 Task: Find connections with filter location Adamantina with filter topic #coachingwith filter profile language Potuguese with filter current company EPAM Anywhere with filter school Teacher Training Institute with filter industry Trusts and Estates with filter service category AssistanceAdvertising with filter keywords title Public Relations
Action: Mouse moved to (606, 102)
Screenshot: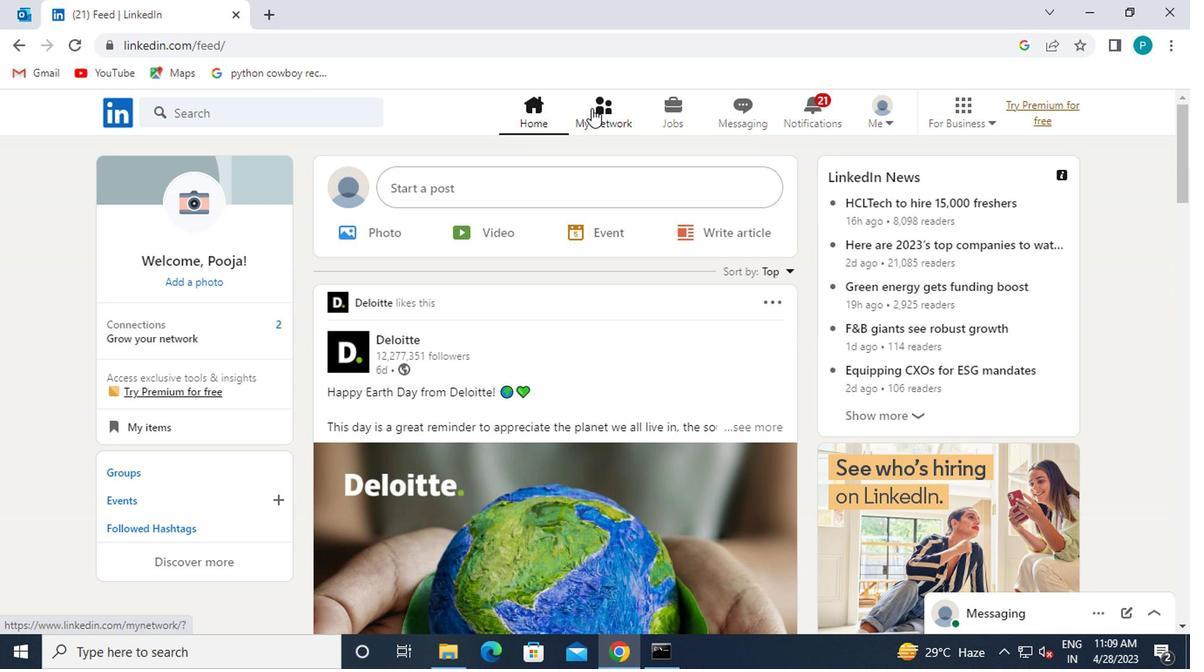 
Action: Mouse pressed left at (606, 102)
Screenshot: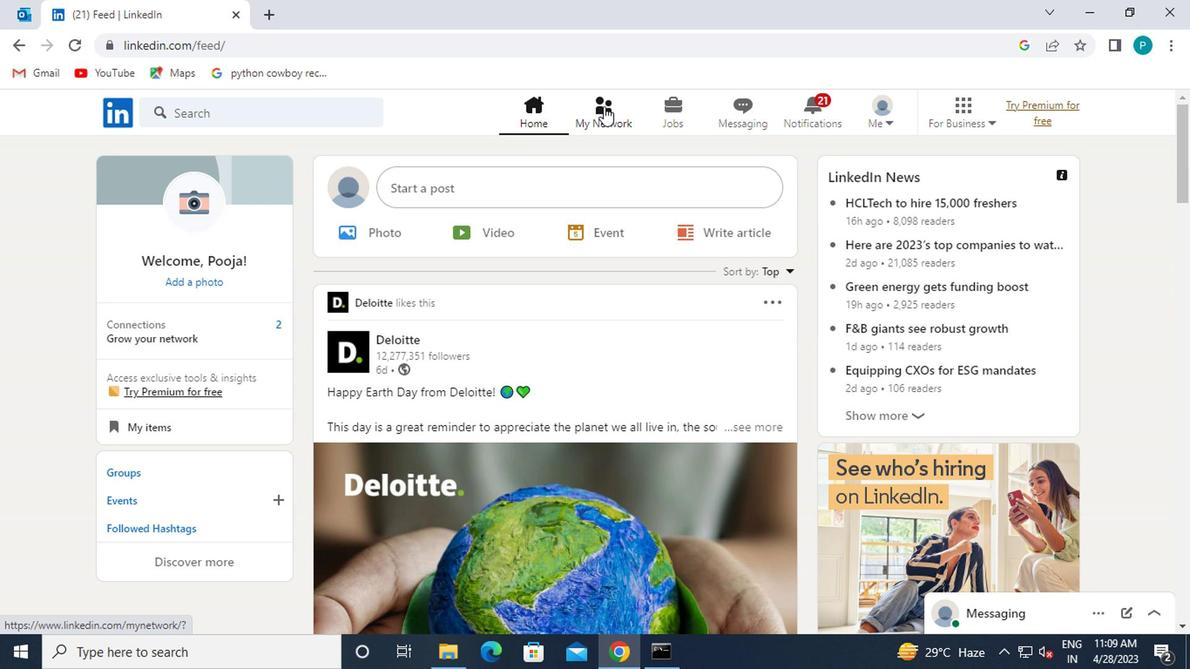 
Action: Mouse moved to (275, 210)
Screenshot: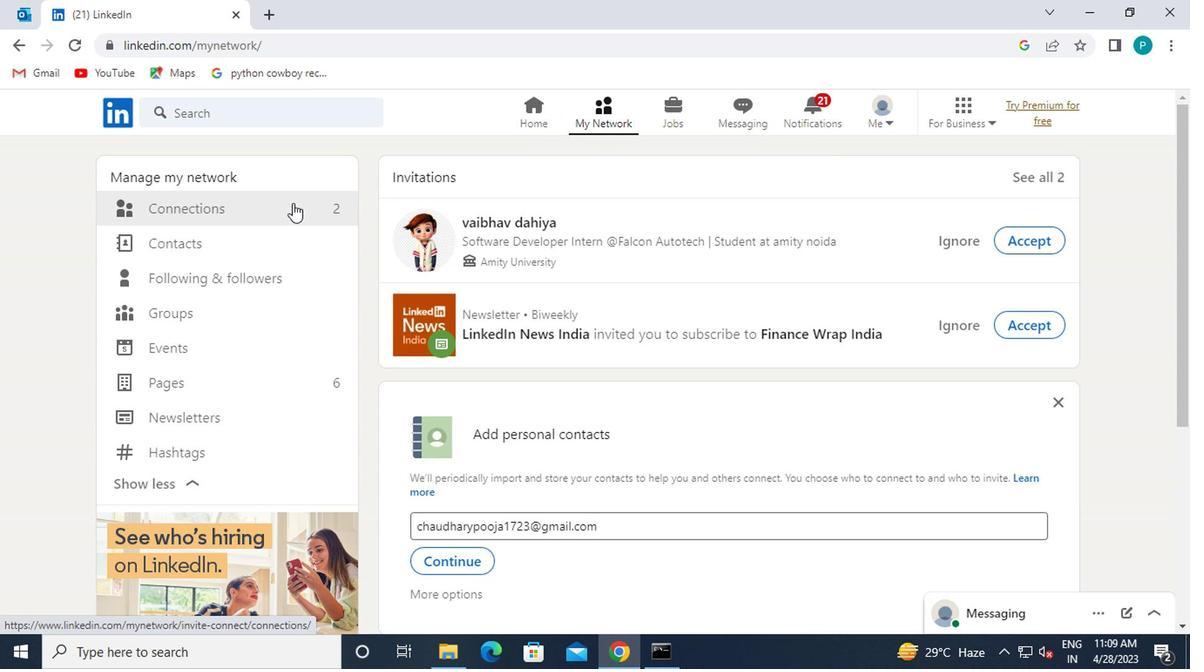 
Action: Mouse pressed left at (275, 210)
Screenshot: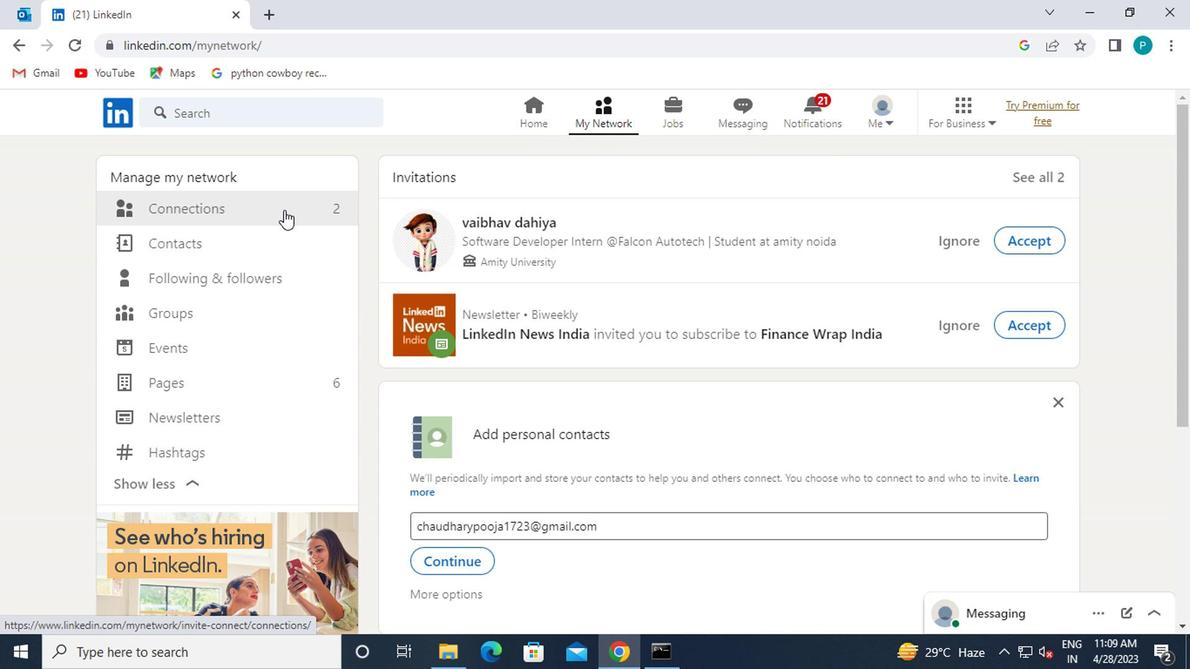 
Action: Mouse moved to (727, 212)
Screenshot: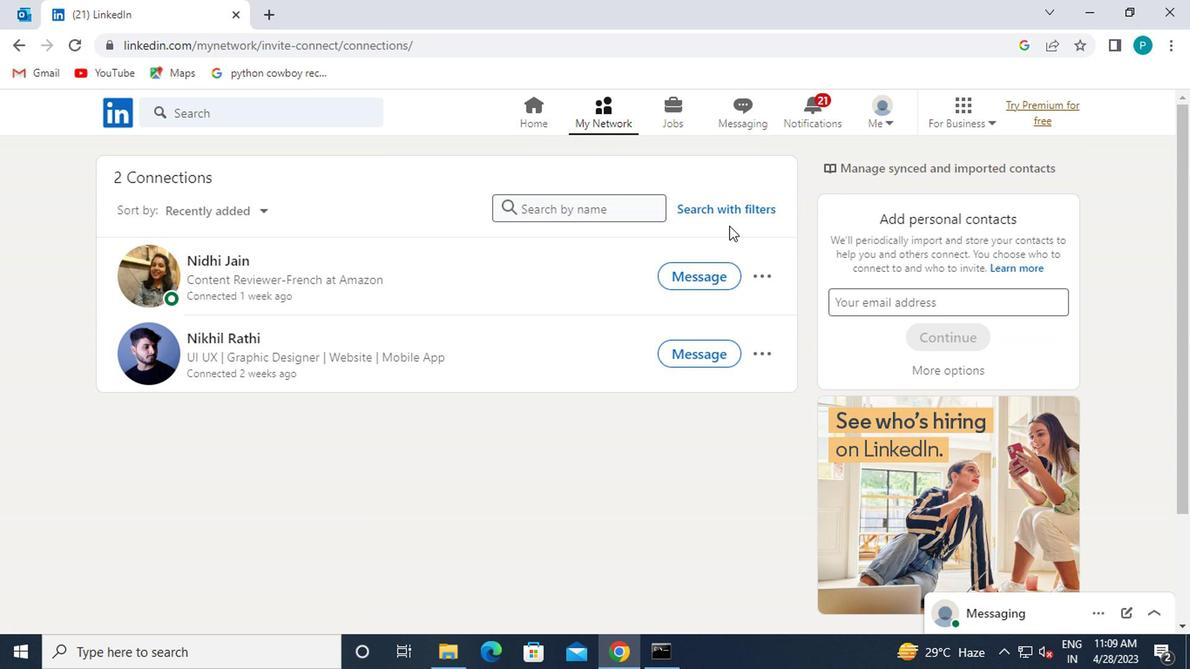 
Action: Mouse pressed left at (727, 212)
Screenshot: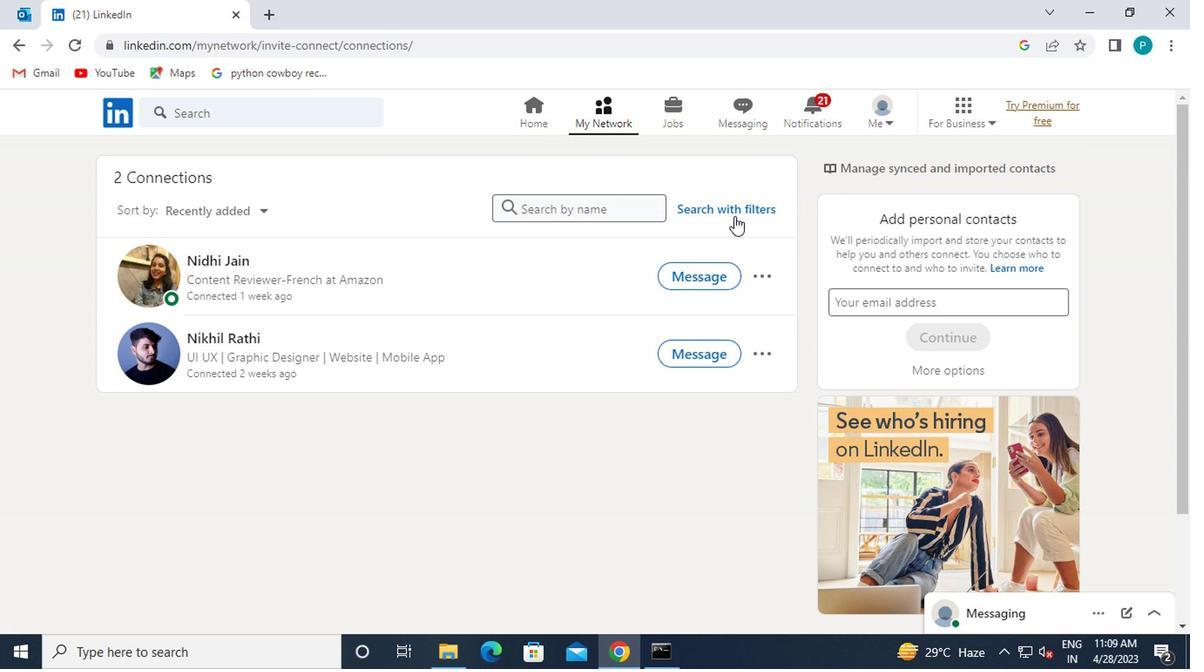 
Action: Mouse moved to (661, 158)
Screenshot: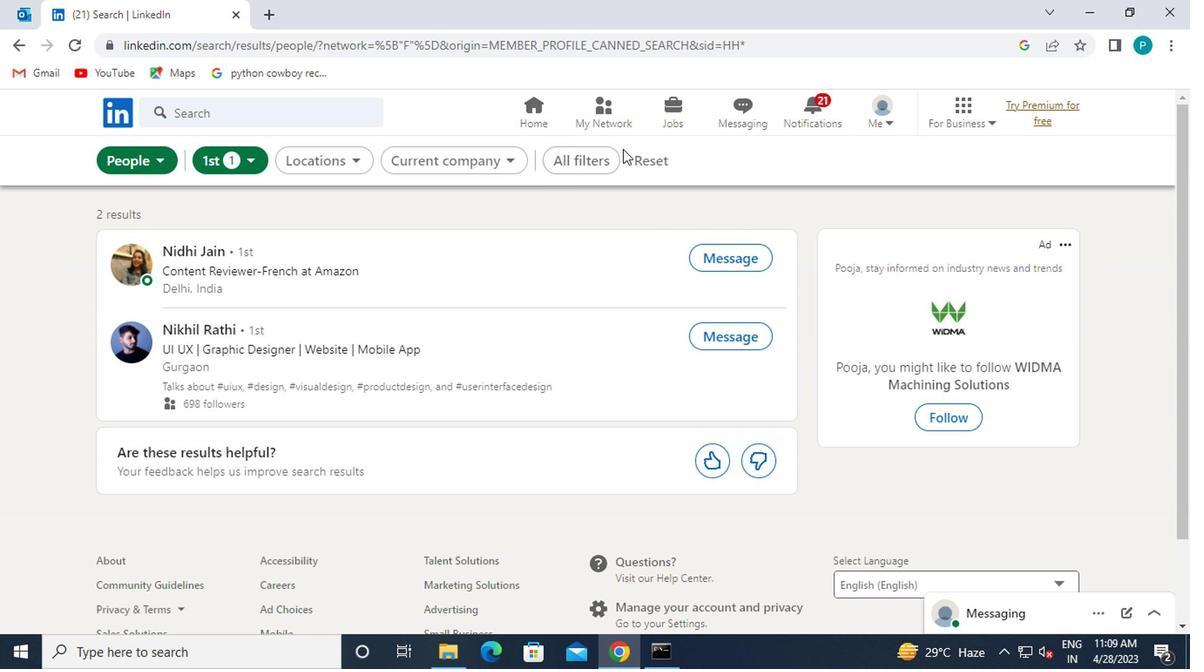 
Action: Mouse pressed left at (661, 158)
Screenshot: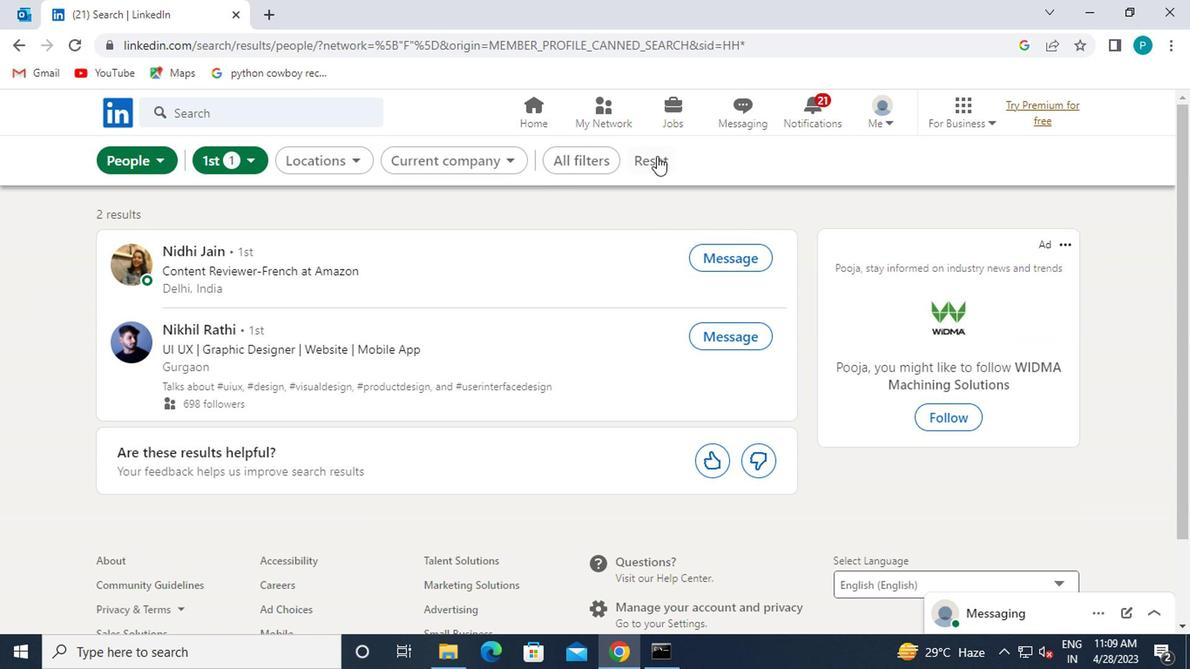 
Action: Mouse moved to (594, 158)
Screenshot: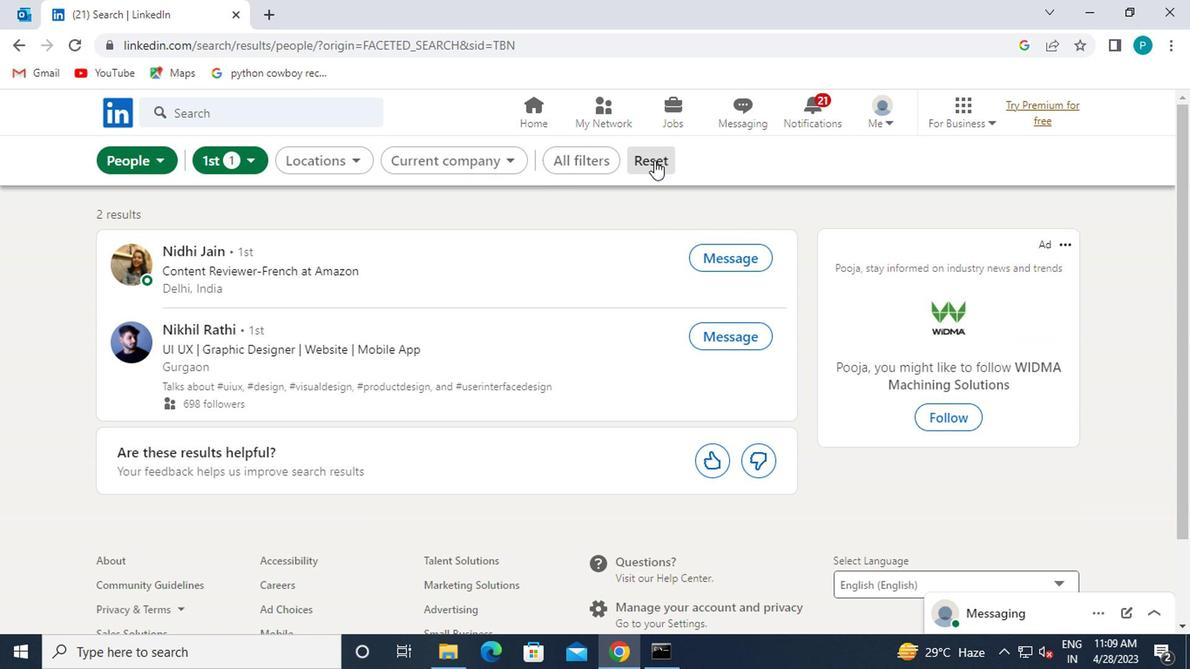 
Action: Mouse pressed left at (594, 158)
Screenshot: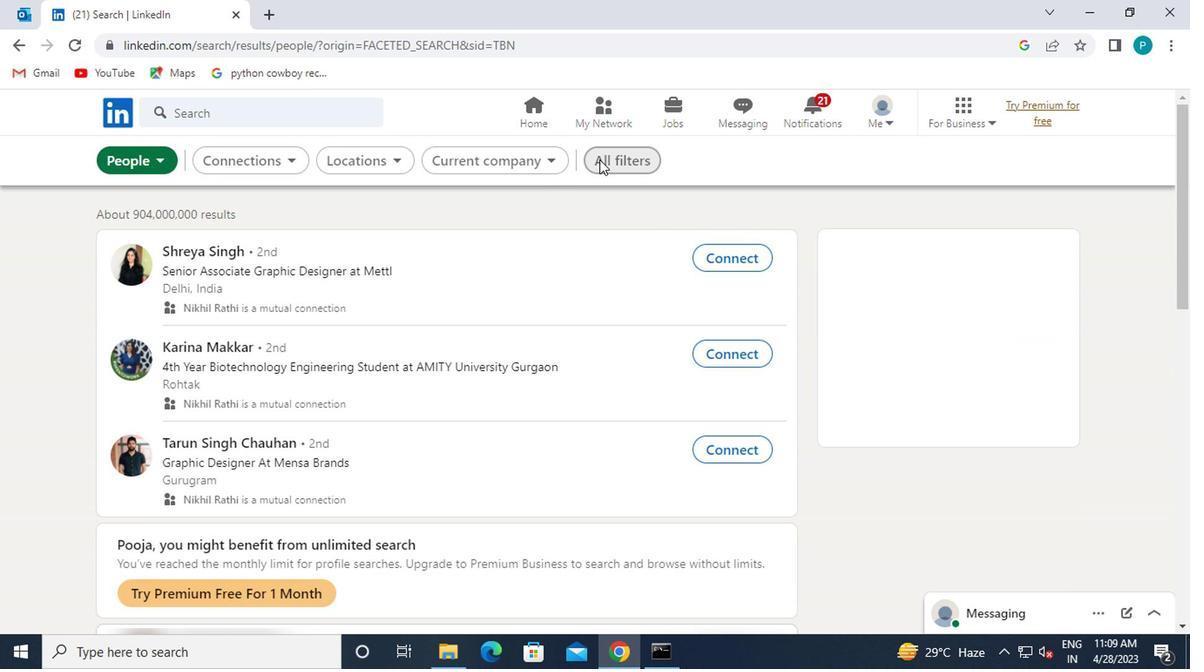
Action: Mouse moved to (836, 337)
Screenshot: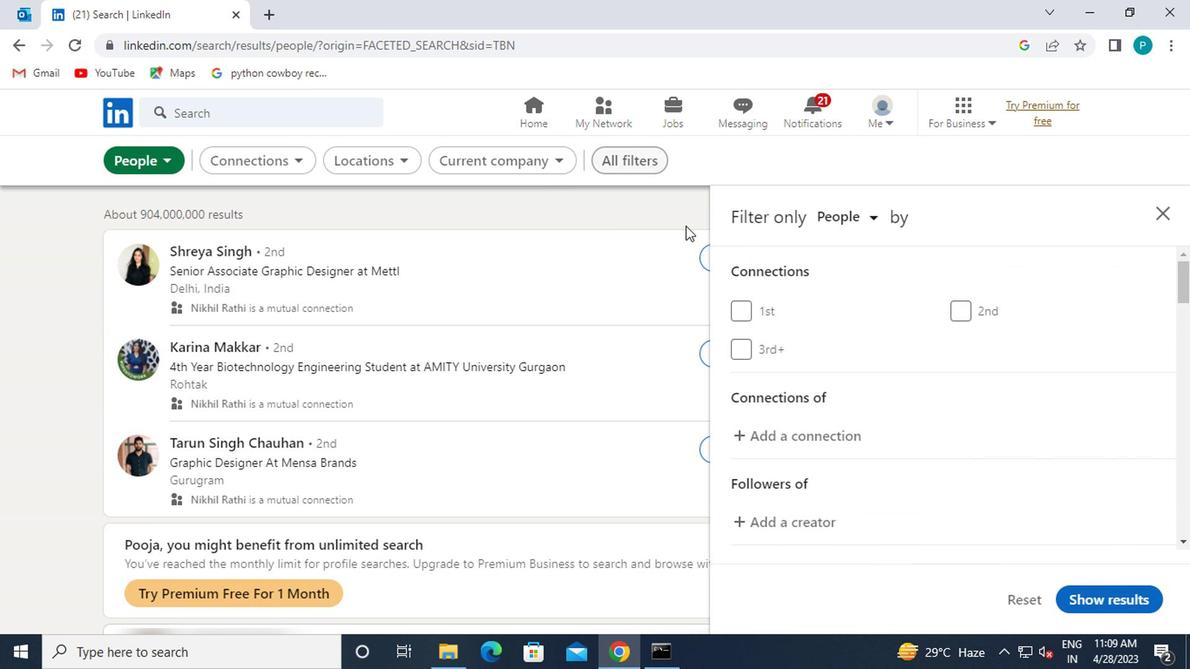 
Action: Mouse scrolled (836, 336) with delta (0, -1)
Screenshot: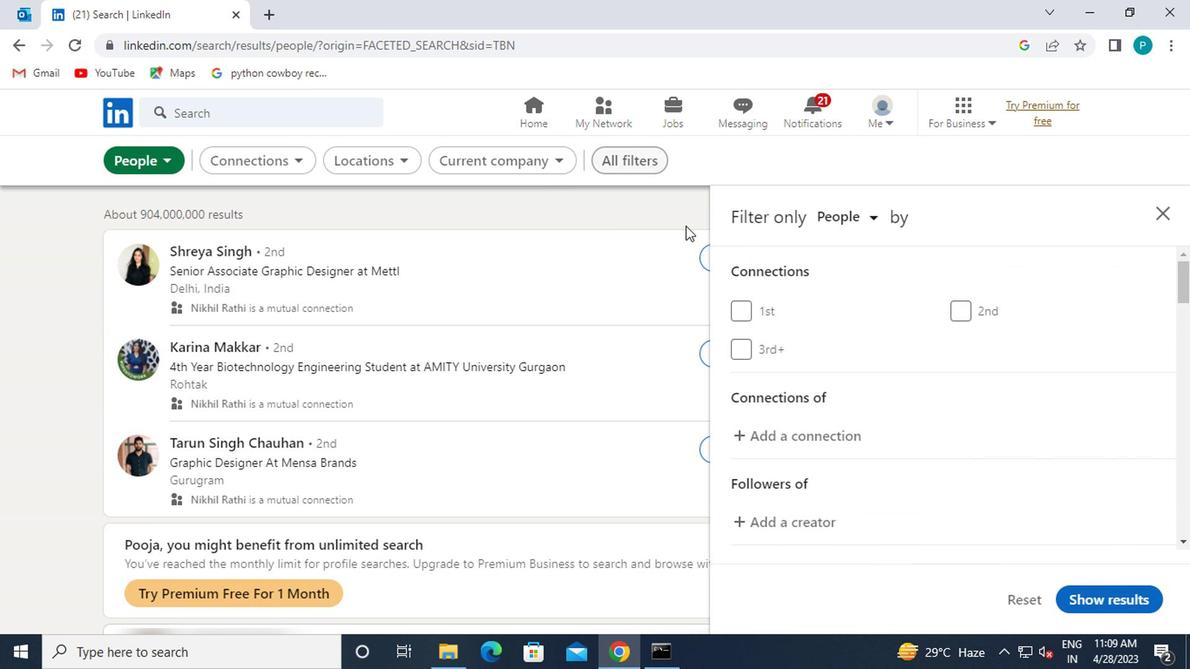
Action: Mouse moved to (841, 345)
Screenshot: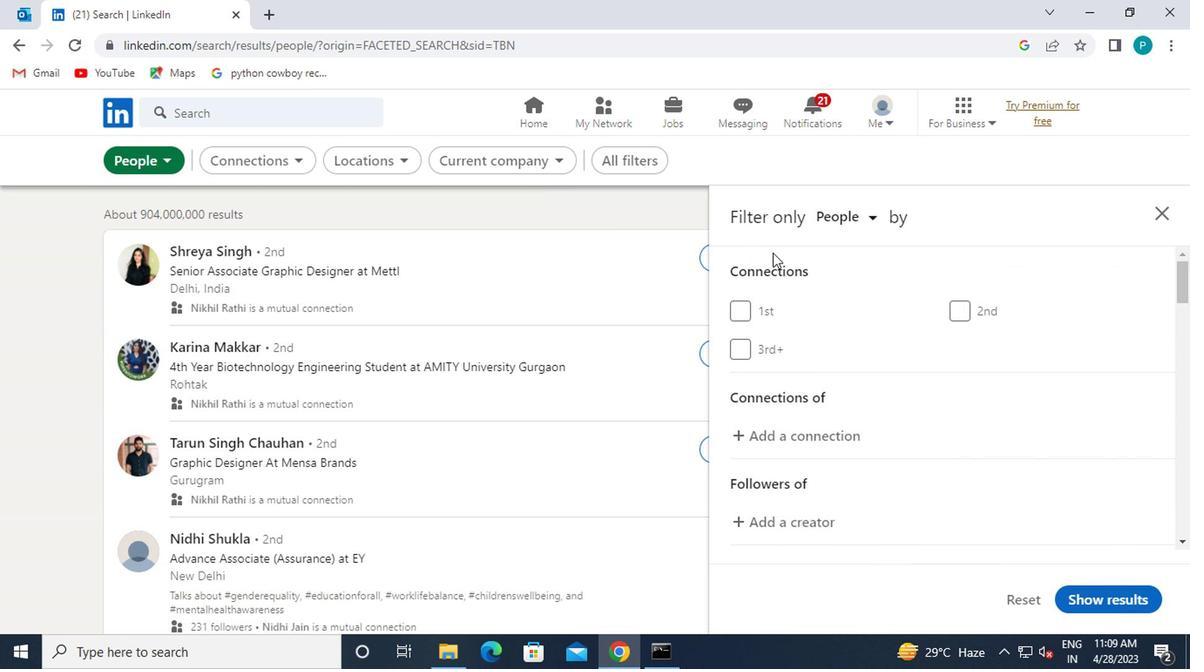 
Action: Mouse scrolled (841, 344) with delta (0, 0)
Screenshot: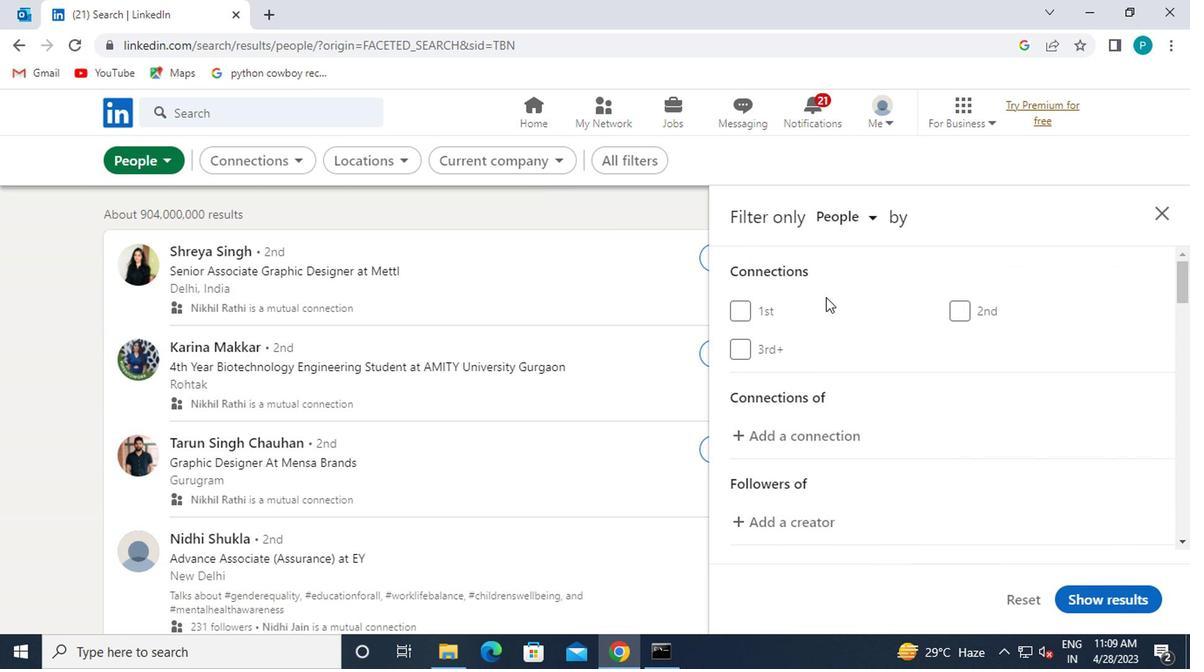 
Action: Mouse moved to (843, 346)
Screenshot: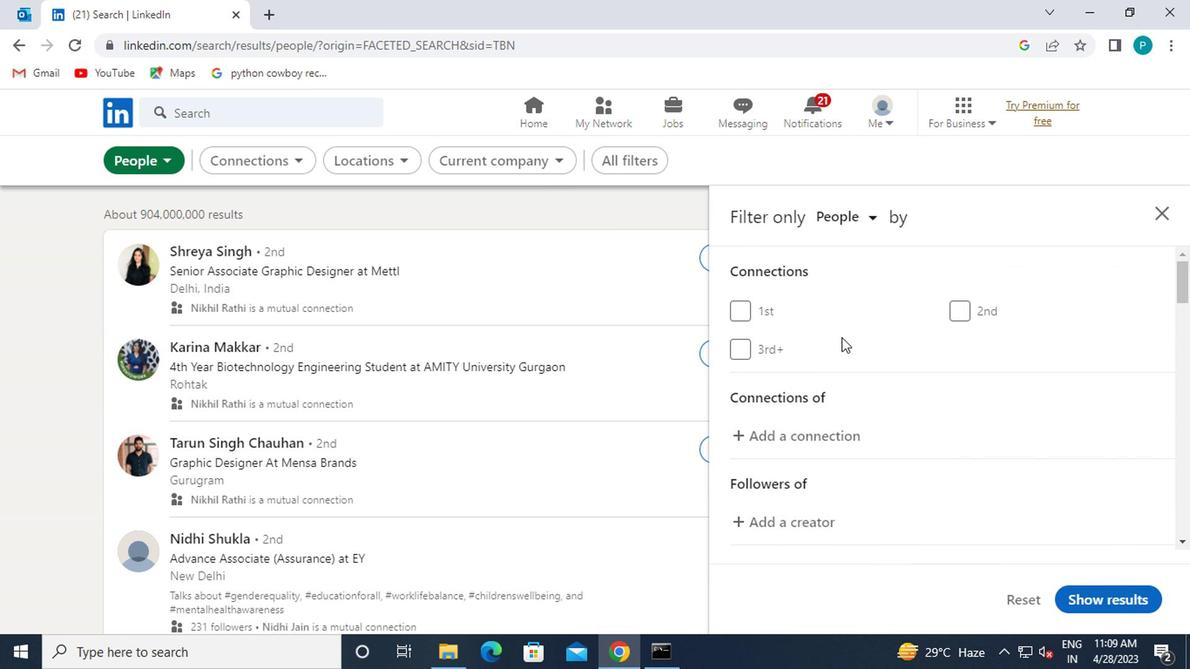 
Action: Mouse scrolled (843, 345) with delta (0, -1)
Screenshot: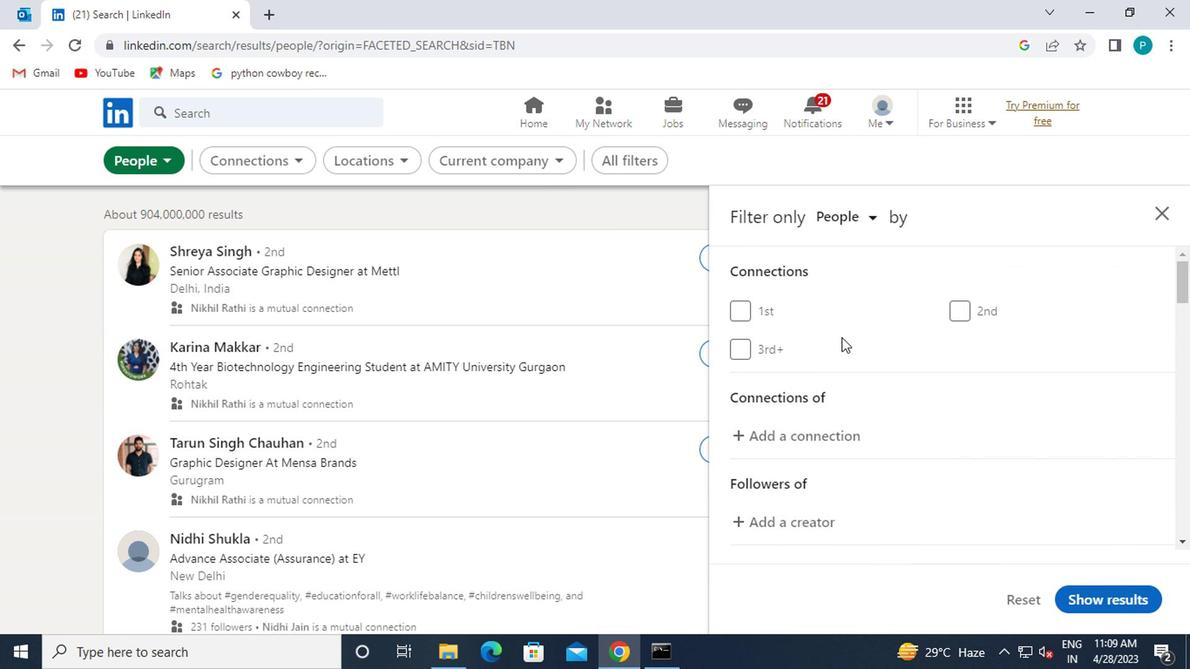 
Action: Mouse moved to (977, 431)
Screenshot: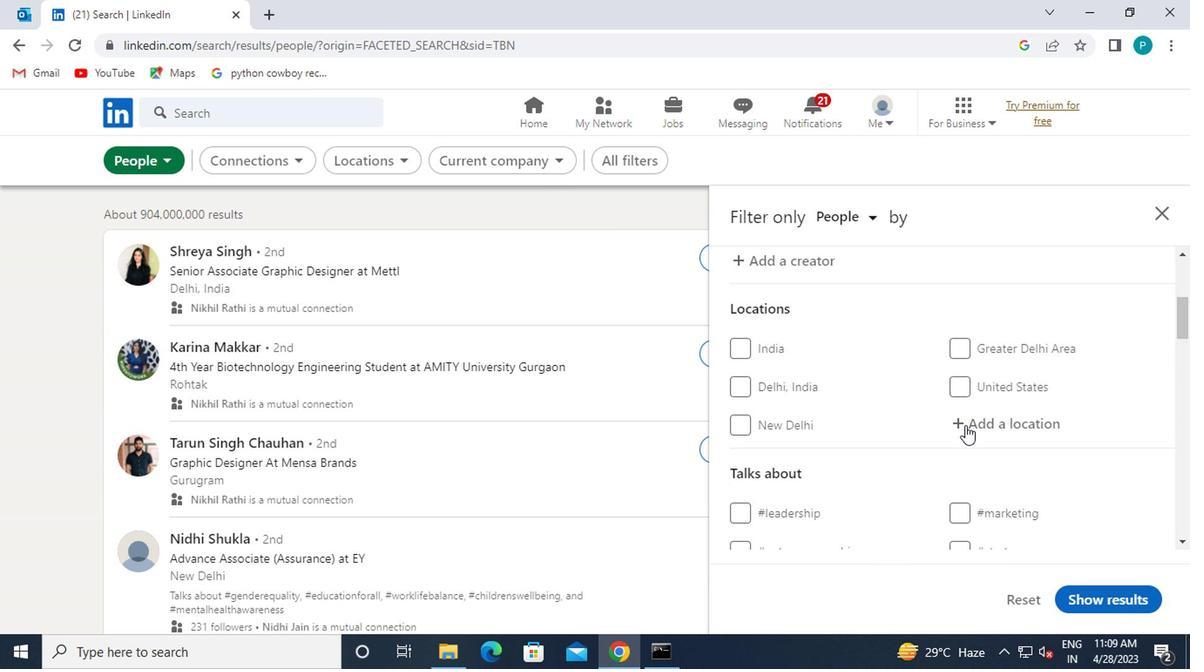 
Action: Mouse pressed left at (977, 431)
Screenshot: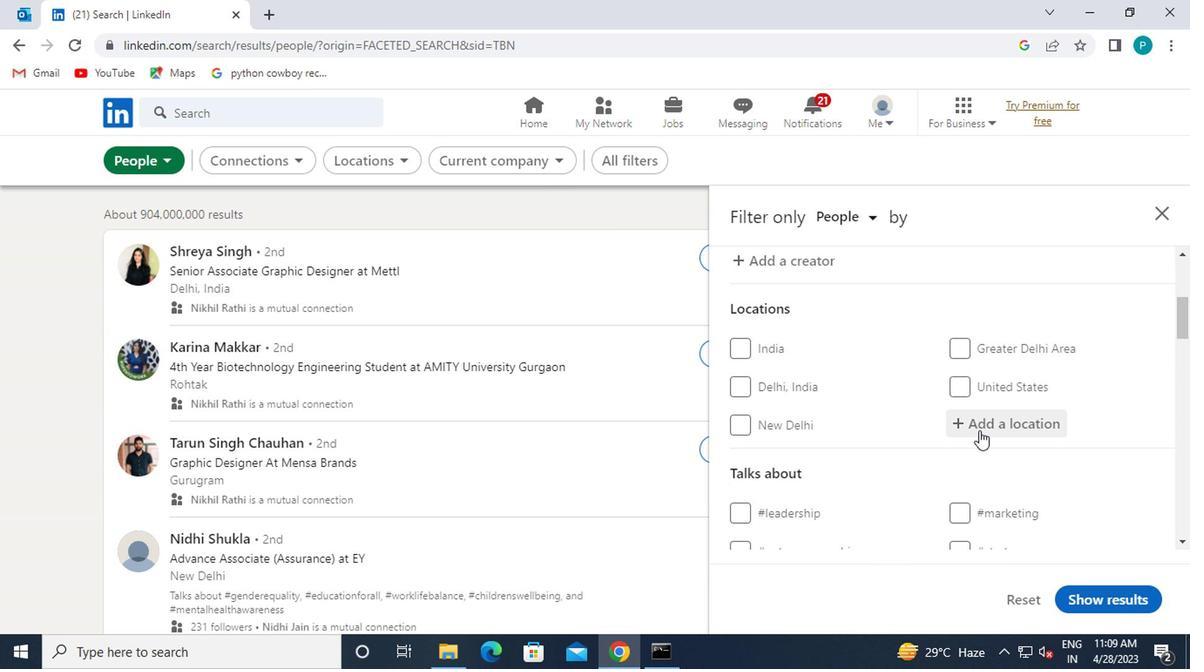 
Action: Mouse moved to (966, 425)
Screenshot: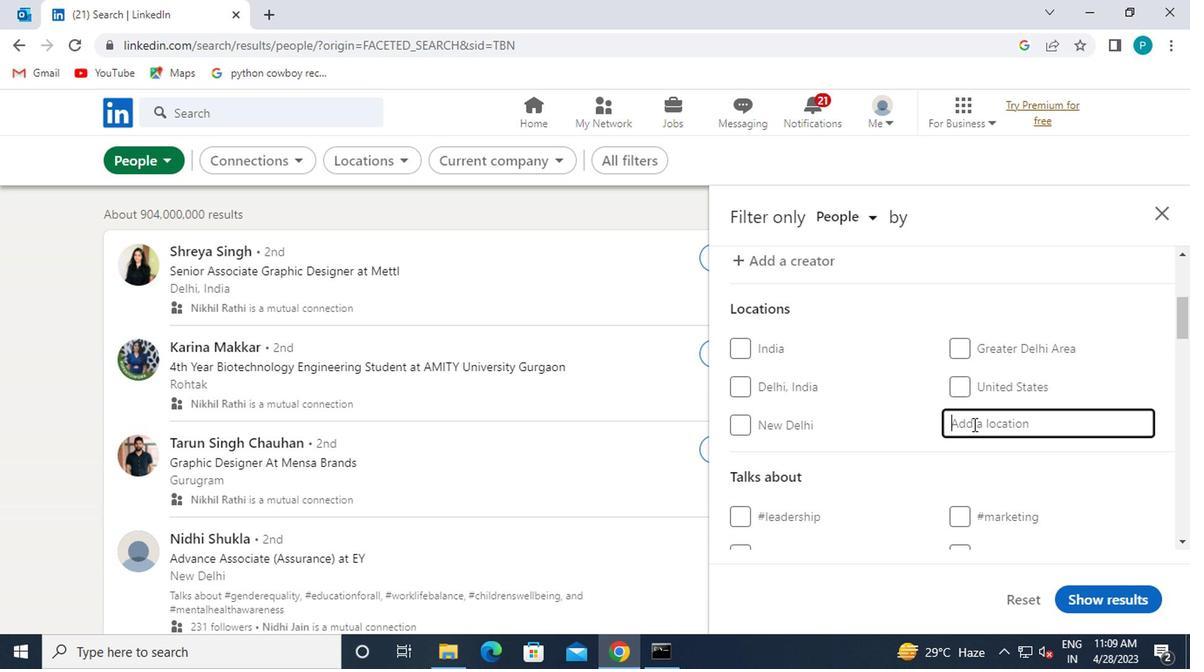 
Action: Key pressed a<Key.backspace>
Screenshot: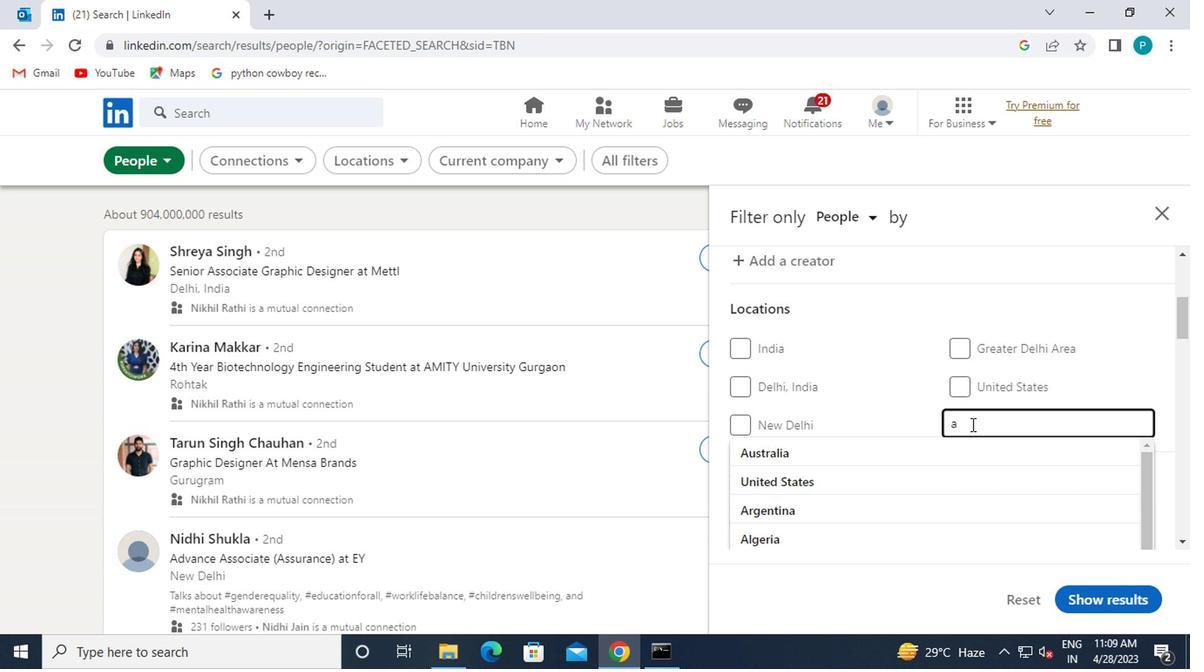 
Action: Mouse moved to (940, 429)
Screenshot: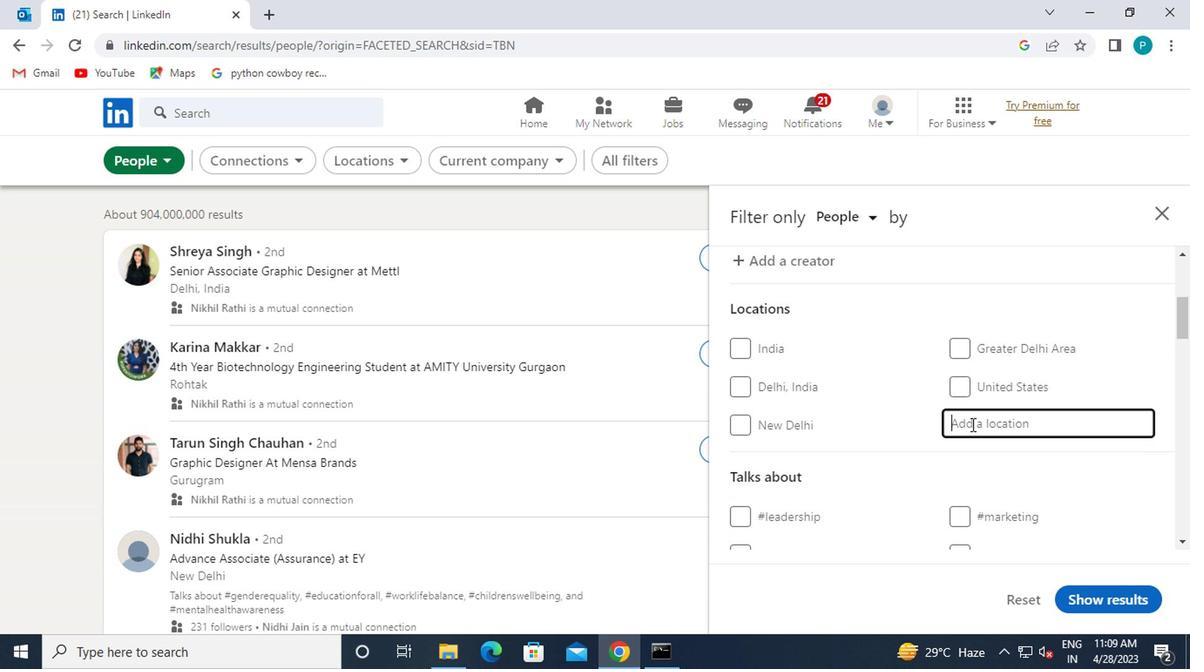 
Action: Key pressed <Key.caps_lock>
Screenshot: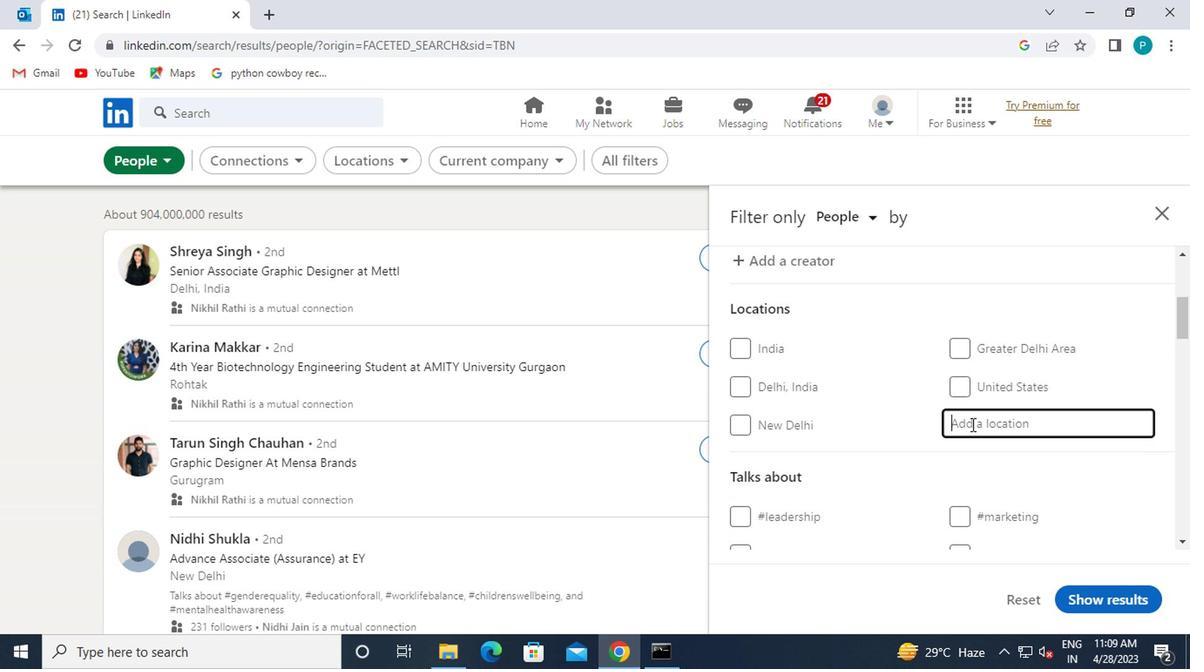 
Action: Mouse moved to (926, 439)
Screenshot: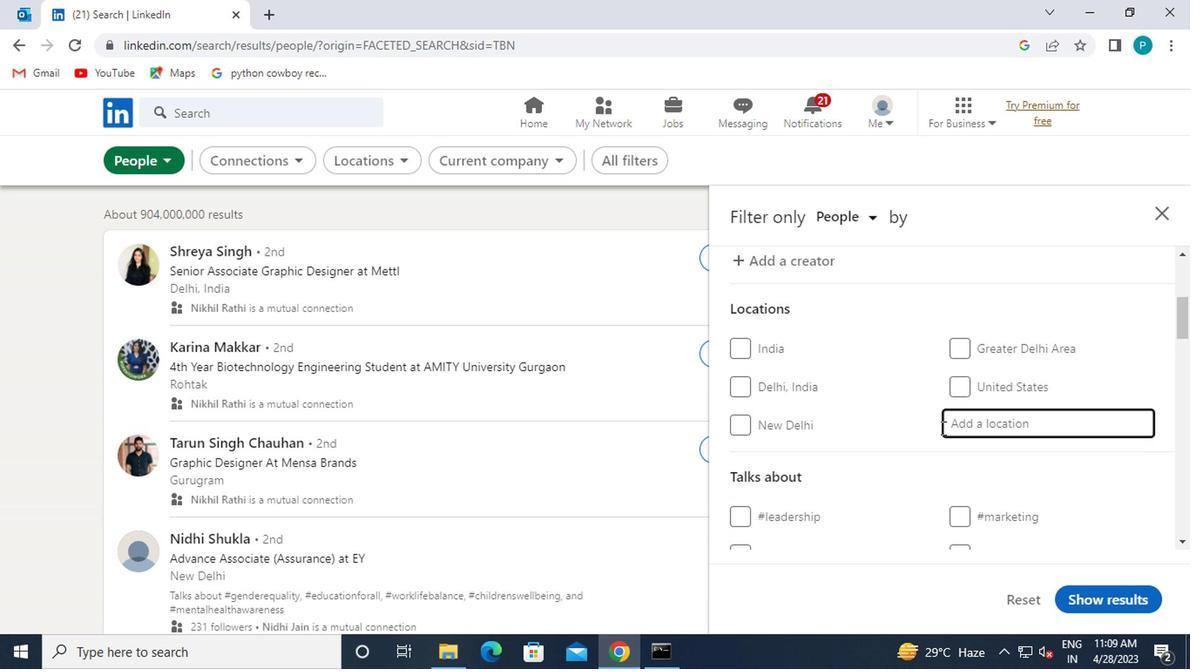 
Action: Key pressed a
Screenshot: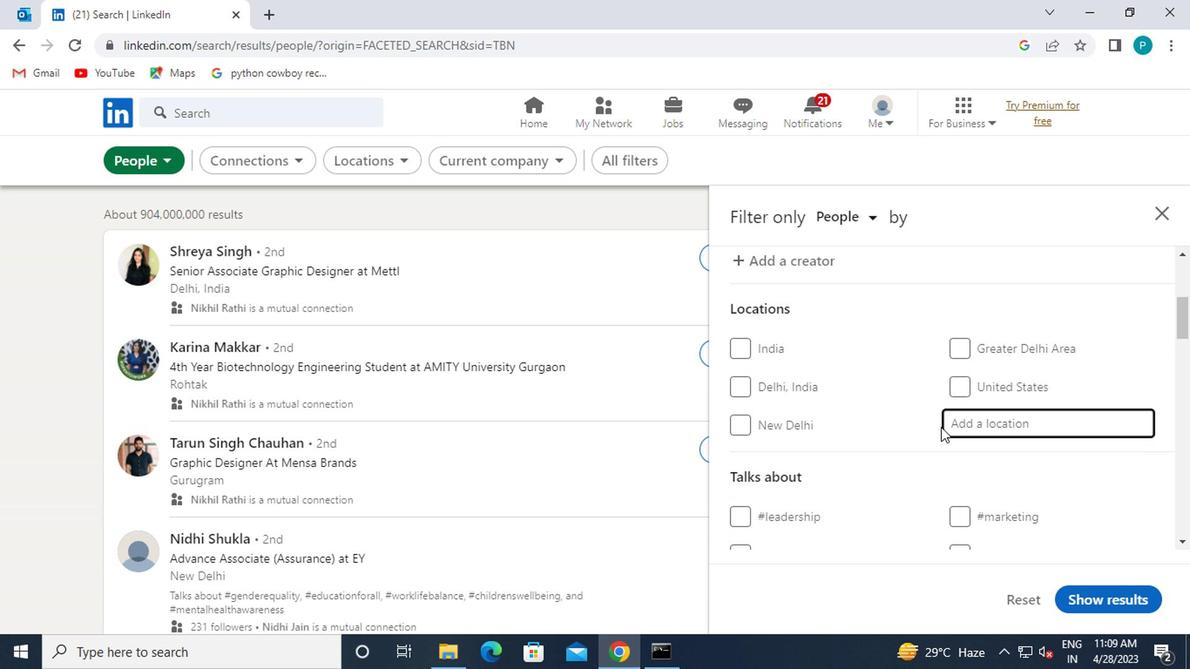 
Action: Mouse moved to (925, 440)
Screenshot: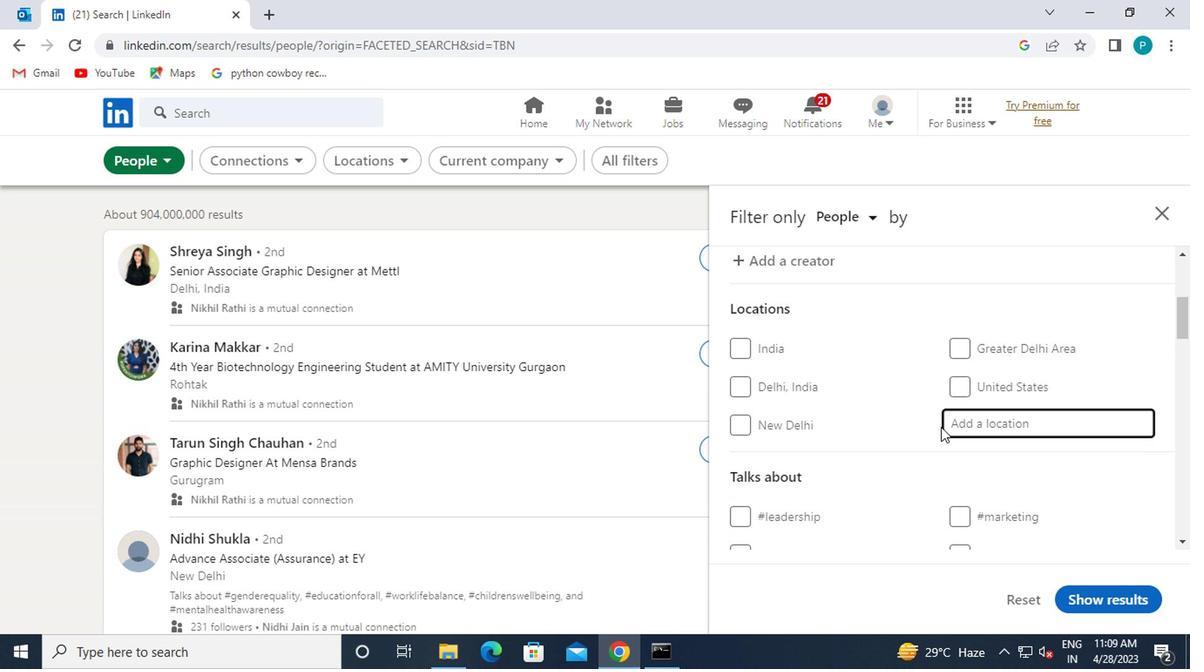 
Action: Key pressed <Key.caps_lock>damantins<Key.backspace>a
Screenshot: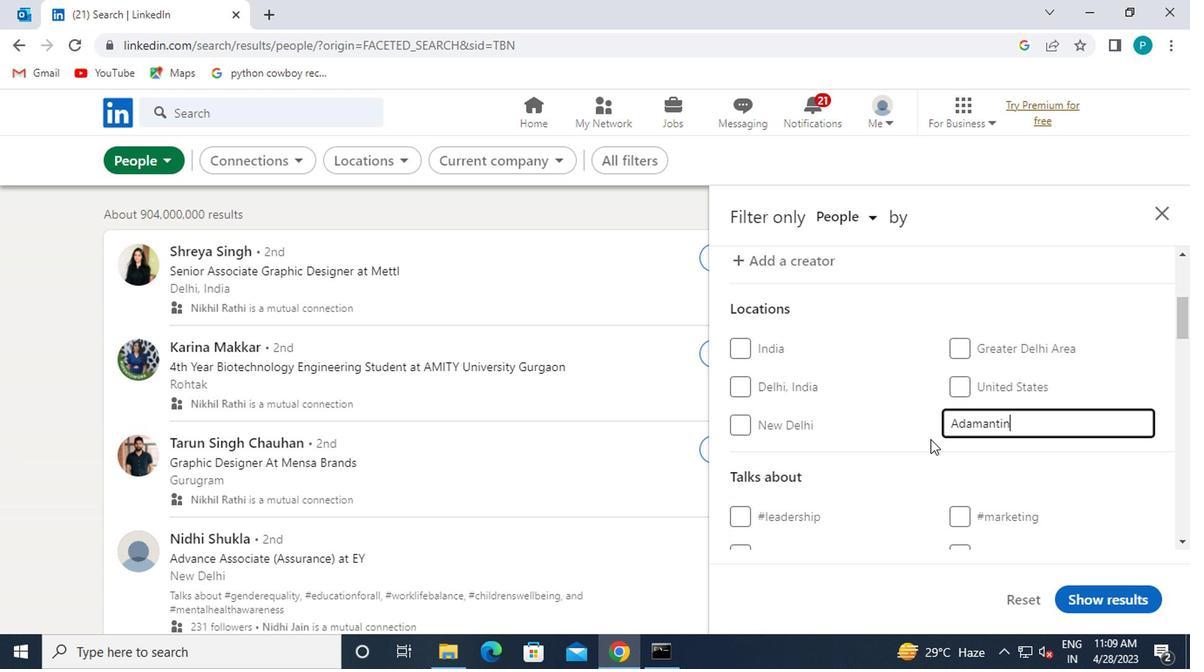 
Action: Mouse moved to (905, 458)
Screenshot: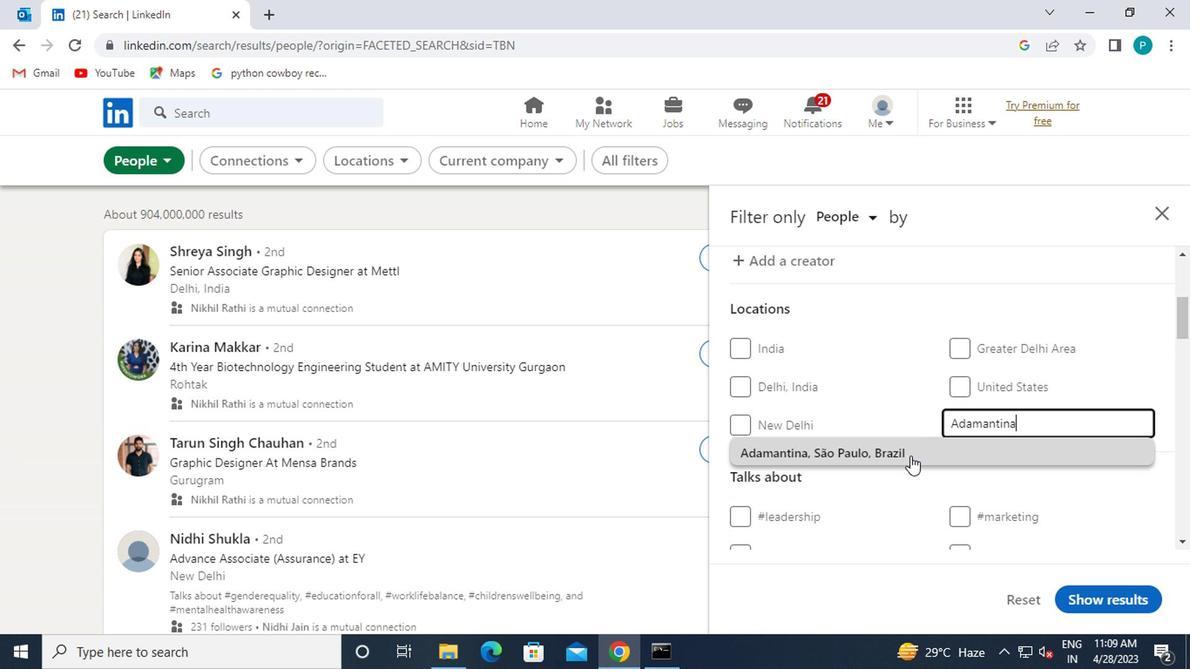 
Action: Mouse pressed left at (905, 458)
Screenshot: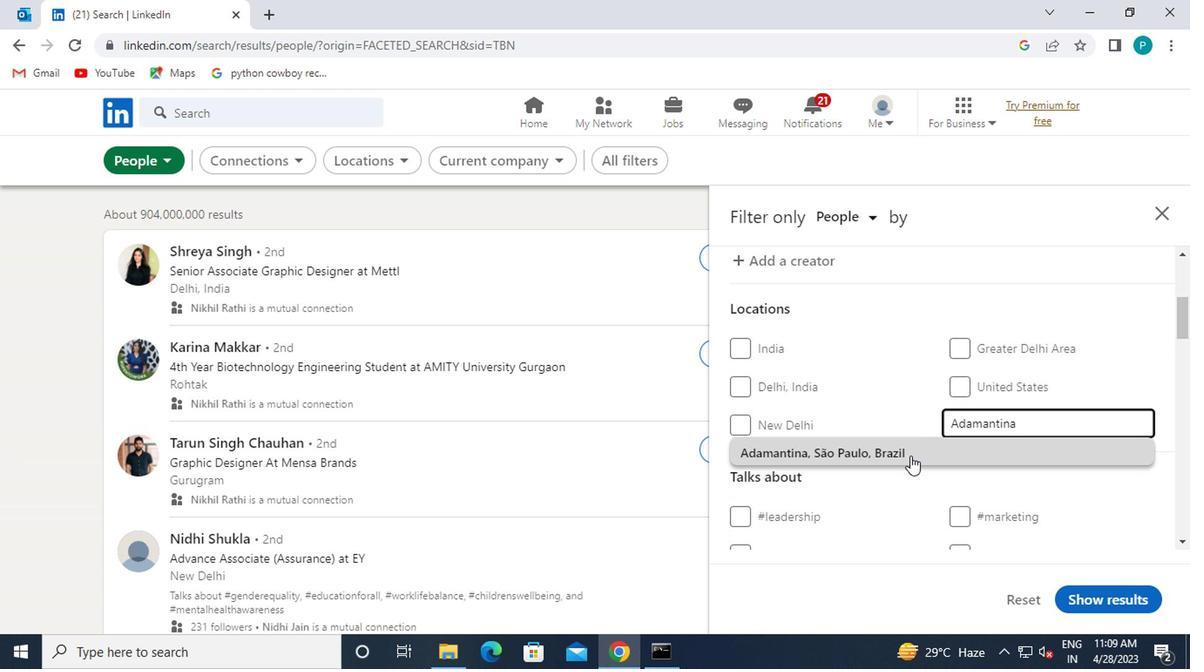 
Action: Mouse scrolled (905, 456) with delta (0, -1)
Screenshot: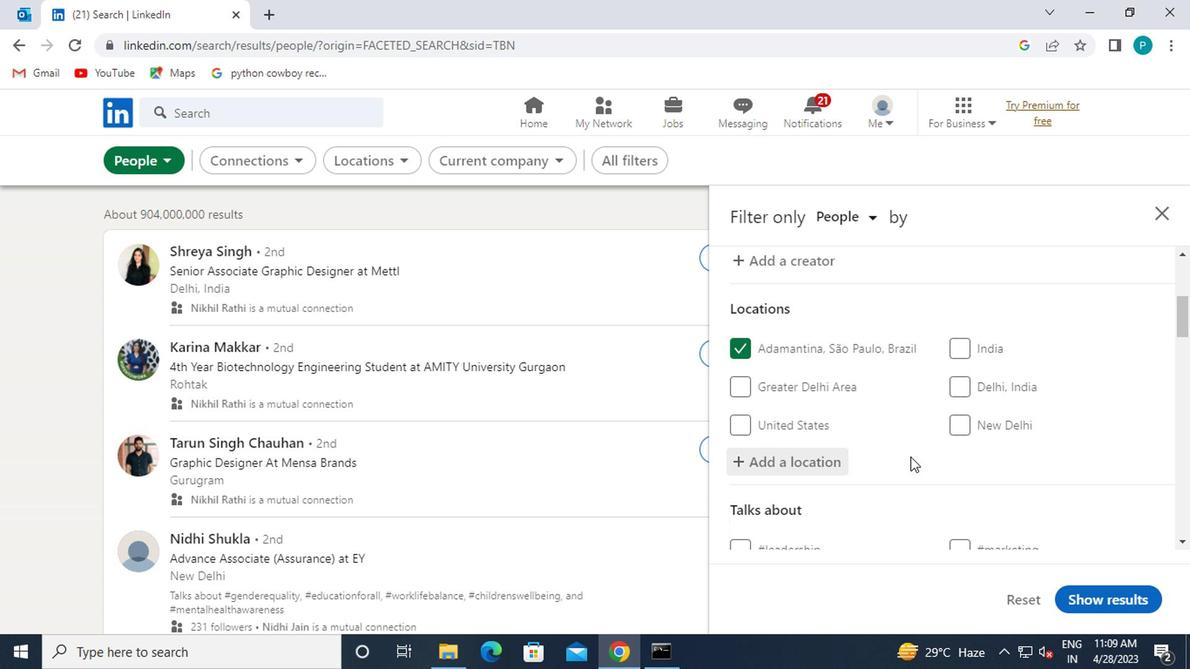 
Action: Mouse moved to (916, 462)
Screenshot: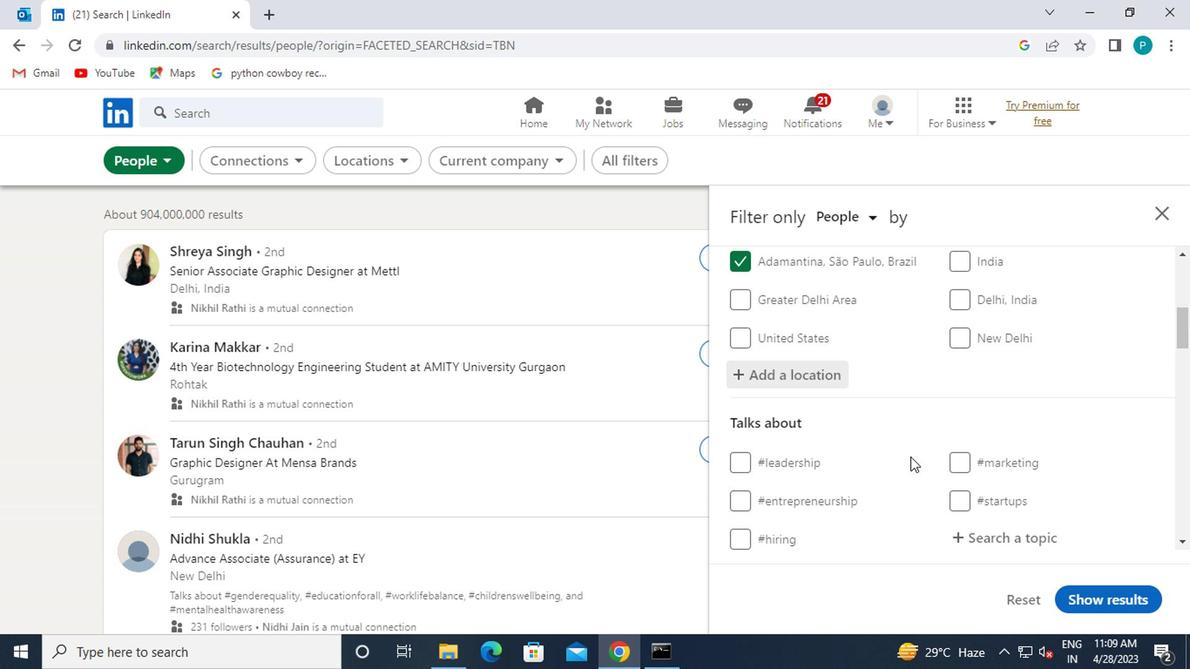 
Action: Mouse scrolled (916, 461) with delta (0, -1)
Screenshot: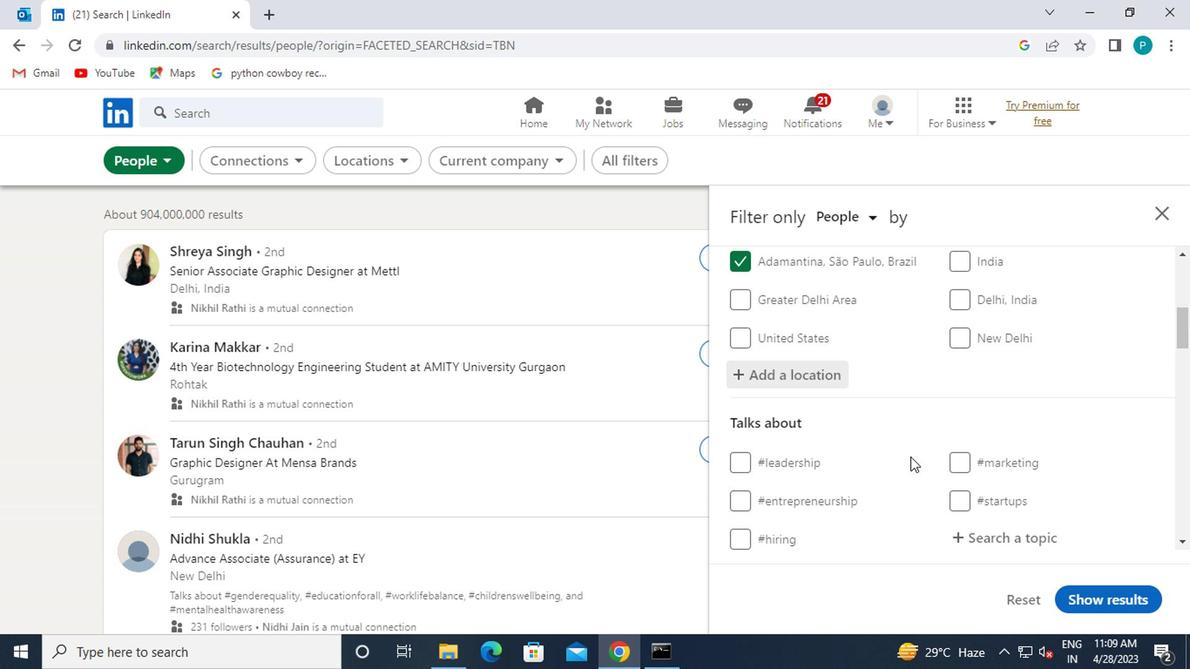 
Action: Mouse moved to (957, 448)
Screenshot: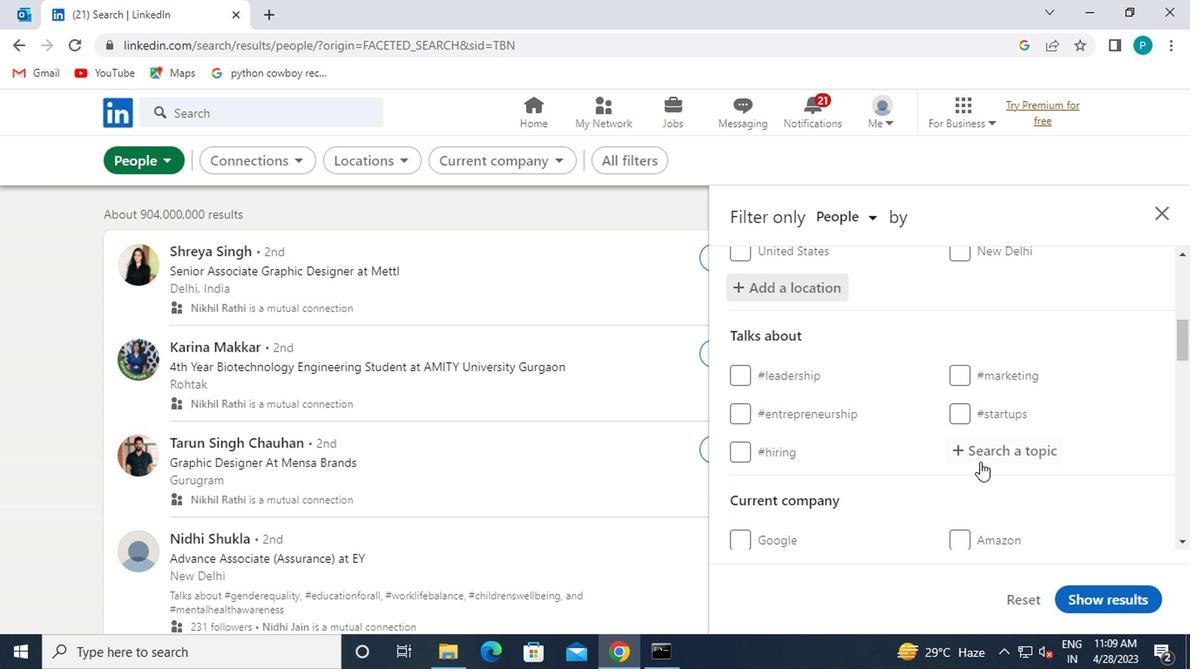 
Action: Mouse pressed left at (957, 448)
Screenshot: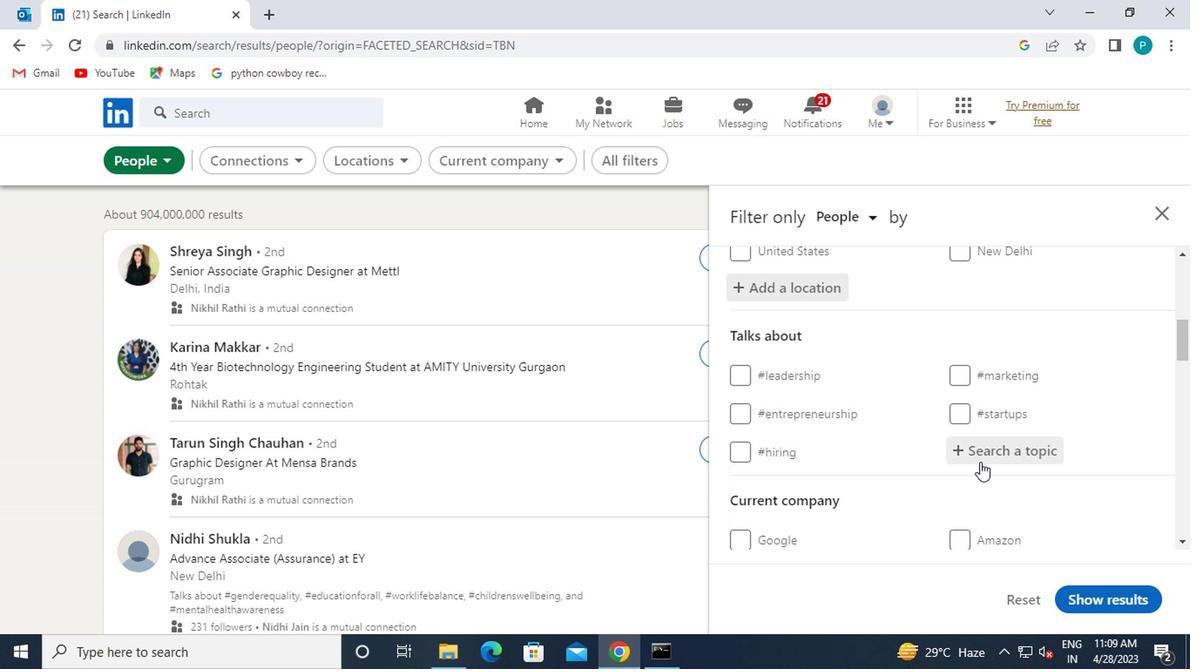 
Action: Key pressed <Key.shift>#COACHING
Screenshot: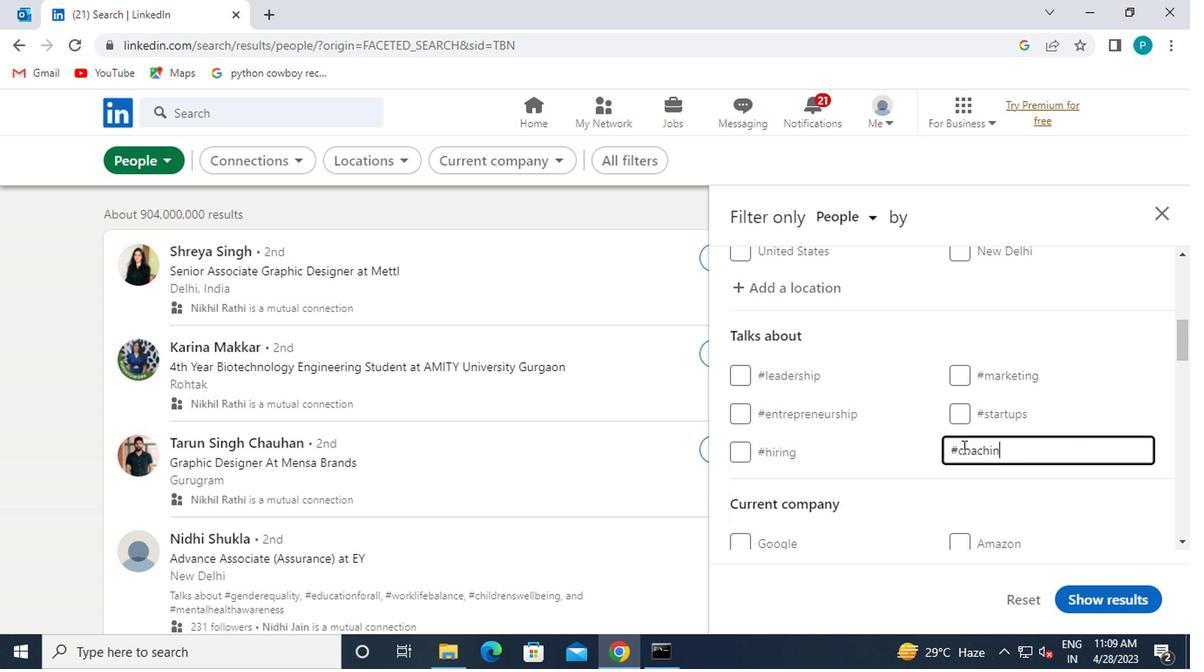 
Action: Mouse moved to (846, 458)
Screenshot: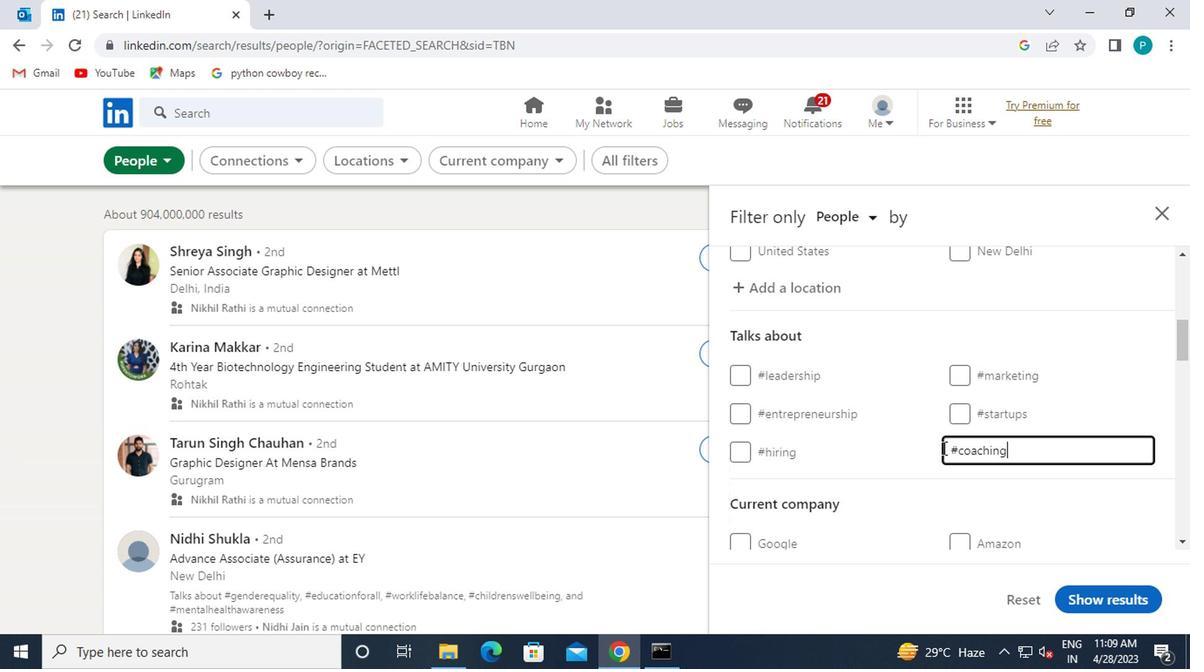
Action: Mouse scrolled (846, 458) with delta (0, 0)
Screenshot: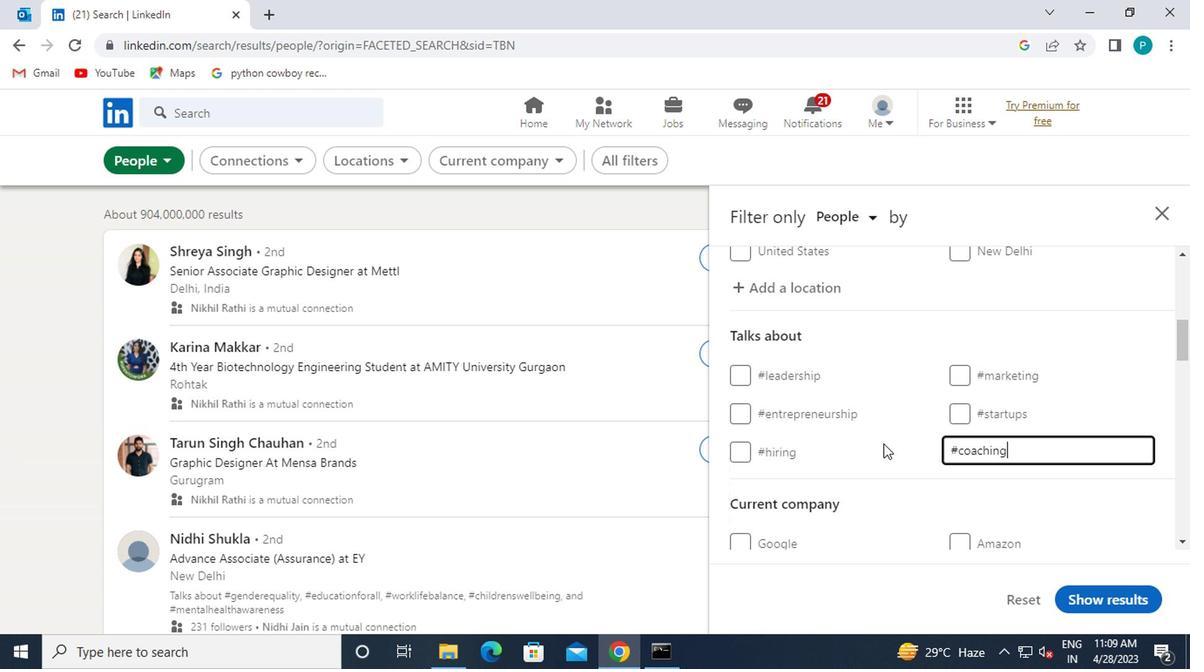 
Action: Mouse moved to (859, 469)
Screenshot: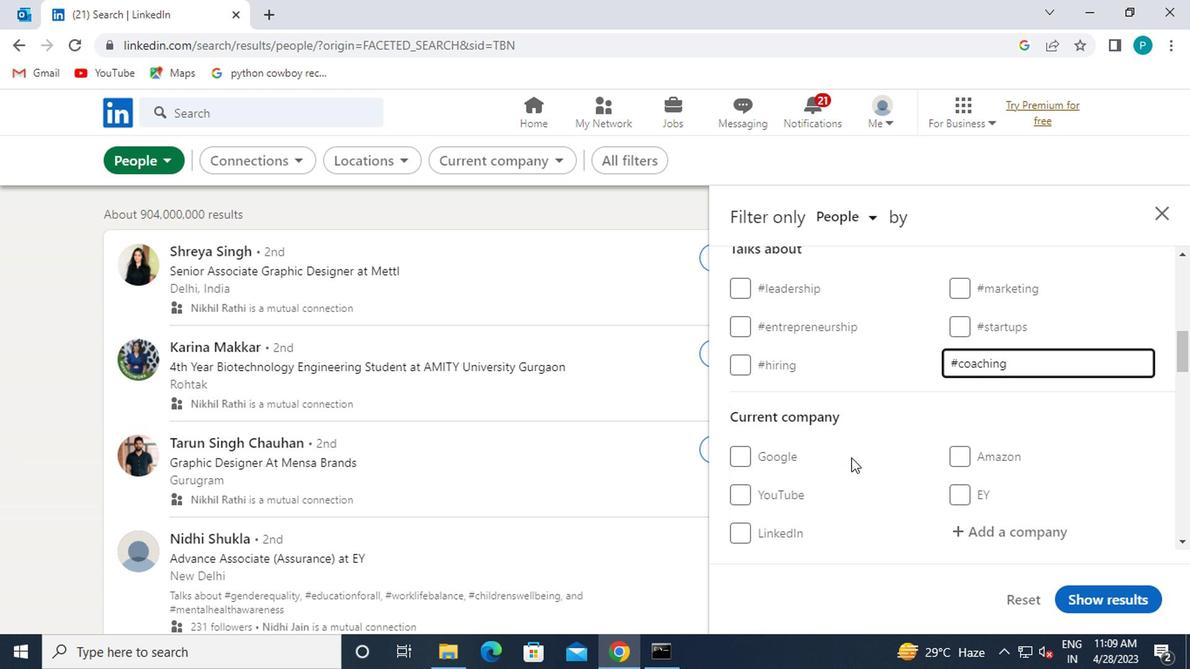 
Action: Mouse scrolled (859, 469) with delta (0, 0)
Screenshot: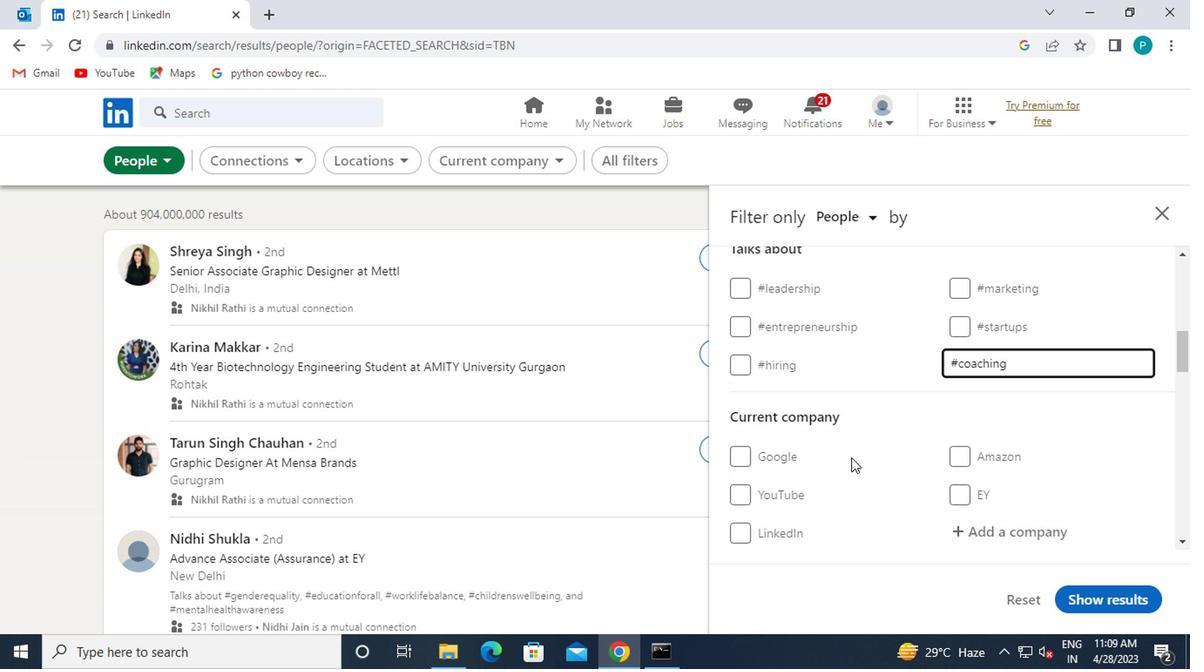 
Action: Mouse moved to (864, 473)
Screenshot: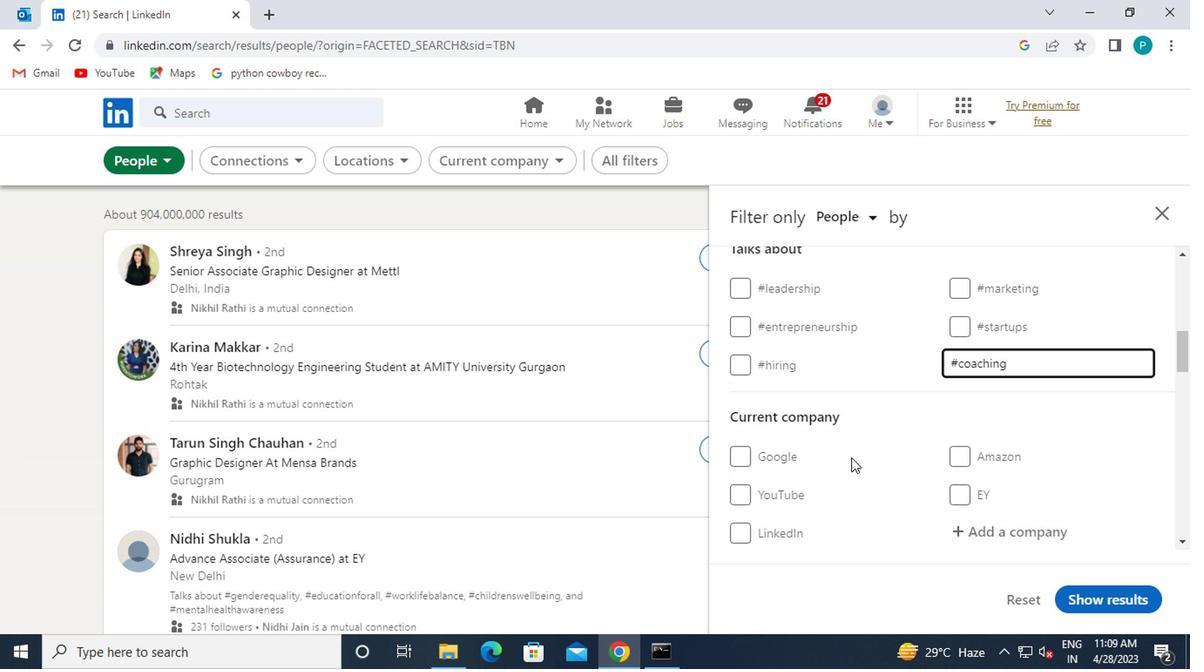 
Action: Mouse scrolled (864, 473) with delta (0, 0)
Screenshot: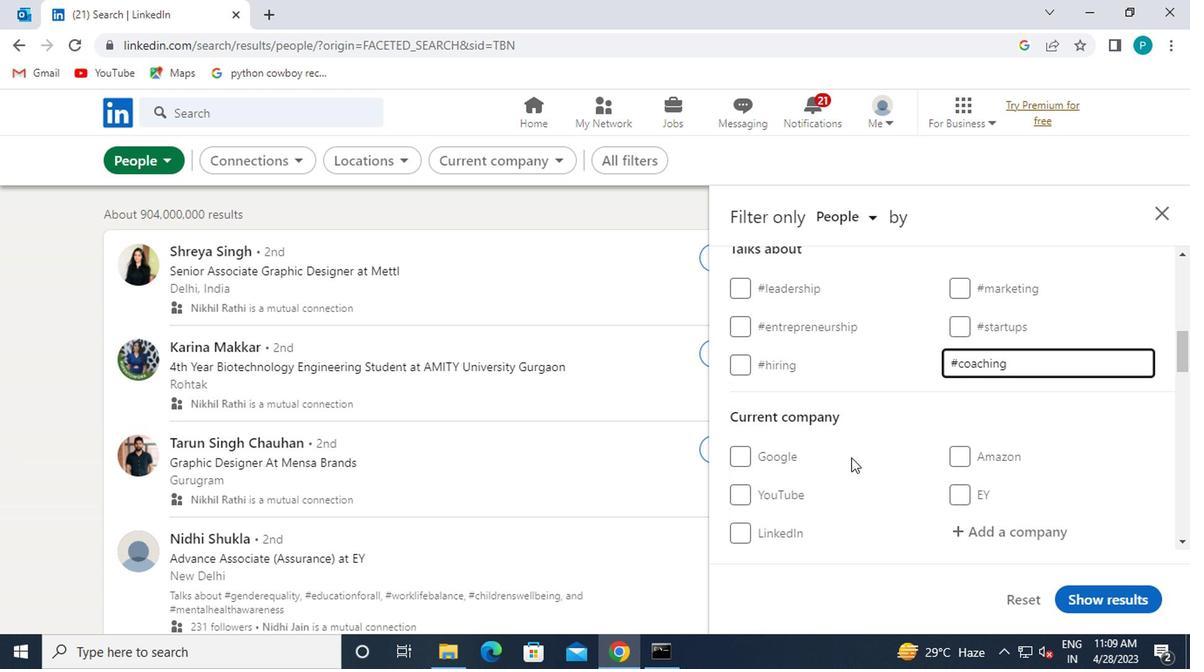 
Action: Mouse moved to (875, 483)
Screenshot: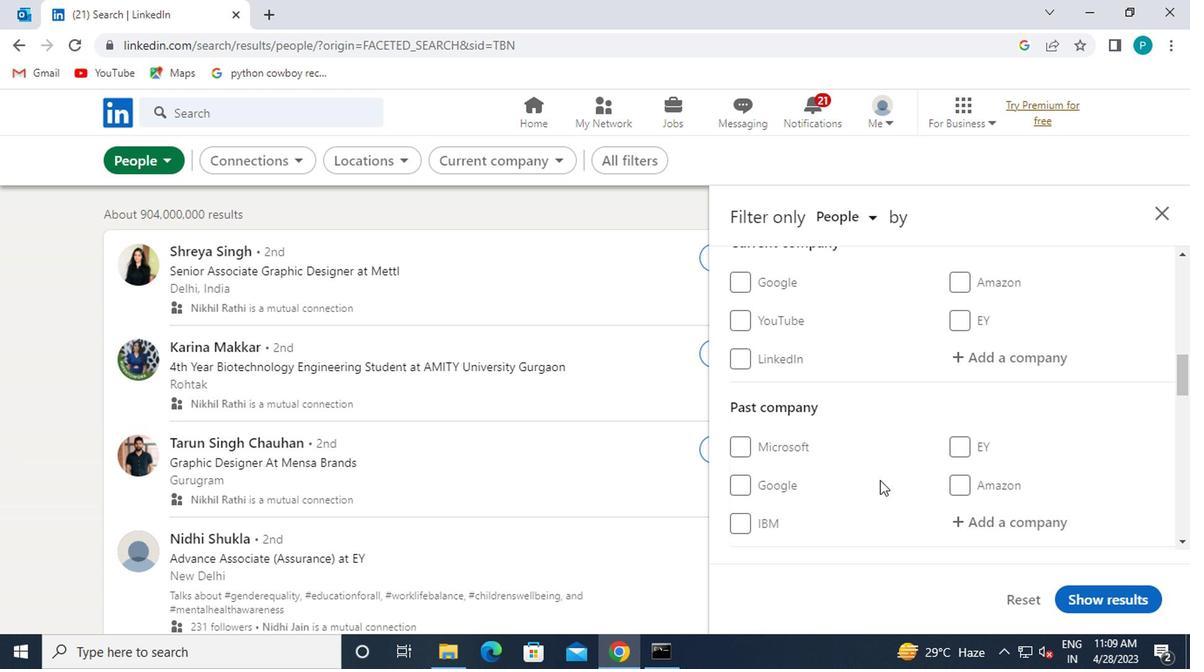 
Action: Mouse scrolled (875, 482) with delta (0, -1)
Screenshot: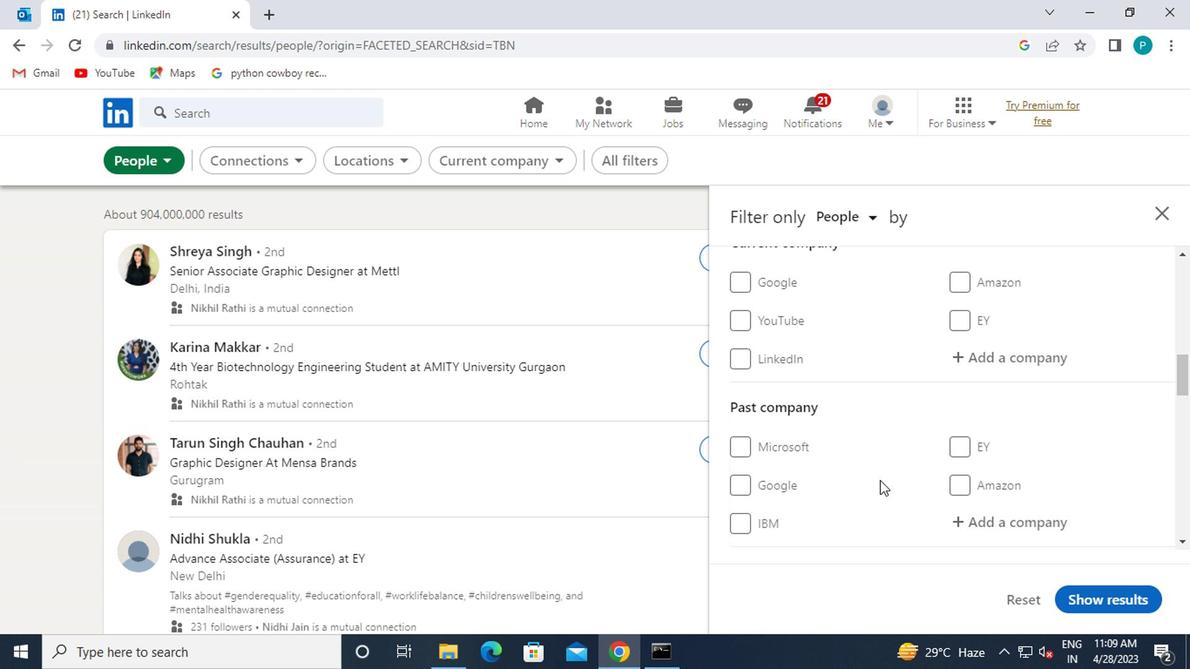 
Action: Mouse scrolled (875, 482) with delta (0, -1)
Screenshot: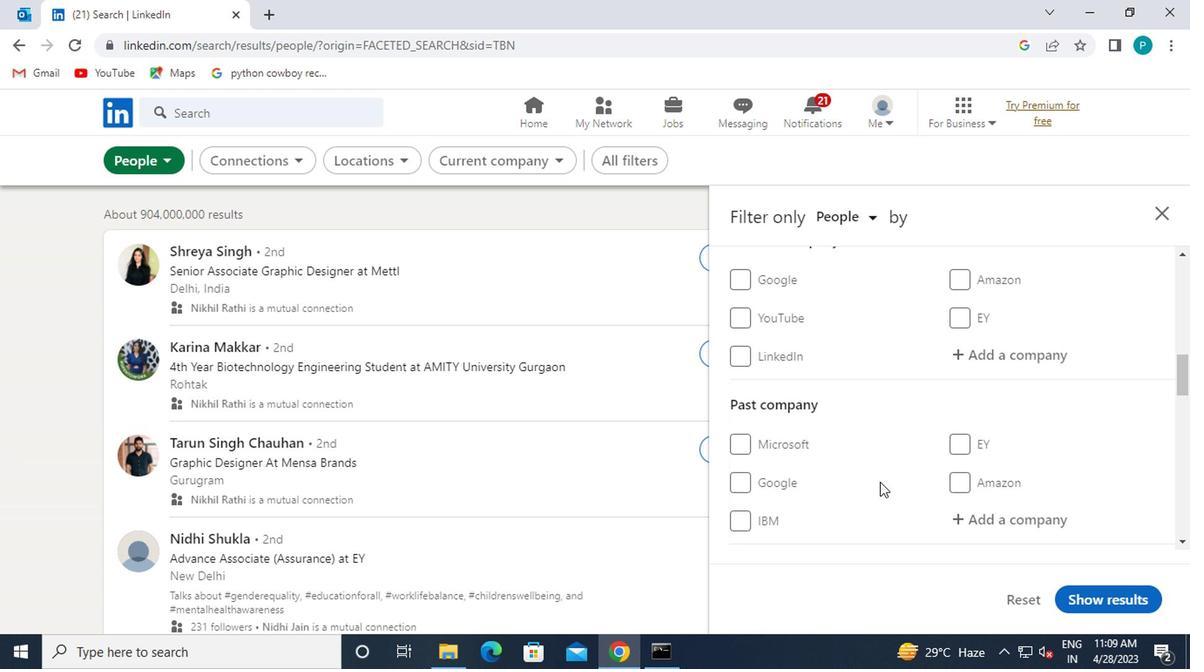 
Action: Mouse moved to (808, 499)
Screenshot: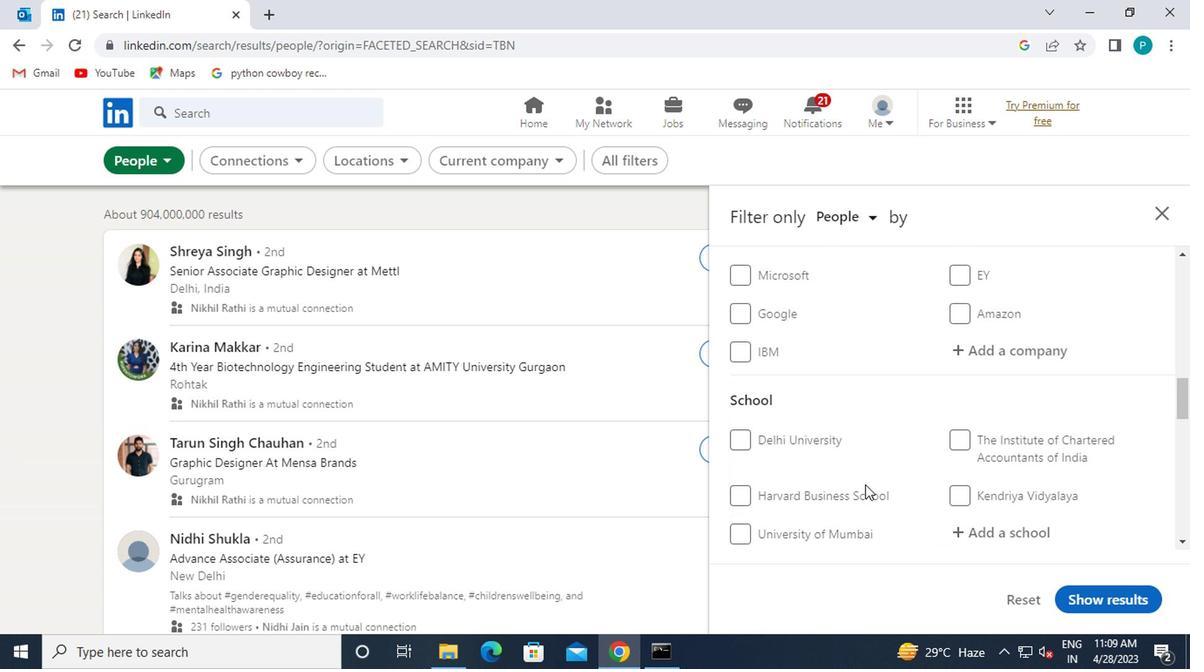 
Action: Mouse scrolled (808, 498) with delta (0, 0)
Screenshot: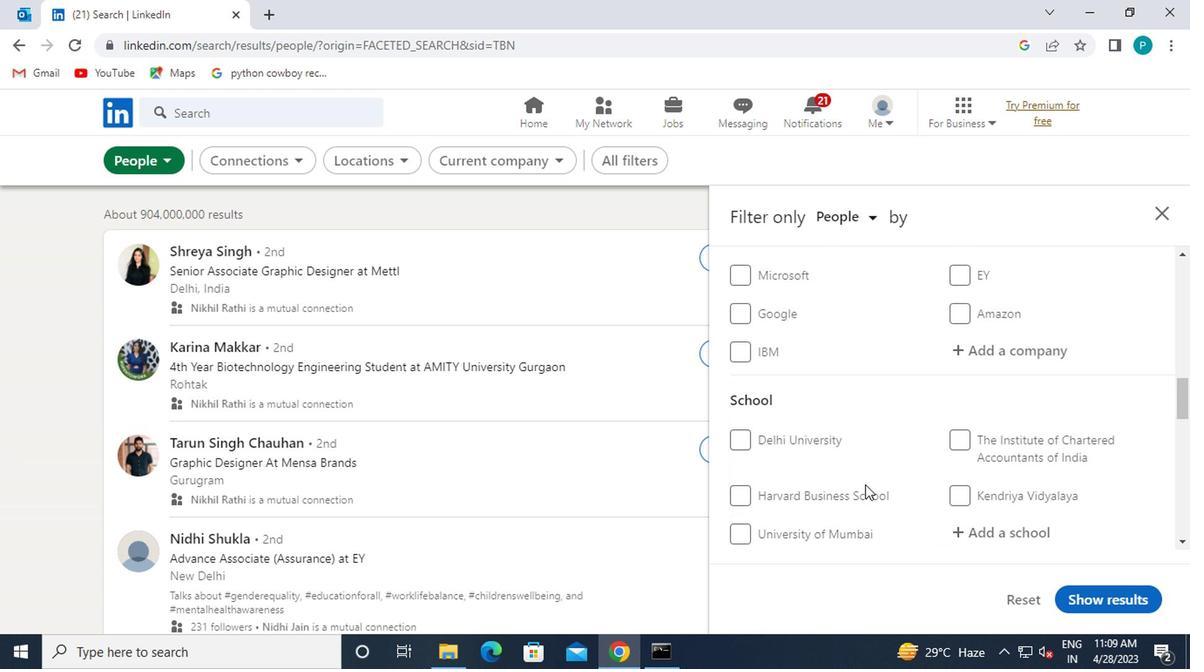 
Action: Mouse moved to (800, 505)
Screenshot: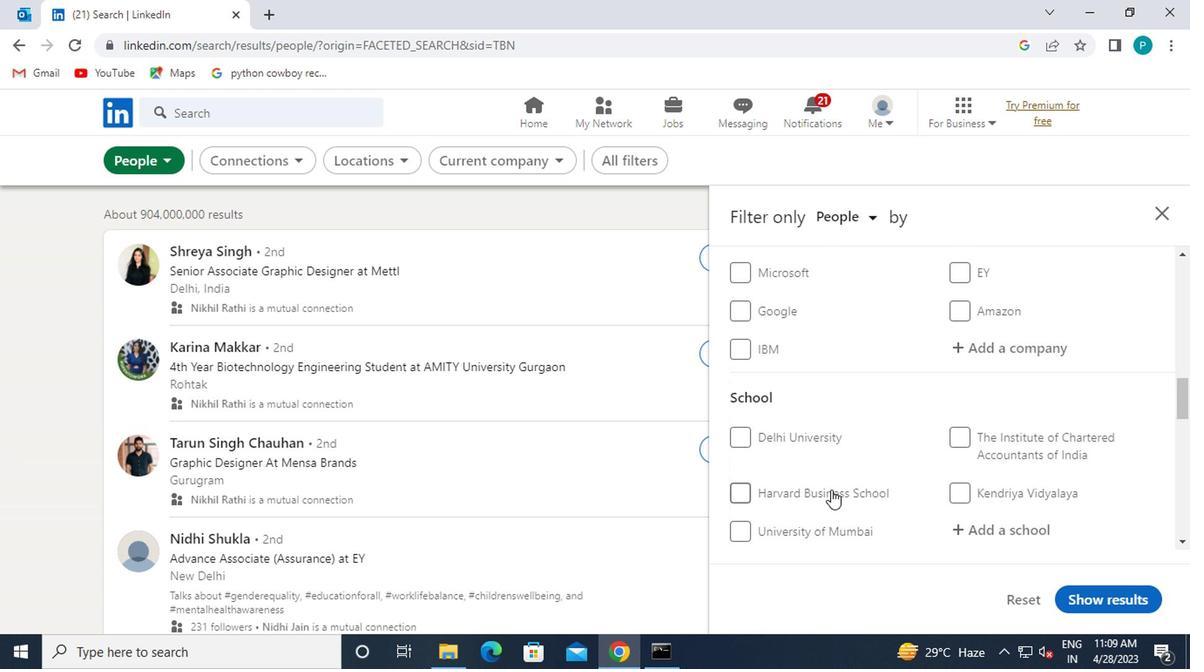 
Action: Mouse scrolled (800, 505) with delta (0, 0)
Screenshot: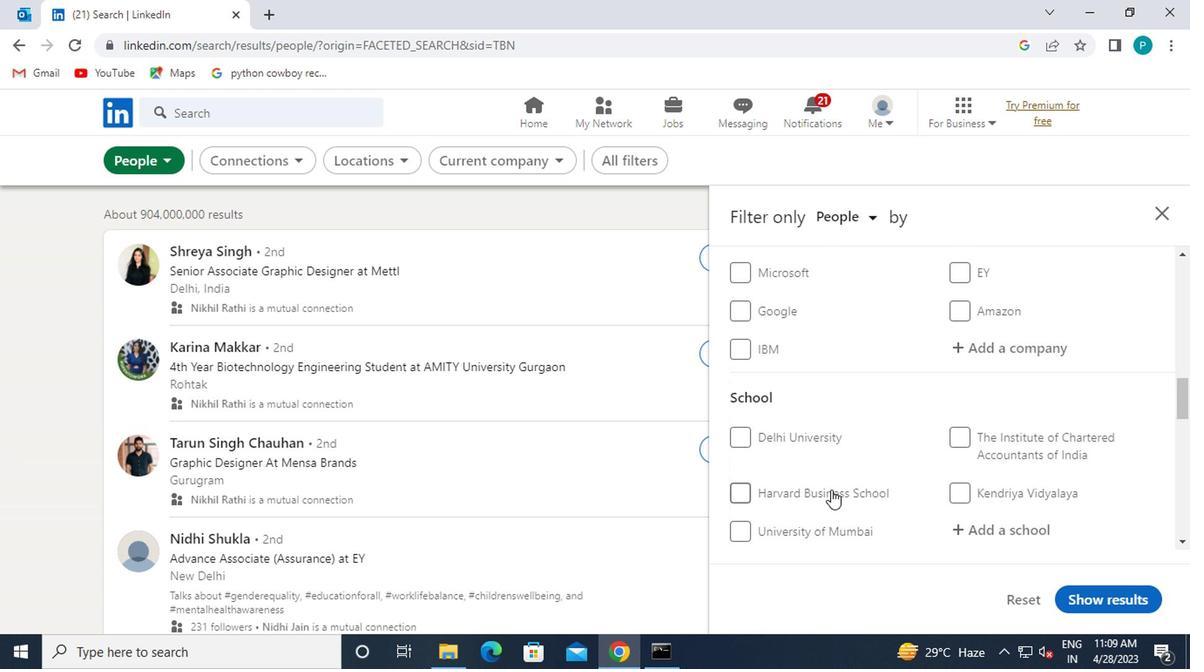 
Action: Mouse moved to (798, 507)
Screenshot: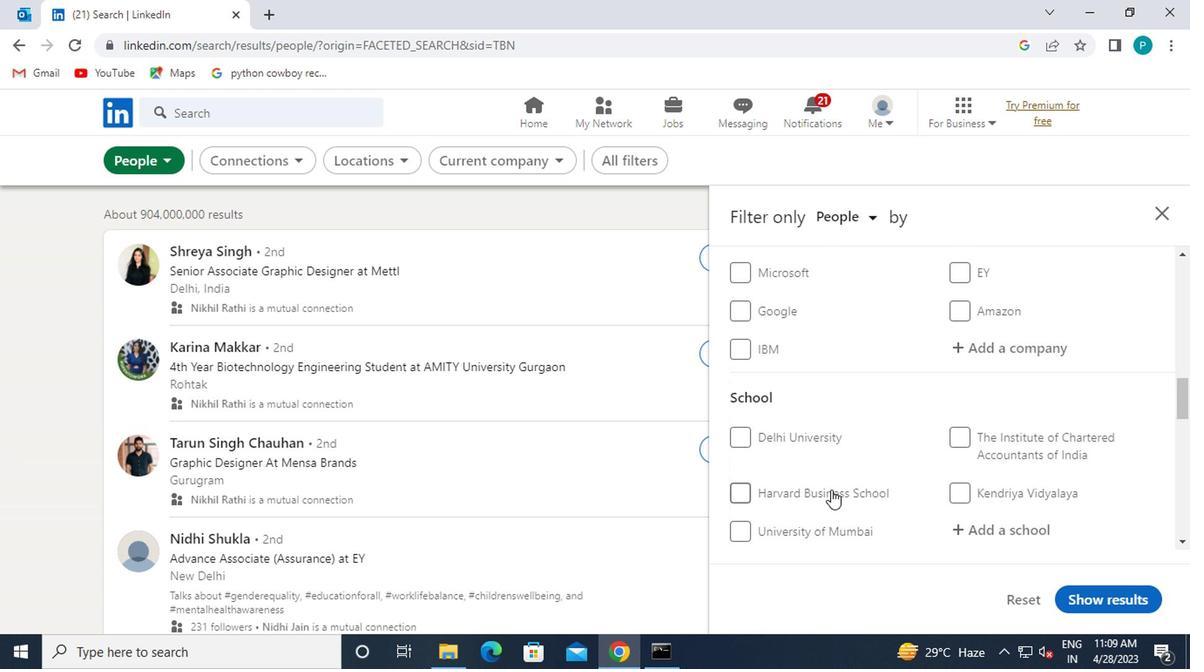 
Action: Mouse scrolled (798, 507) with delta (0, 0)
Screenshot: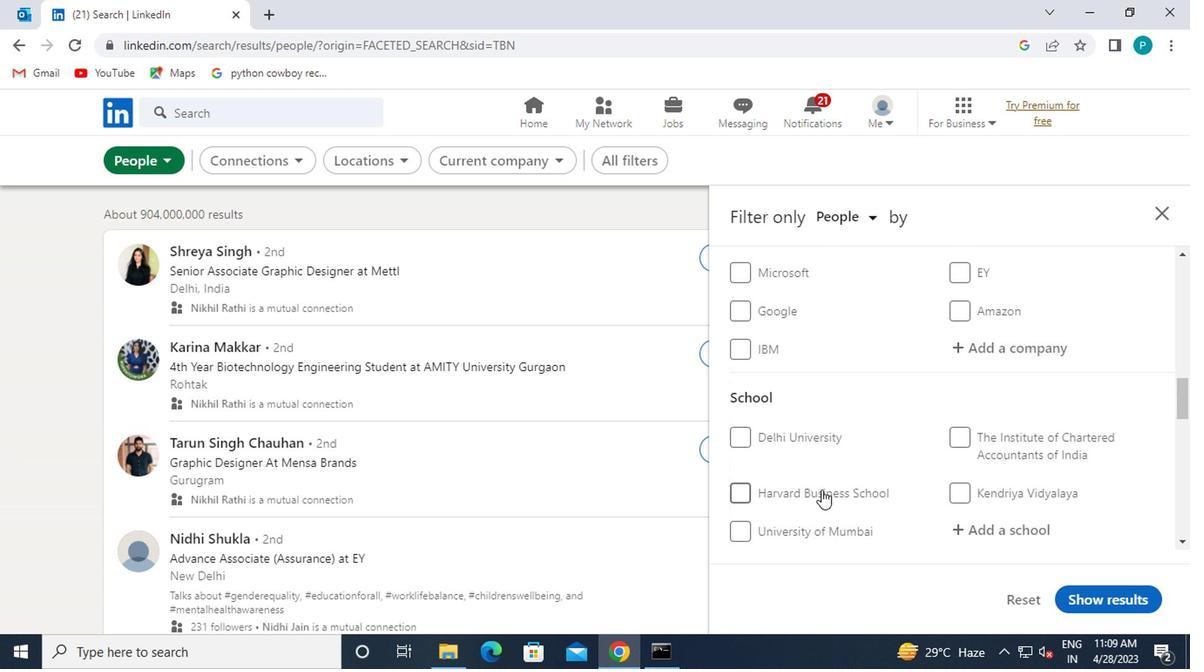 
Action: Mouse moved to (790, 515)
Screenshot: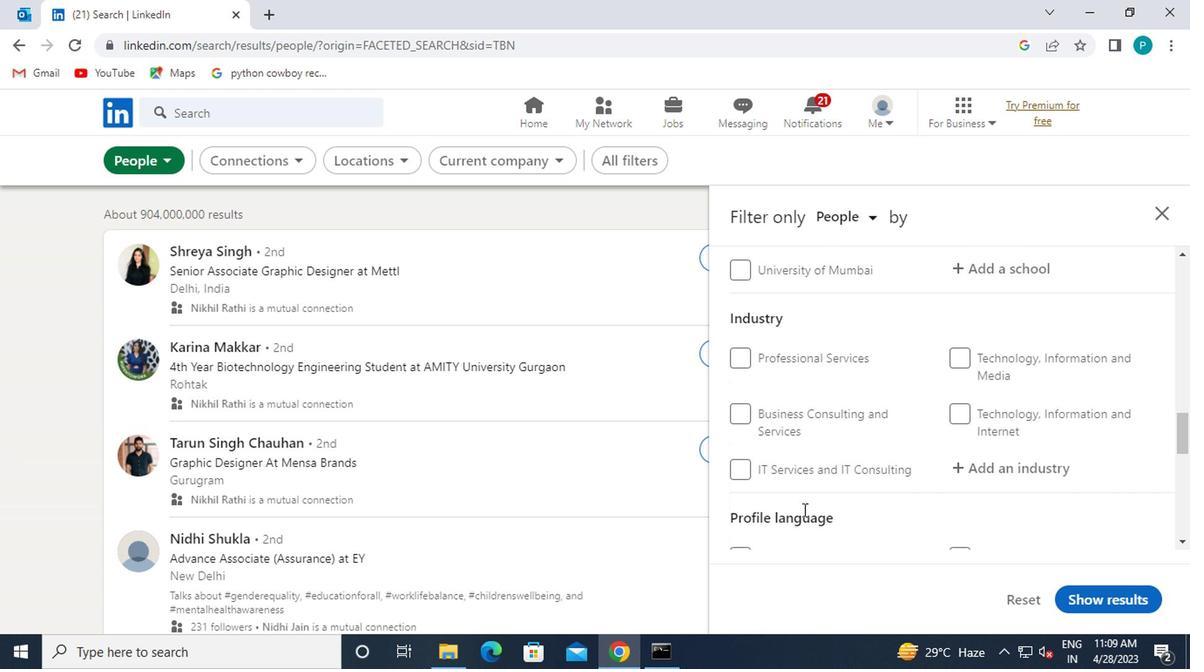 
Action: Mouse scrolled (790, 514) with delta (0, -1)
Screenshot: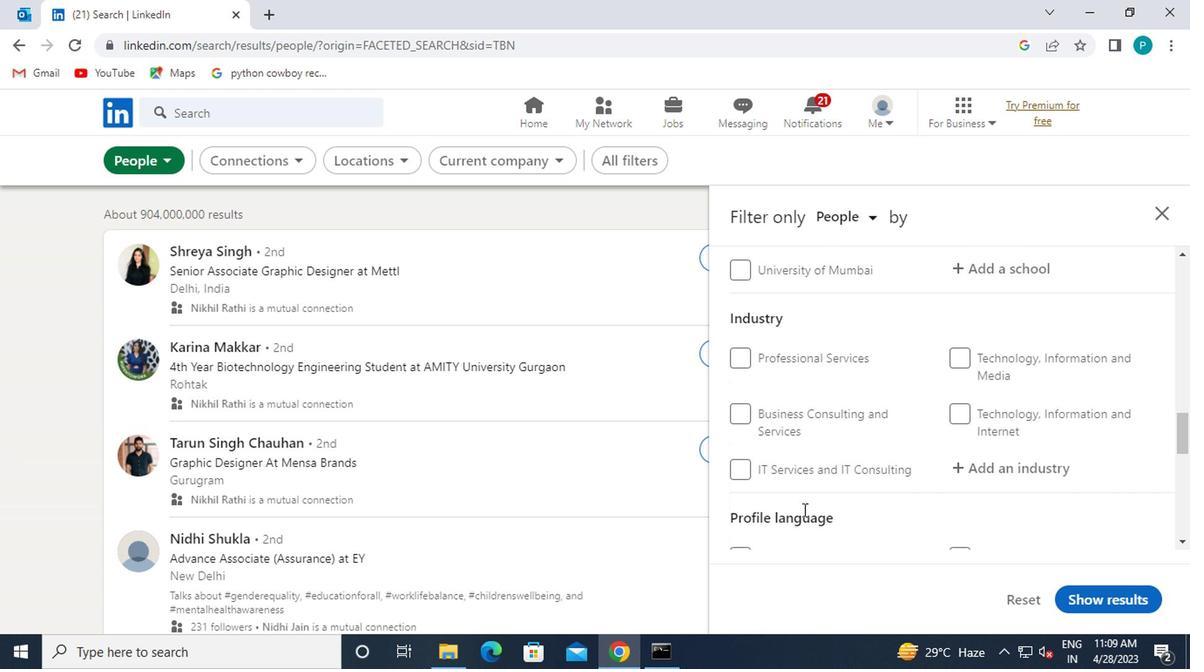 
Action: Mouse moved to (786, 517)
Screenshot: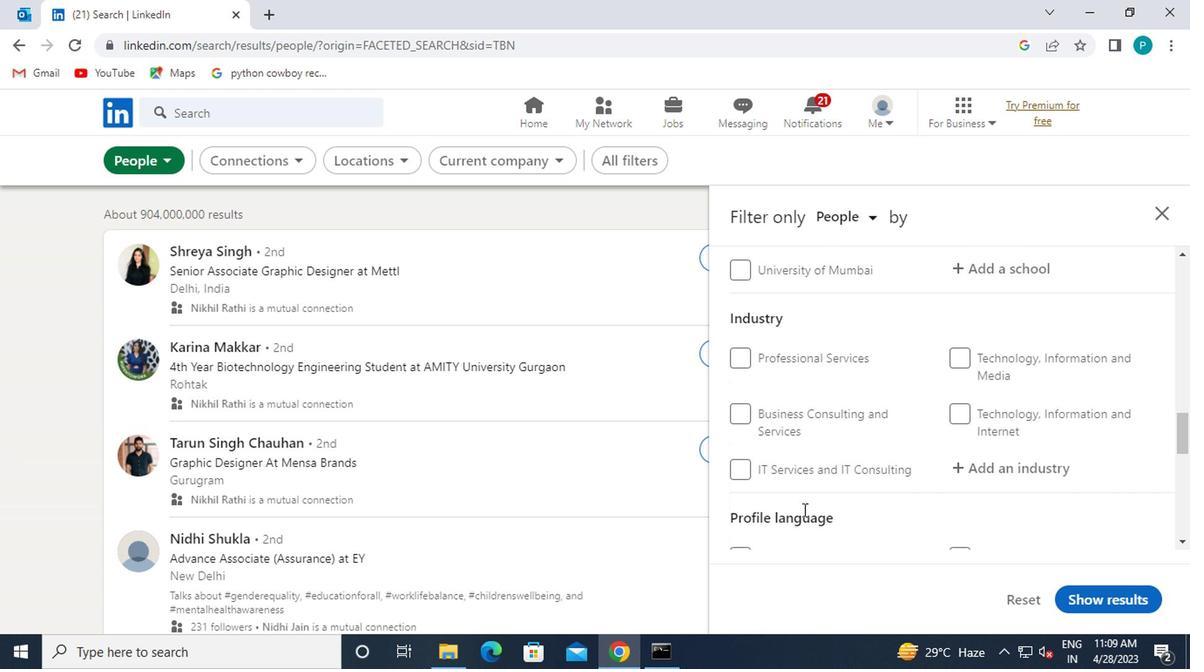 
Action: Mouse scrolled (786, 516) with delta (0, -1)
Screenshot: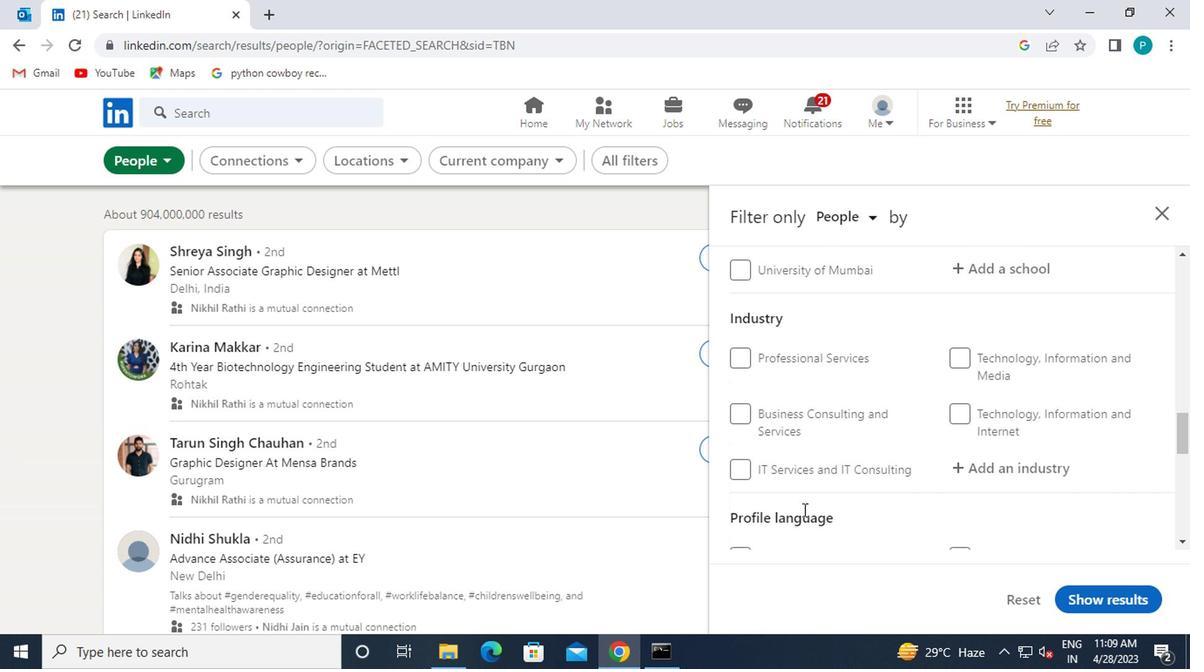 
Action: Mouse scrolled (786, 516) with delta (0, -1)
Screenshot: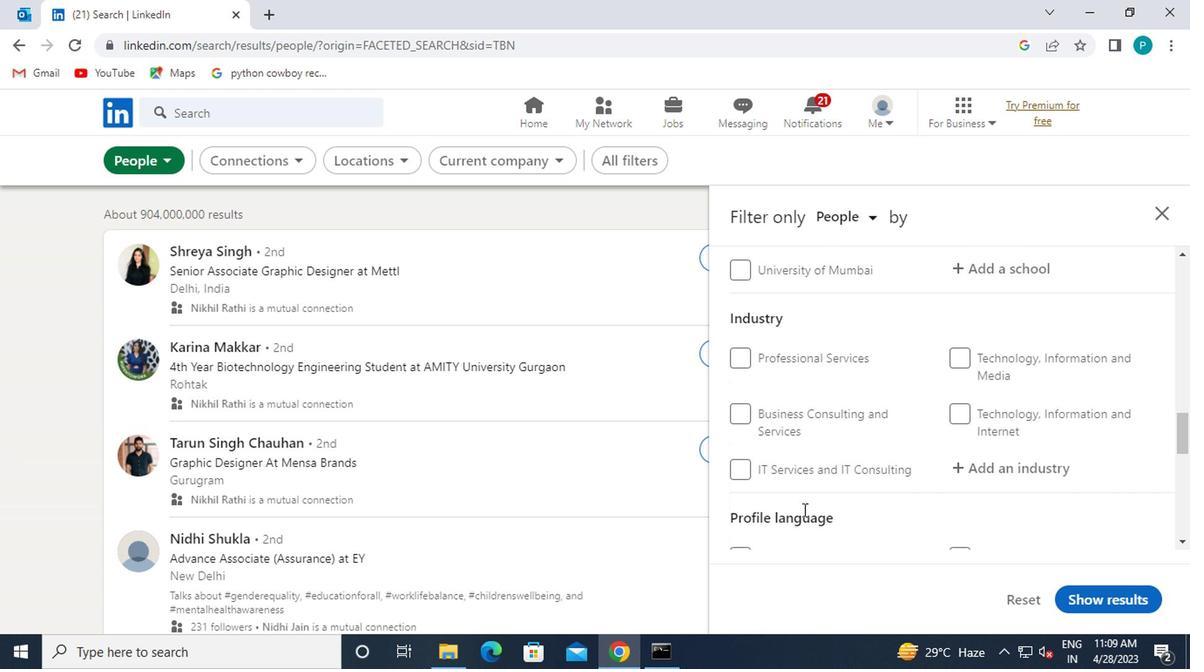 
Action: Mouse moved to (966, 338)
Screenshot: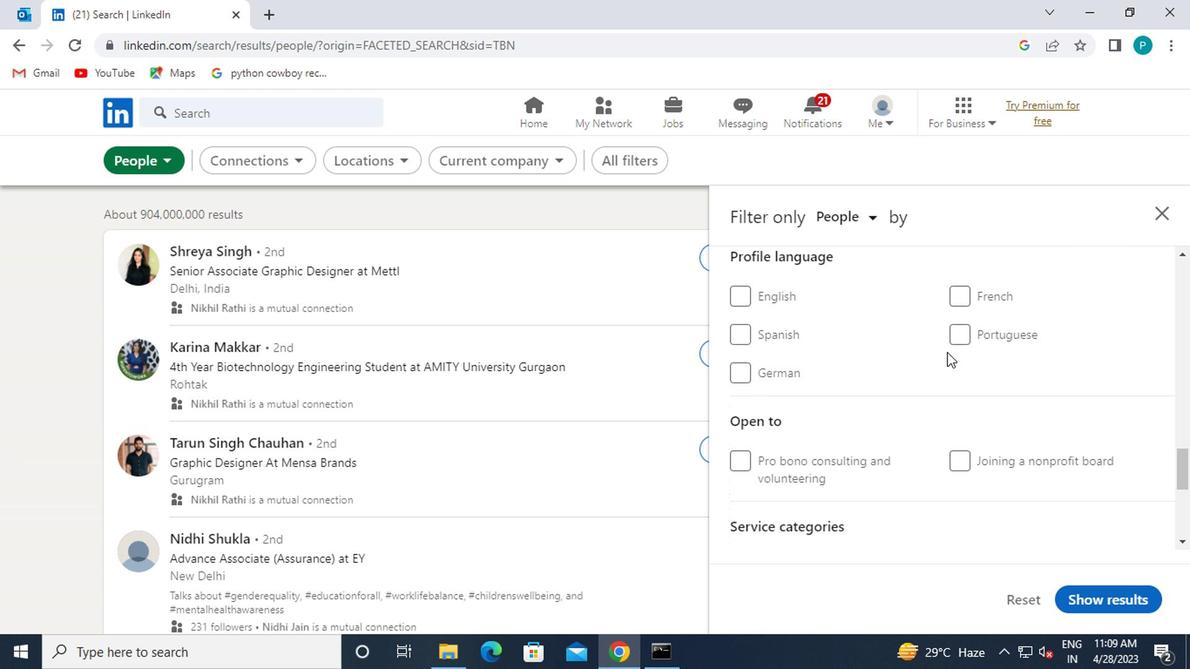 
Action: Mouse pressed left at (966, 338)
Screenshot: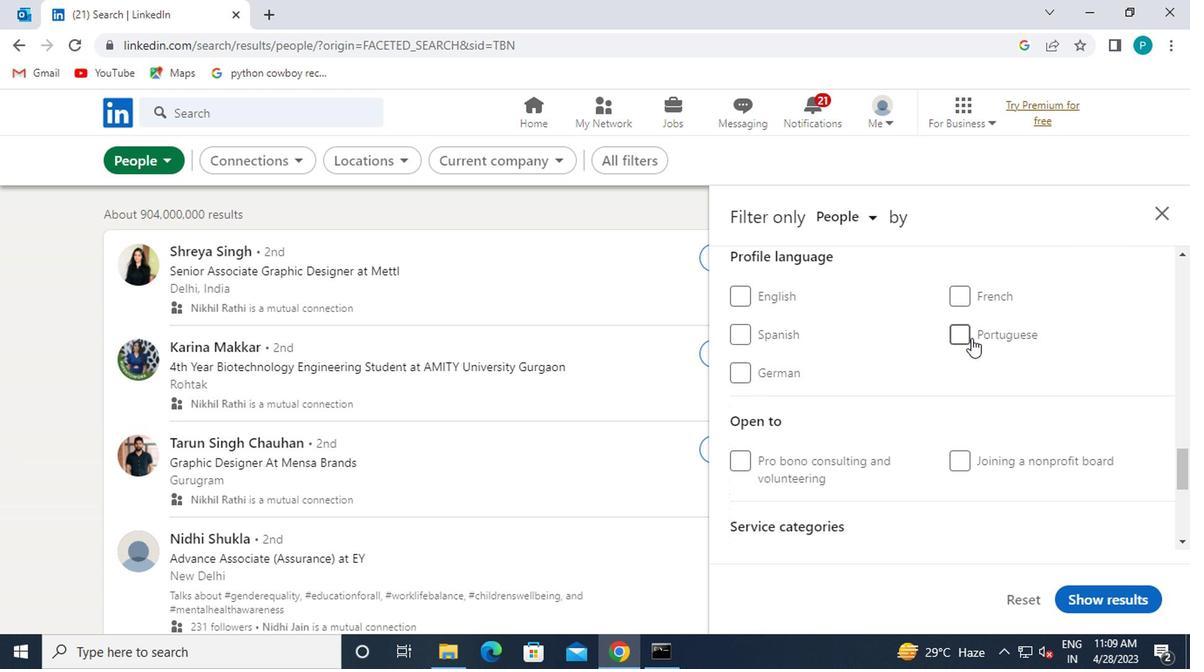 
Action: Mouse moved to (907, 373)
Screenshot: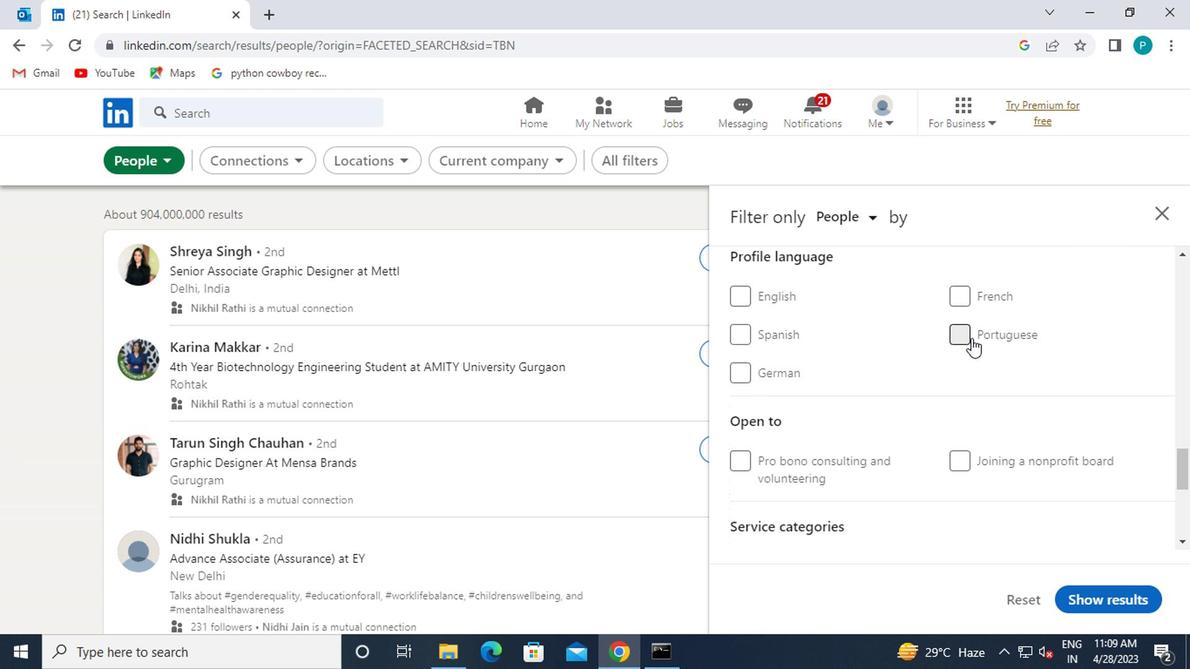 
Action: Mouse scrolled (907, 374) with delta (0, 0)
Screenshot: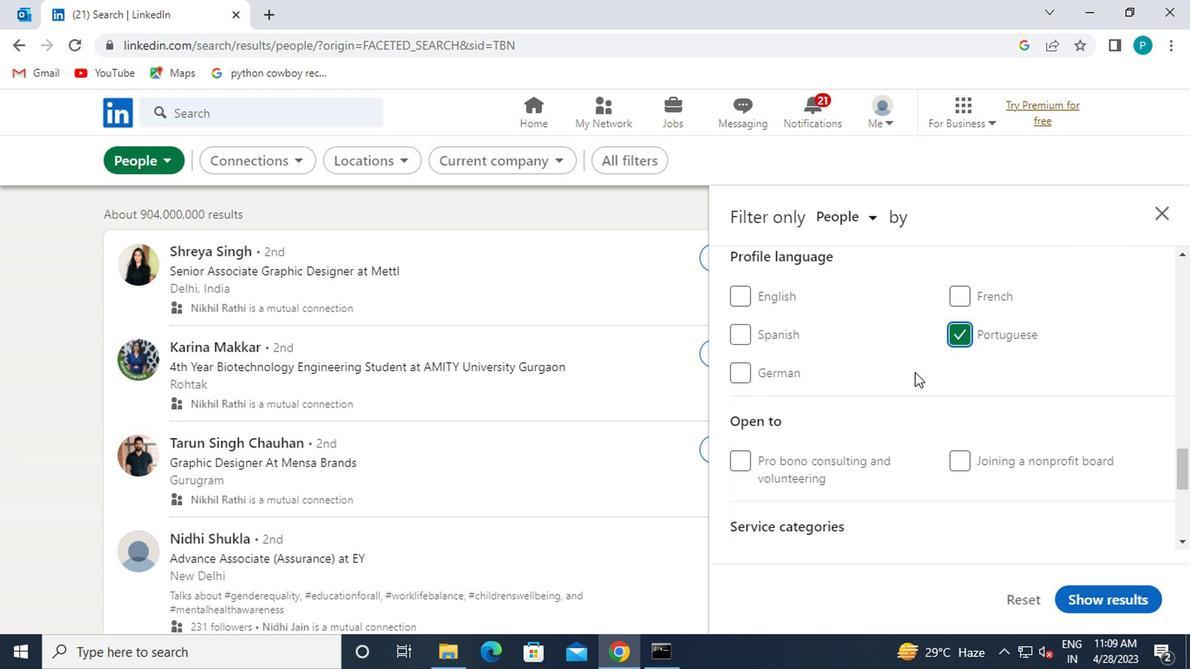 
Action: Mouse scrolled (907, 374) with delta (0, 0)
Screenshot: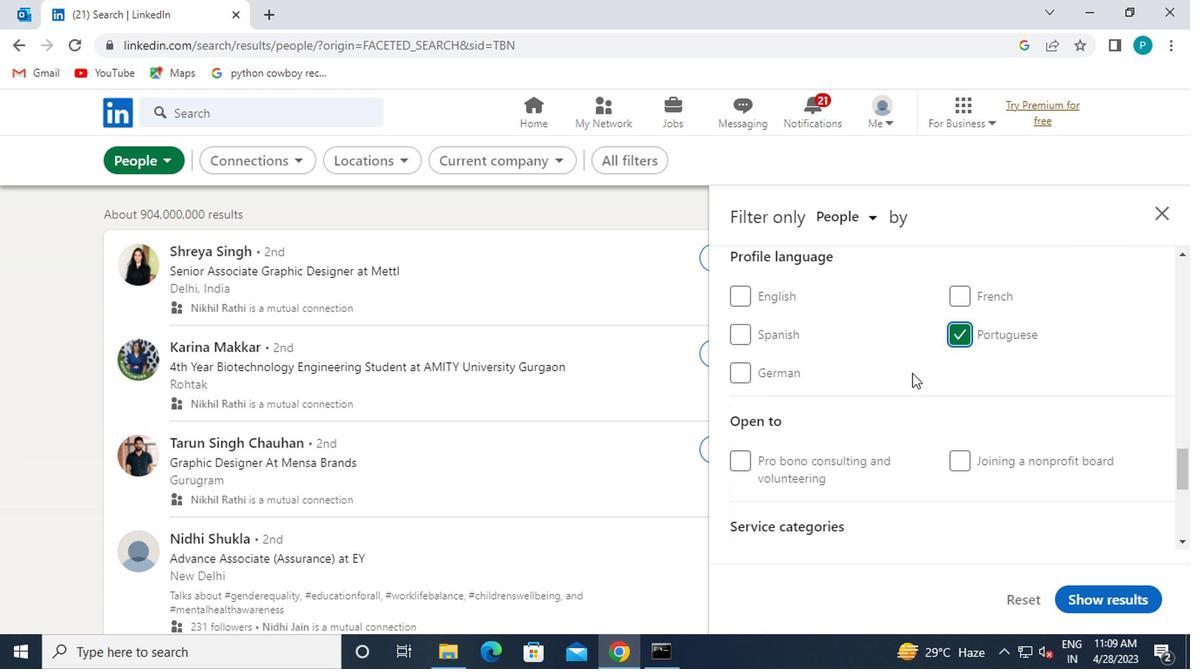 
Action: Mouse scrolled (907, 374) with delta (0, 0)
Screenshot: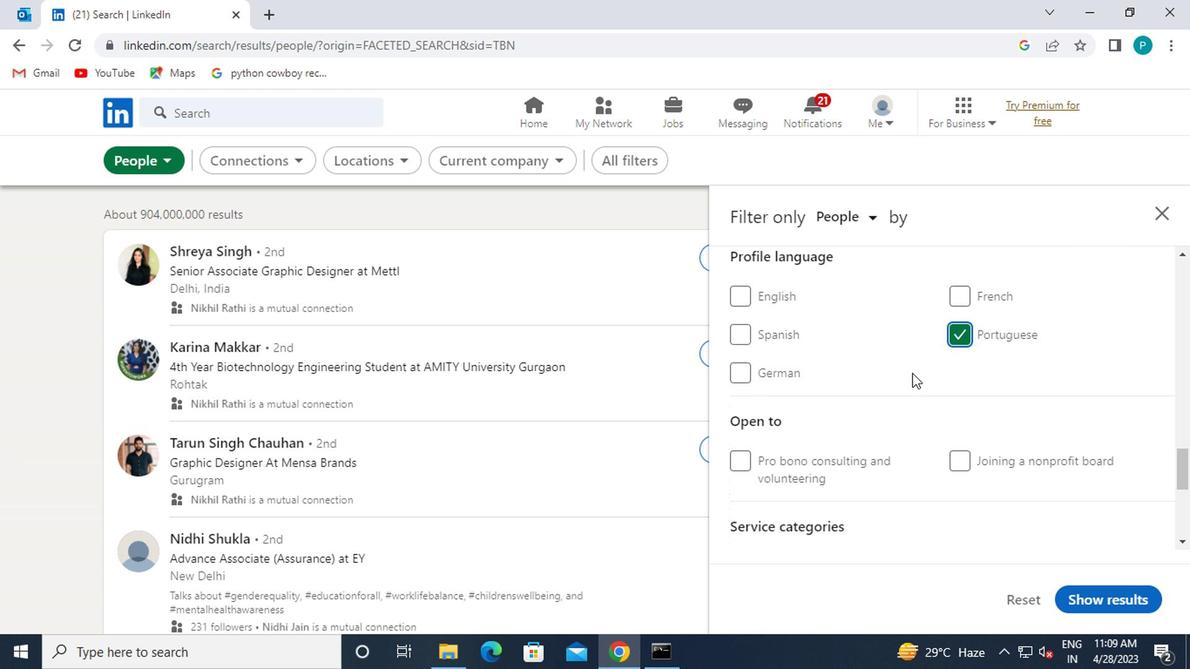 
Action: Mouse scrolled (907, 374) with delta (0, 0)
Screenshot: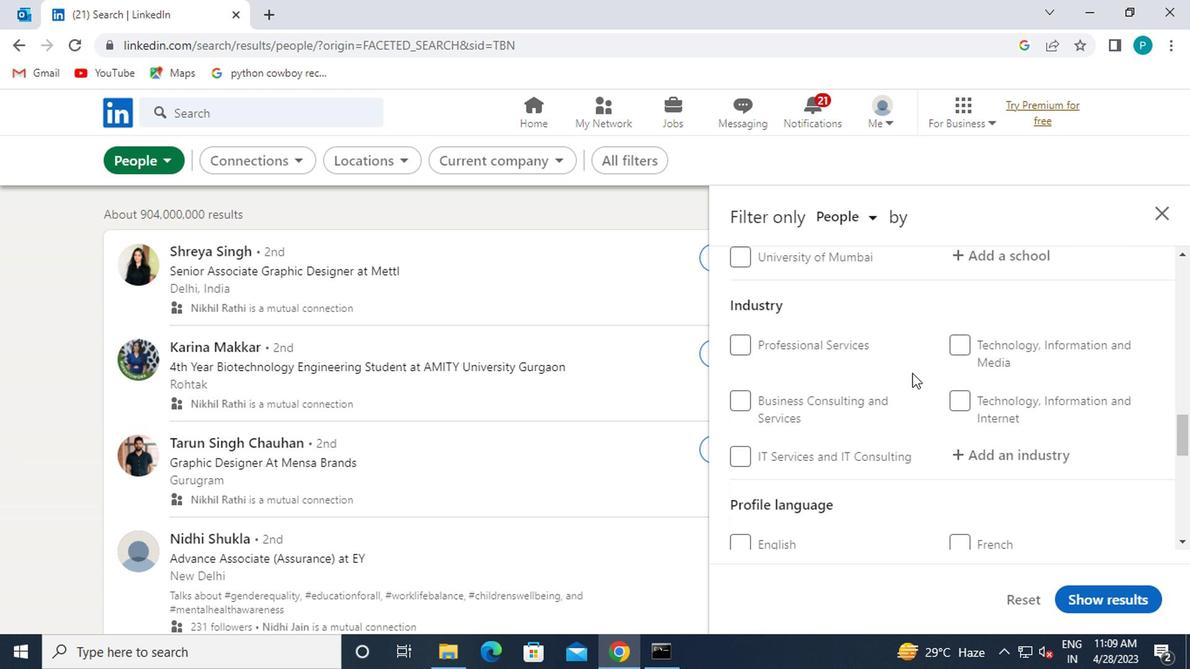 
Action: Mouse scrolled (907, 374) with delta (0, 0)
Screenshot: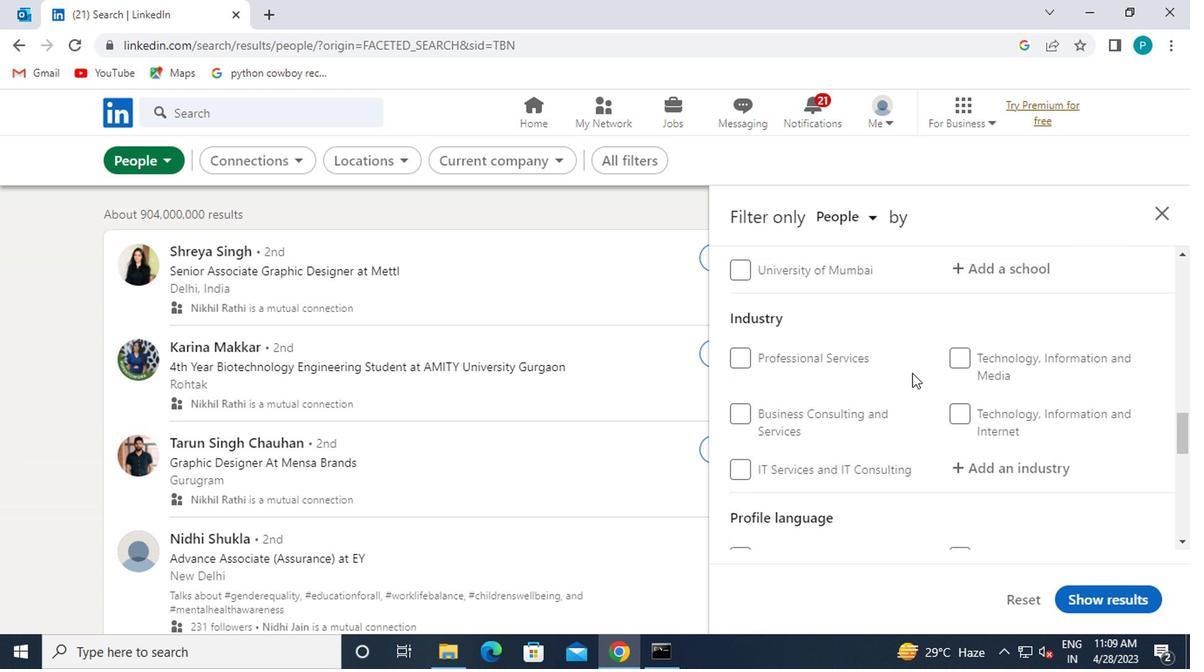 
Action: Mouse moved to (908, 375)
Screenshot: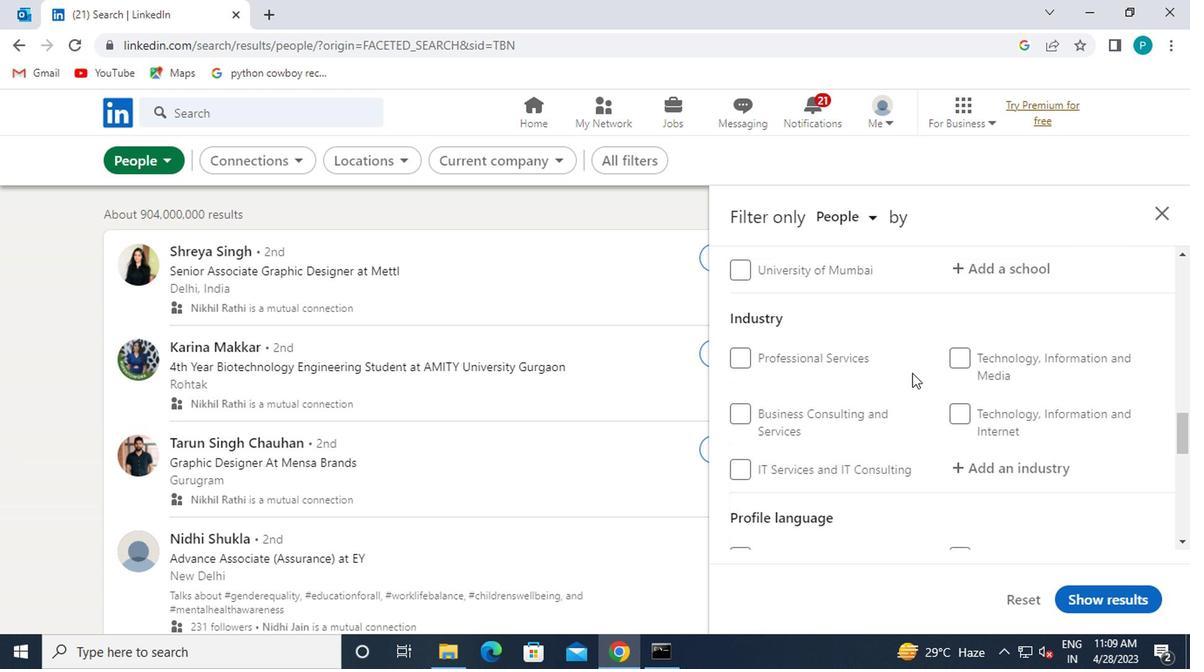 
Action: Mouse scrolled (908, 376) with delta (0, 1)
Screenshot: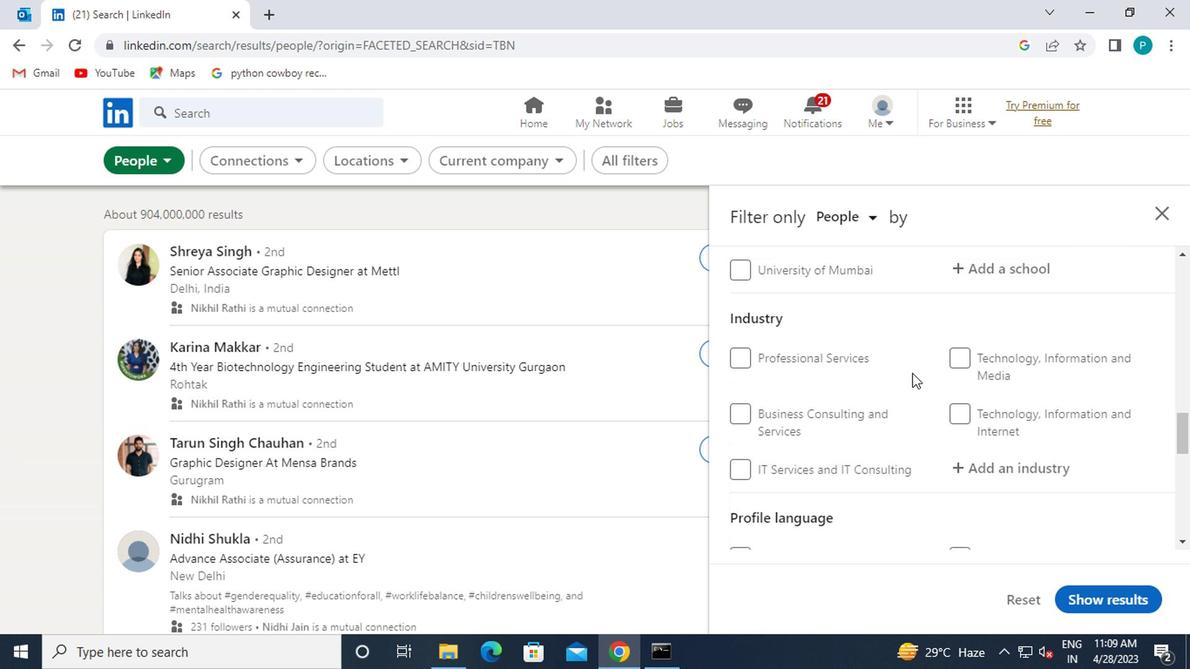 
Action: Mouse moved to (952, 393)
Screenshot: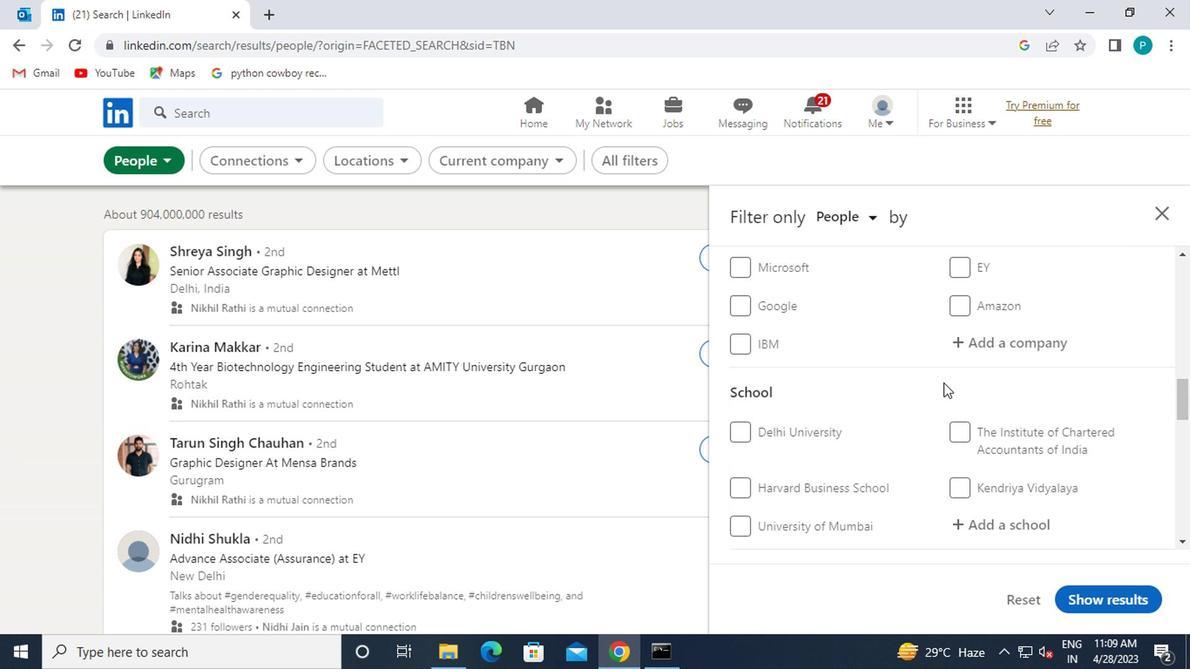 
Action: Mouse scrolled (952, 394) with delta (0, 1)
Screenshot: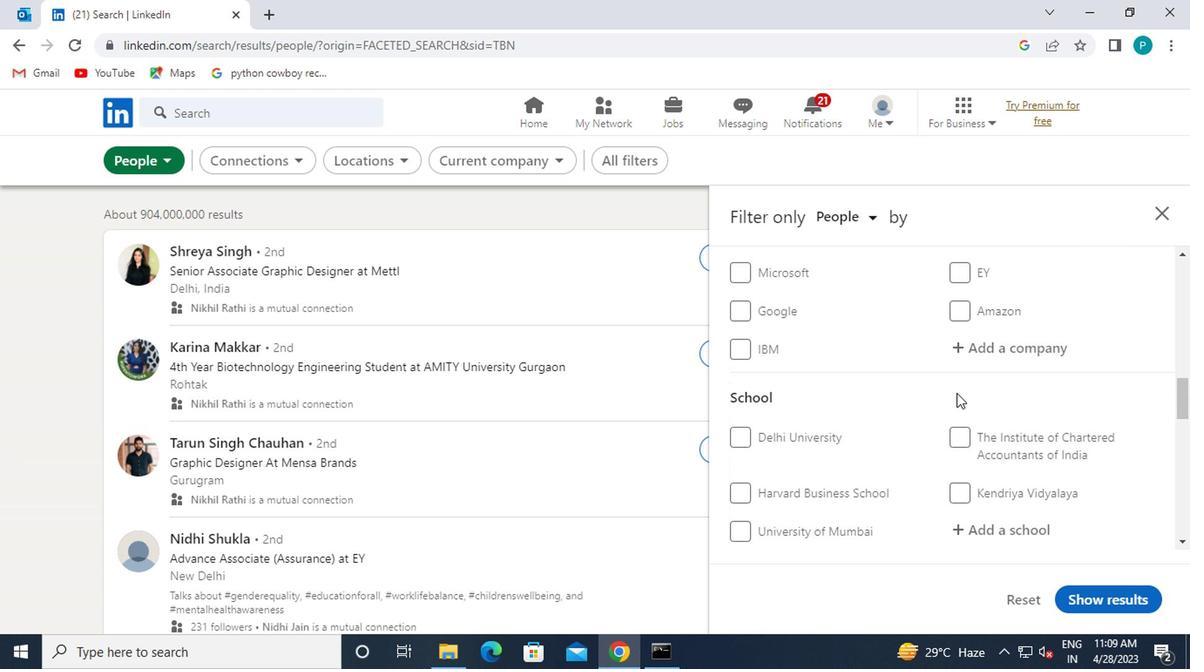 
Action: Mouse moved to (965, 346)
Screenshot: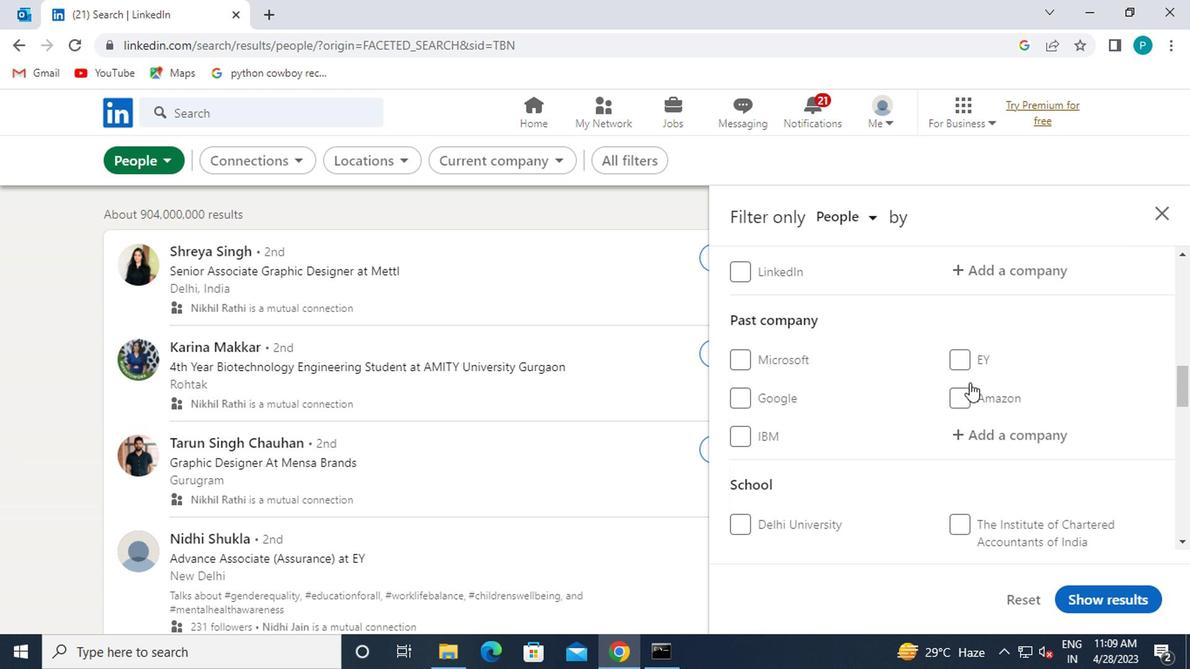 
Action: Mouse scrolled (965, 347) with delta (0, 0)
Screenshot: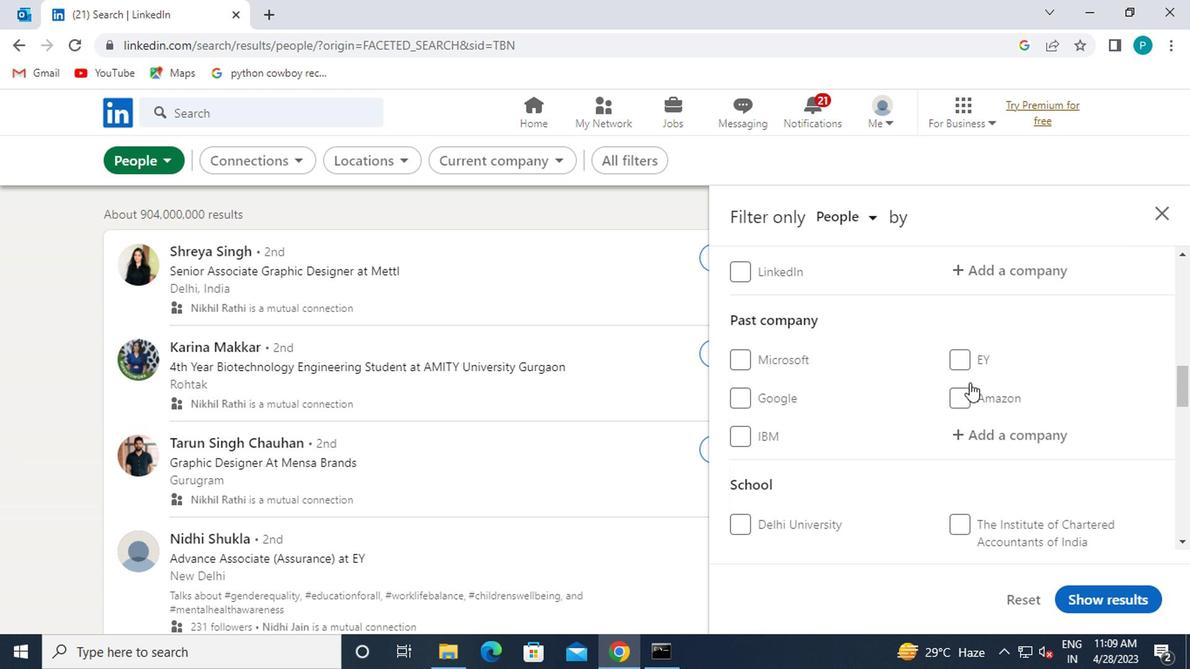 
Action: Mouse moved to (972, 346)
Screenshot: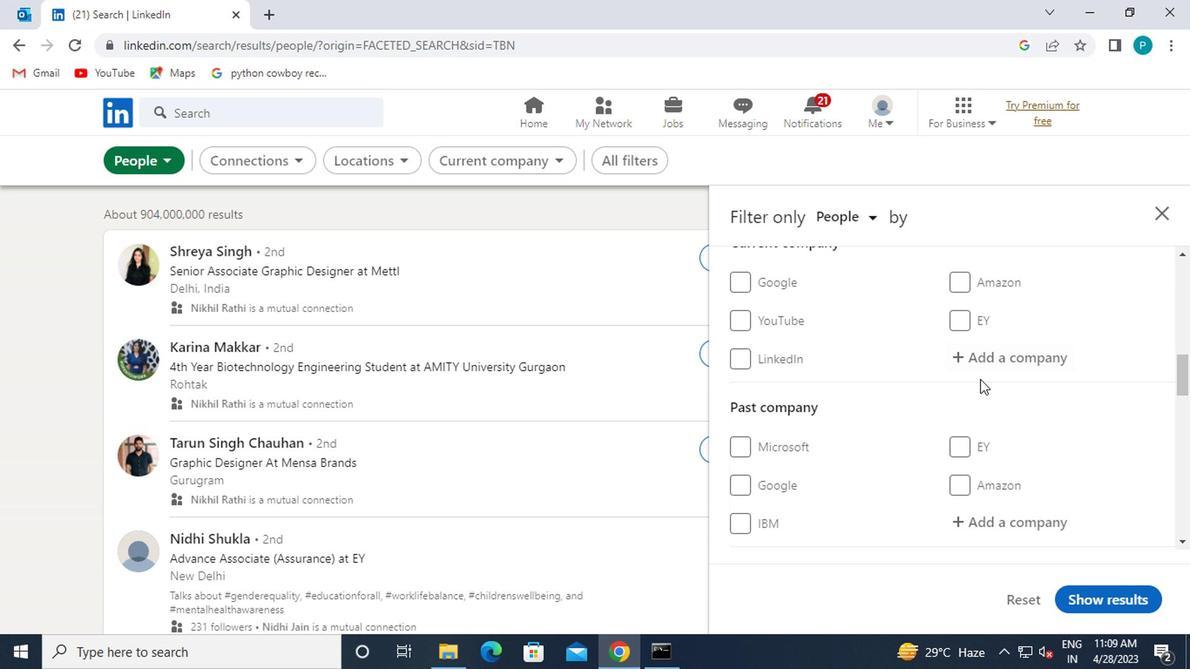 
Action: Mouse pressed left at (972, 346)
Screenshot: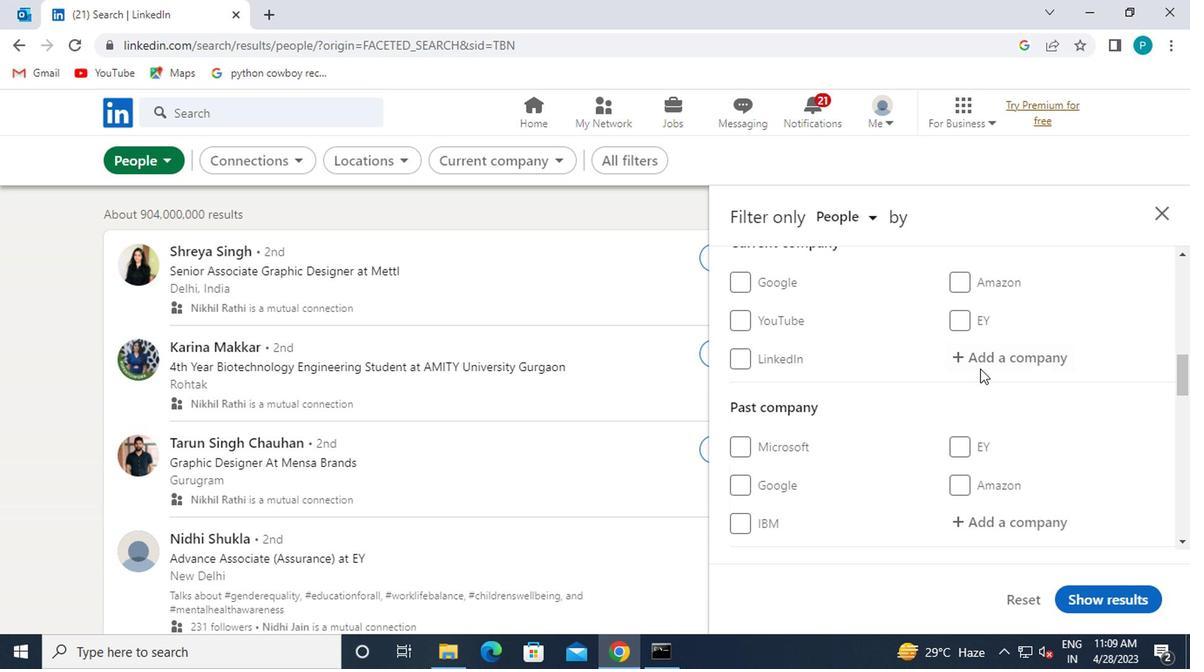 
Action: Mouse moved to (952, 396)
Screenshot: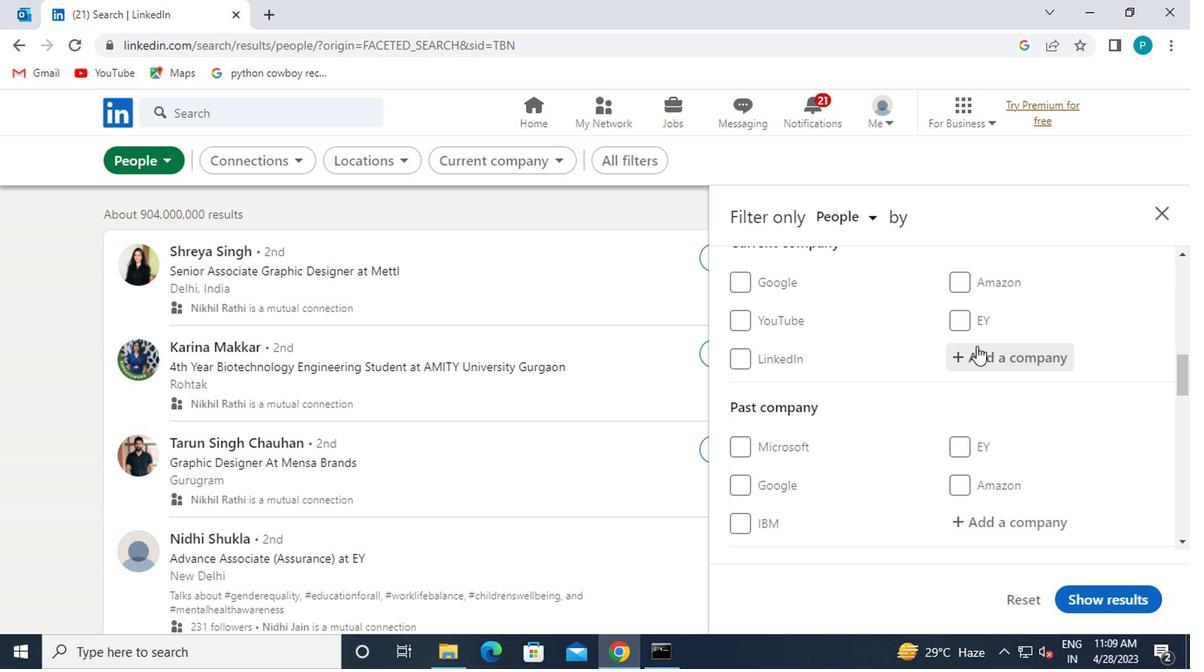 
Action: Key pressed <Key.caps_lock>EPAM
Screenshot: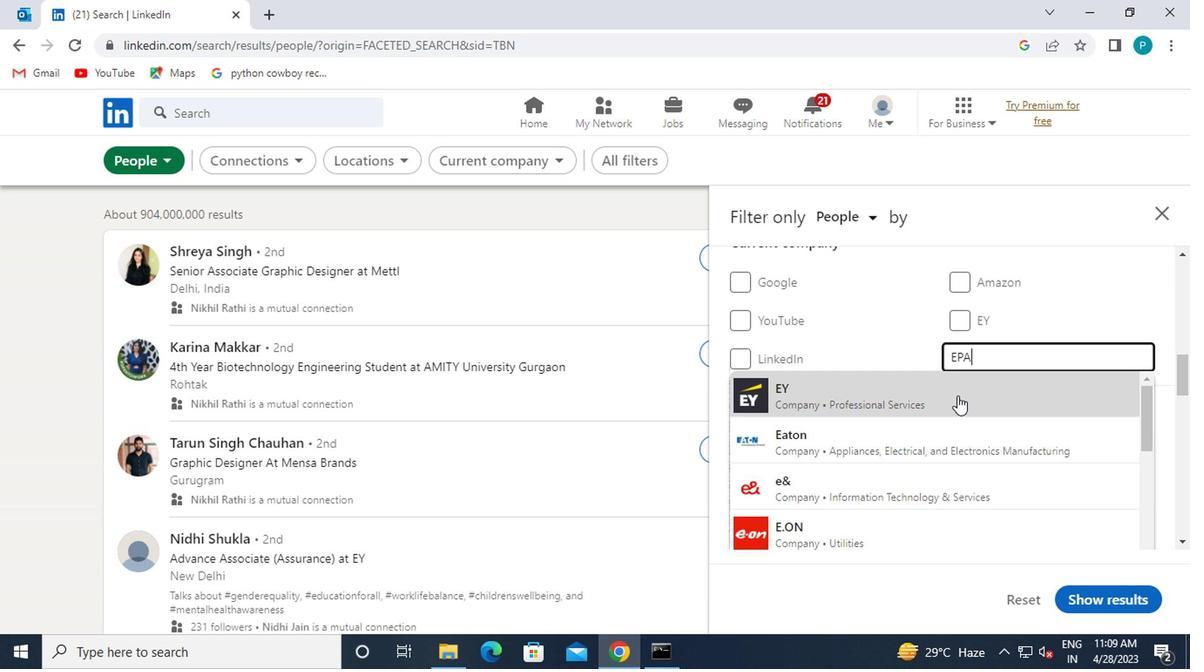 
Action: Mouse moved to (932, 435)
Screenshot: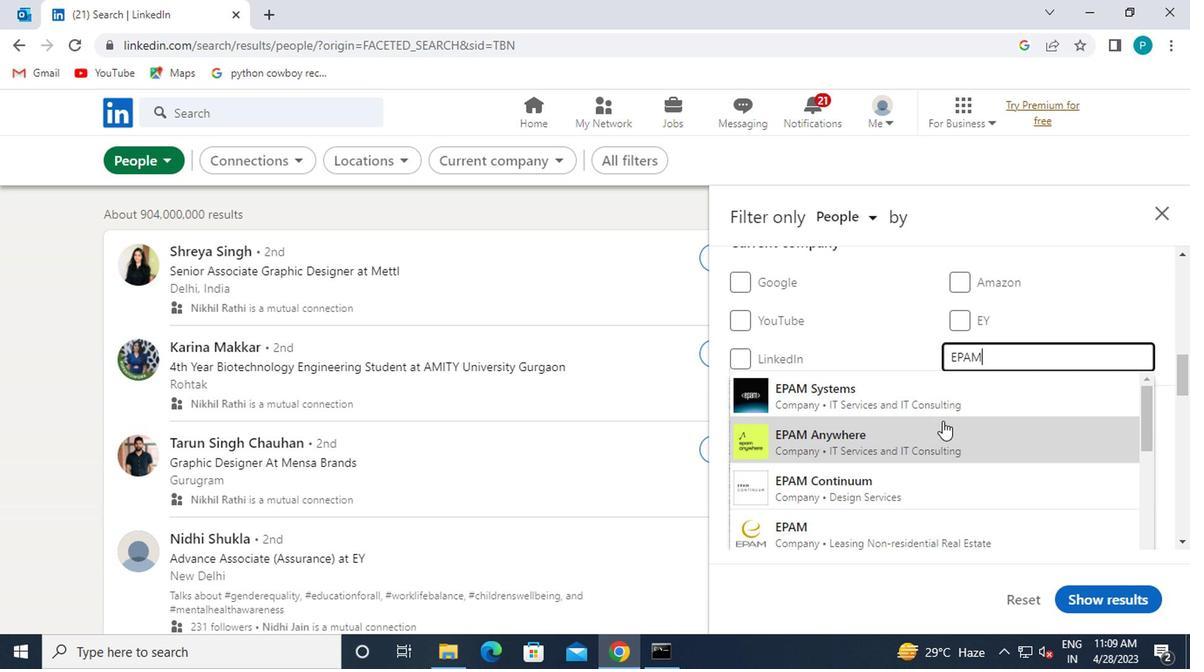 
Action: Mouse pressed left at (932, 435)
Screenshot: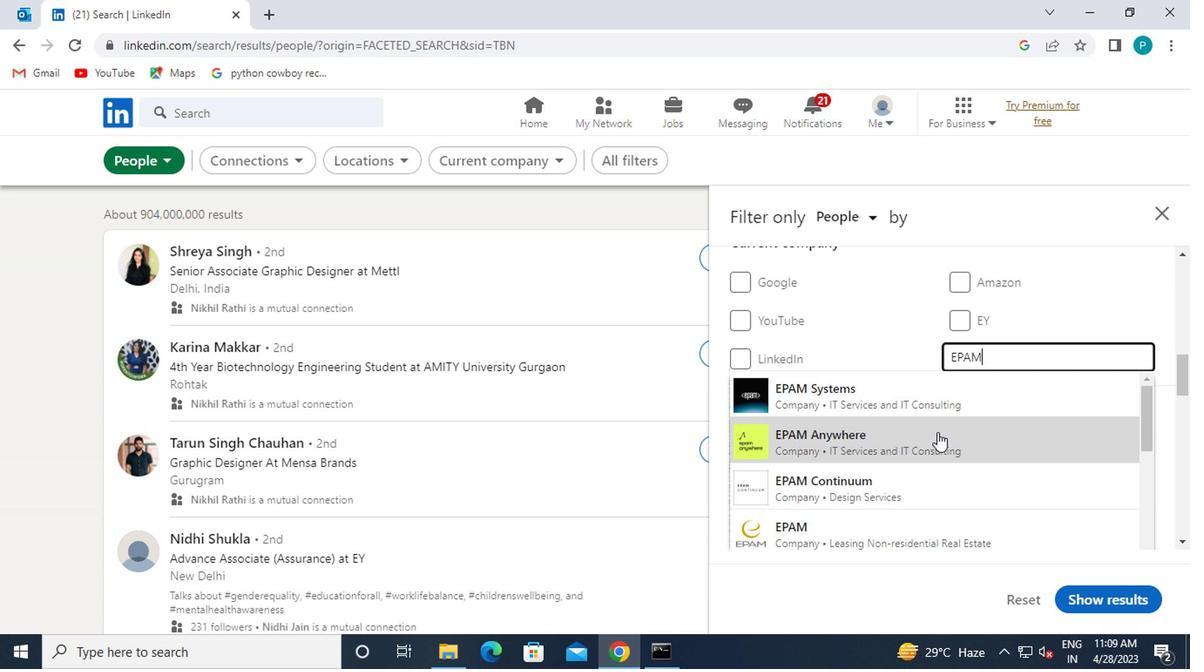 
Action: Mouse moved to (927, 437)
Screenshot: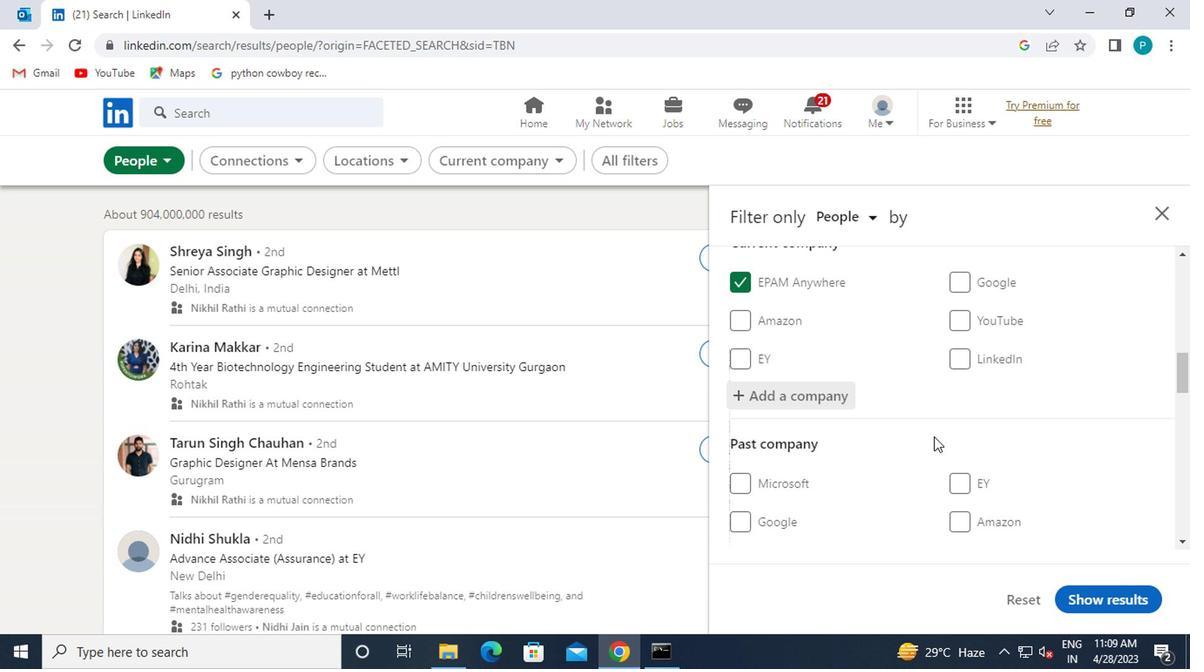
Action: Mouse scrolled (927, 437) with delta (0, 0)
Screenshot: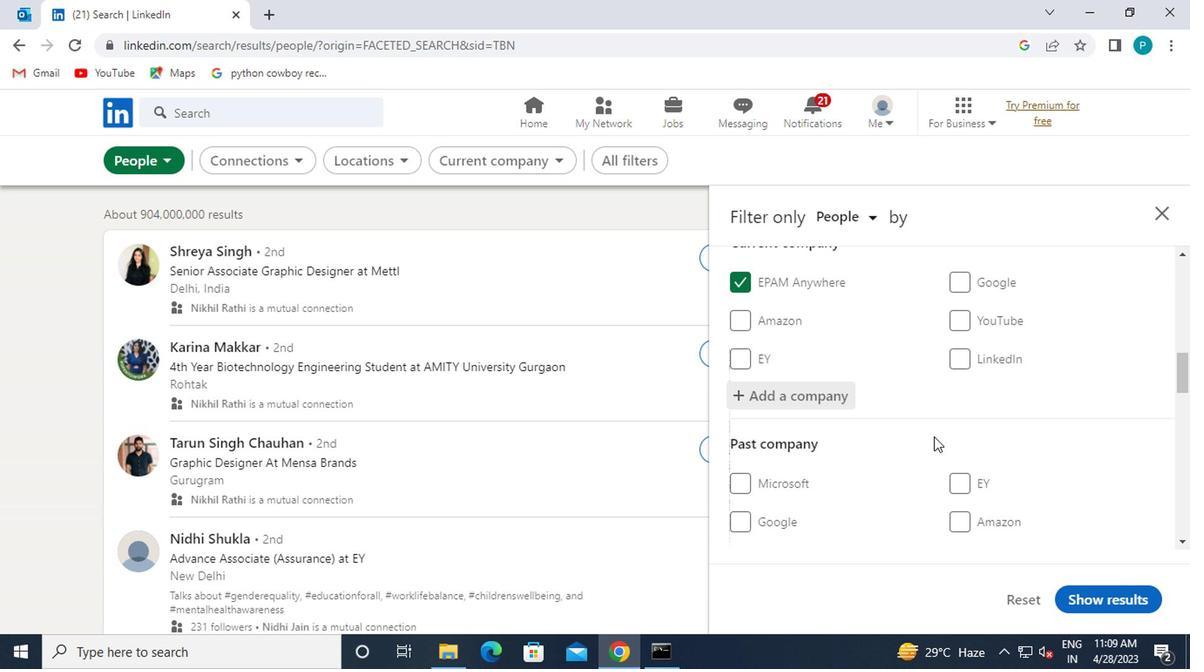 
Action: Mouse moved to (916, 437)
Screenshot: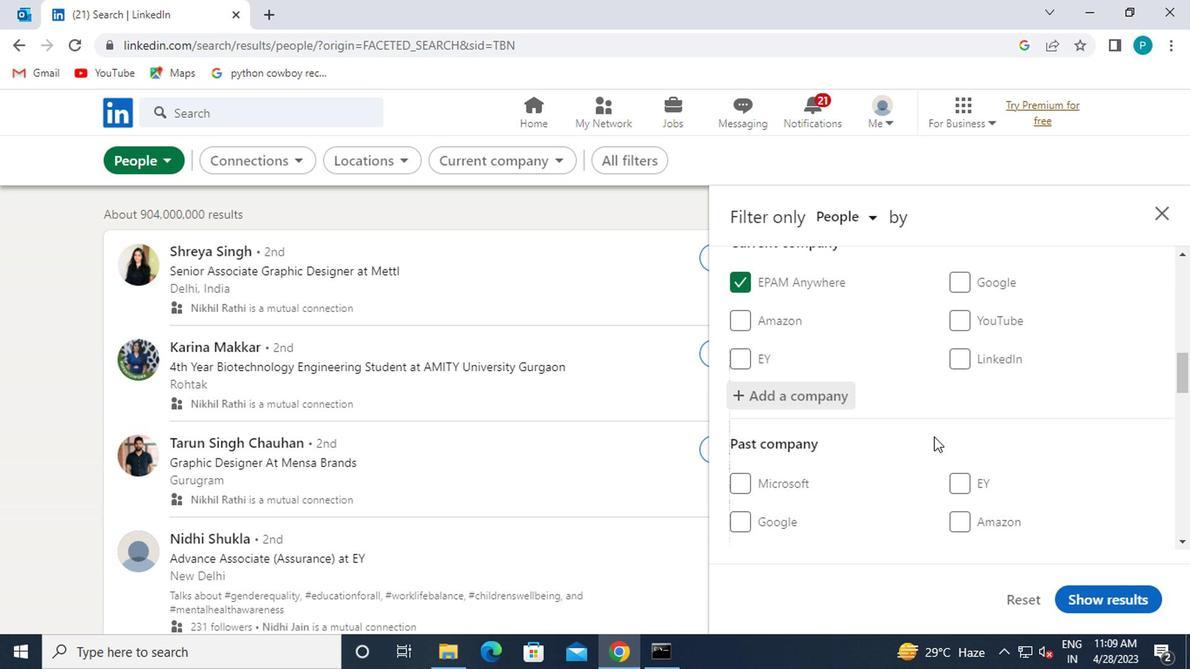 
Action: Mouse scrolled (916, 435) with delta (0, -1)
Screenshot: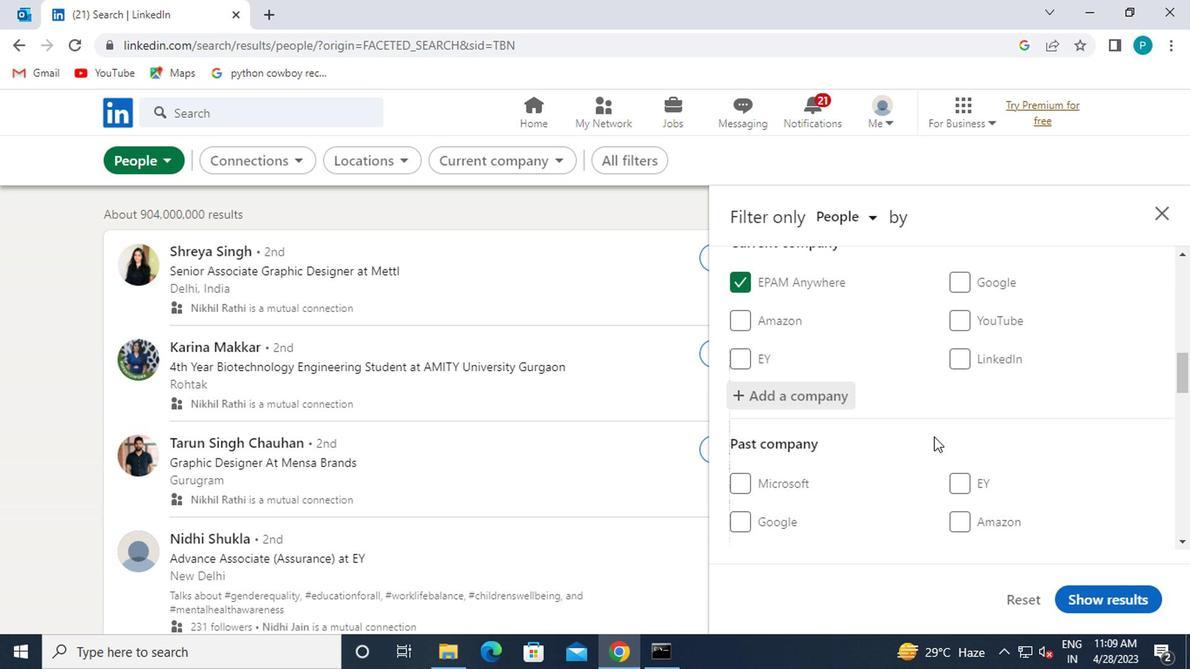 
Action: Mouse moved to (895, 442)
Screenshot: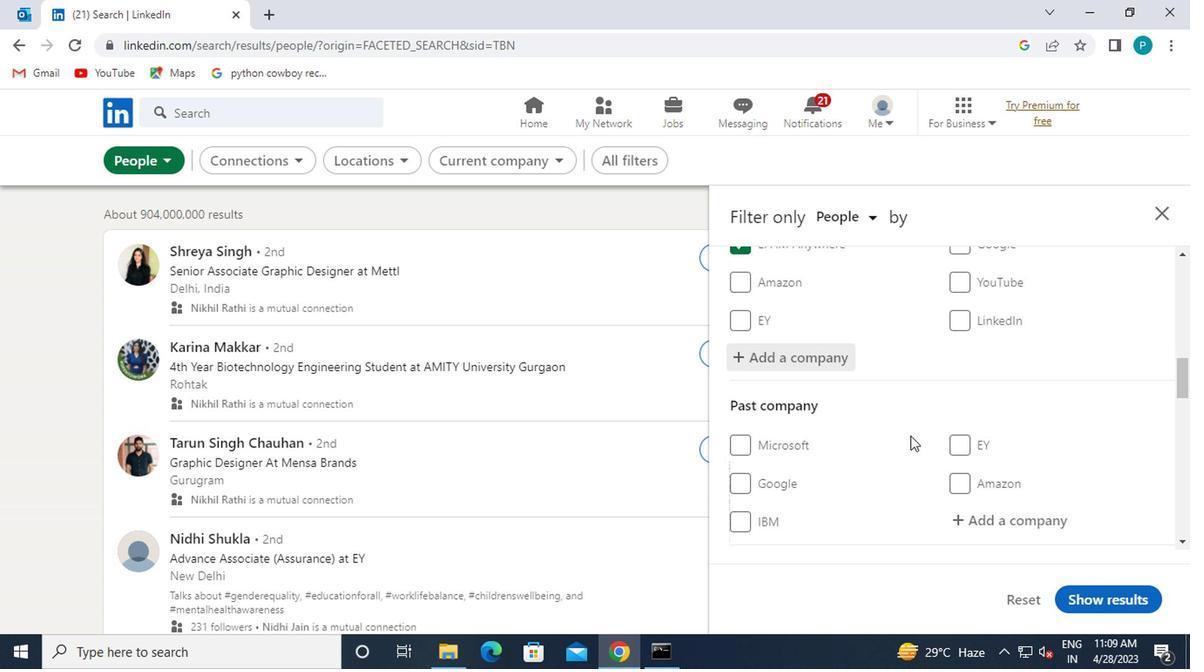 
Action: Mouse scrolled (895, 441) with delta (0, 0)
Screenshot: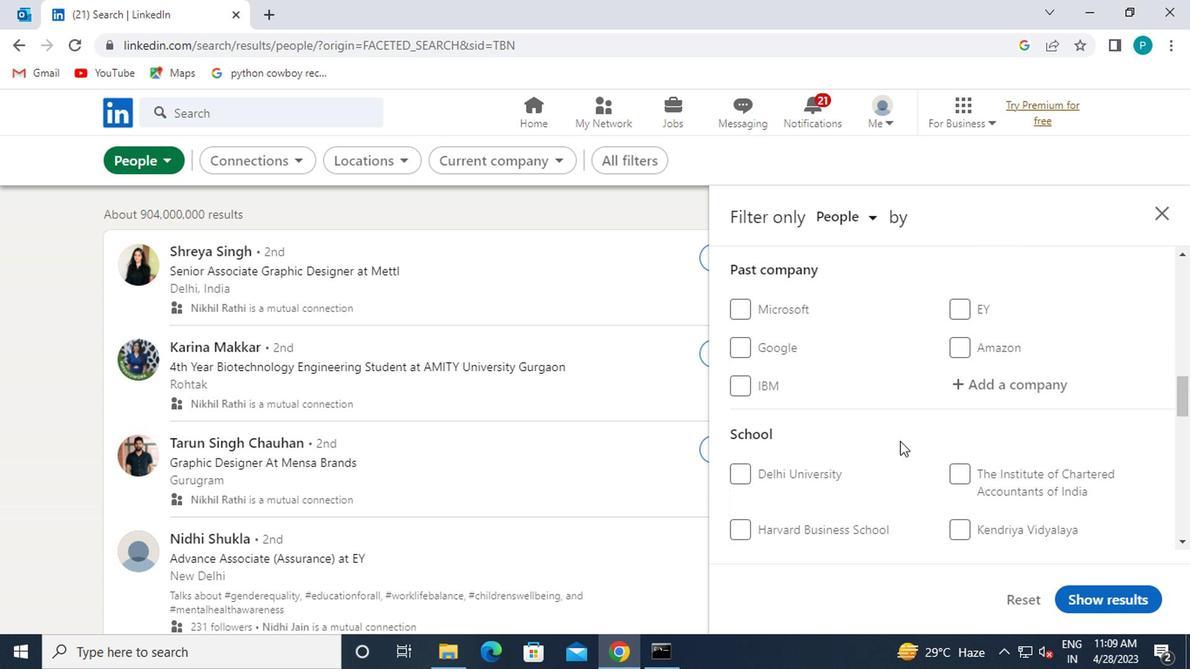 
Action: Mouse scrolled (895, 441) with delta (0, 0)
Screenshot: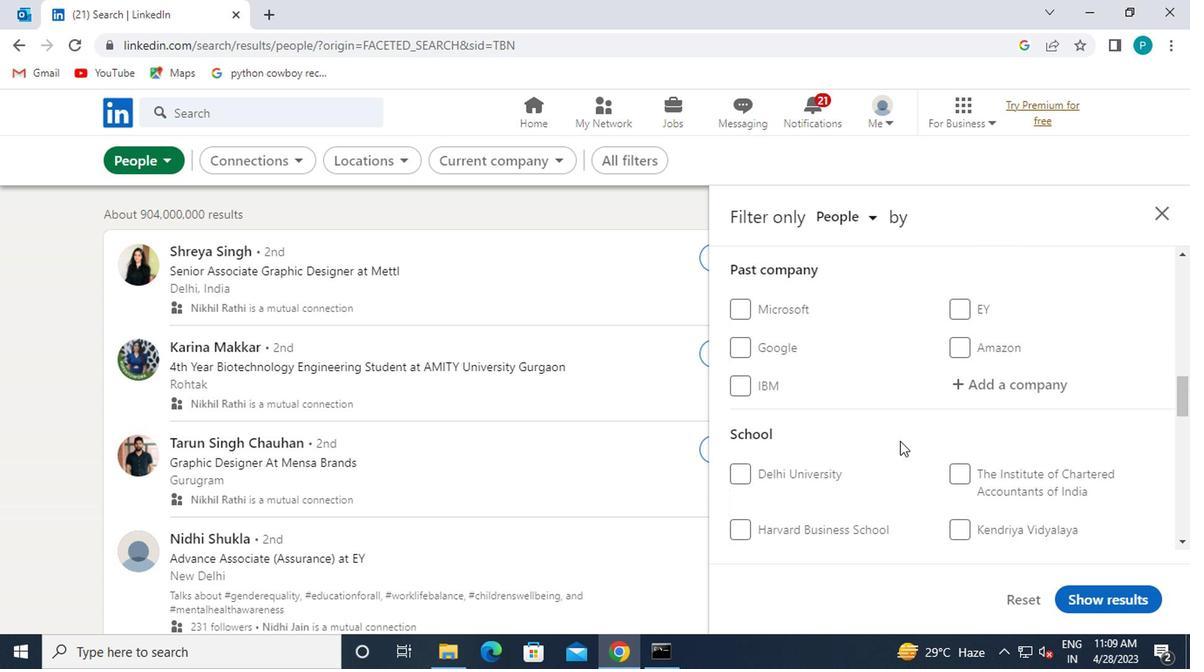 
Action: Mouse scrolled (895, 441) with delta (0, 0)
Screenshot: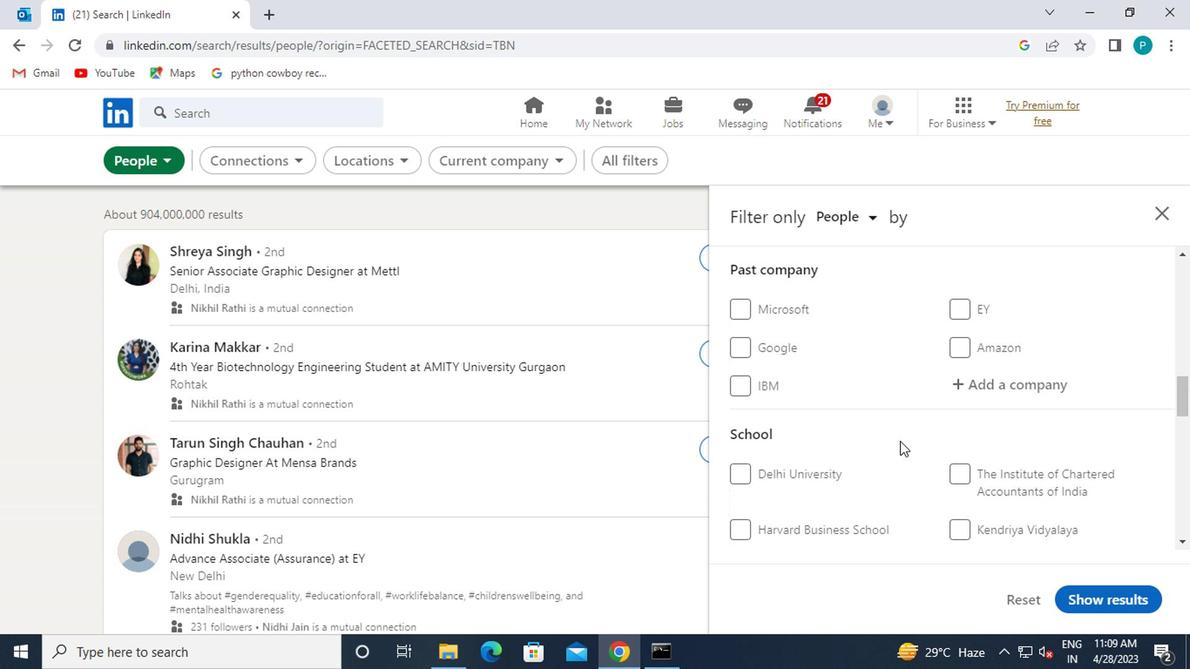 
Action: Mouse moved to (972, 313)
Screenshot: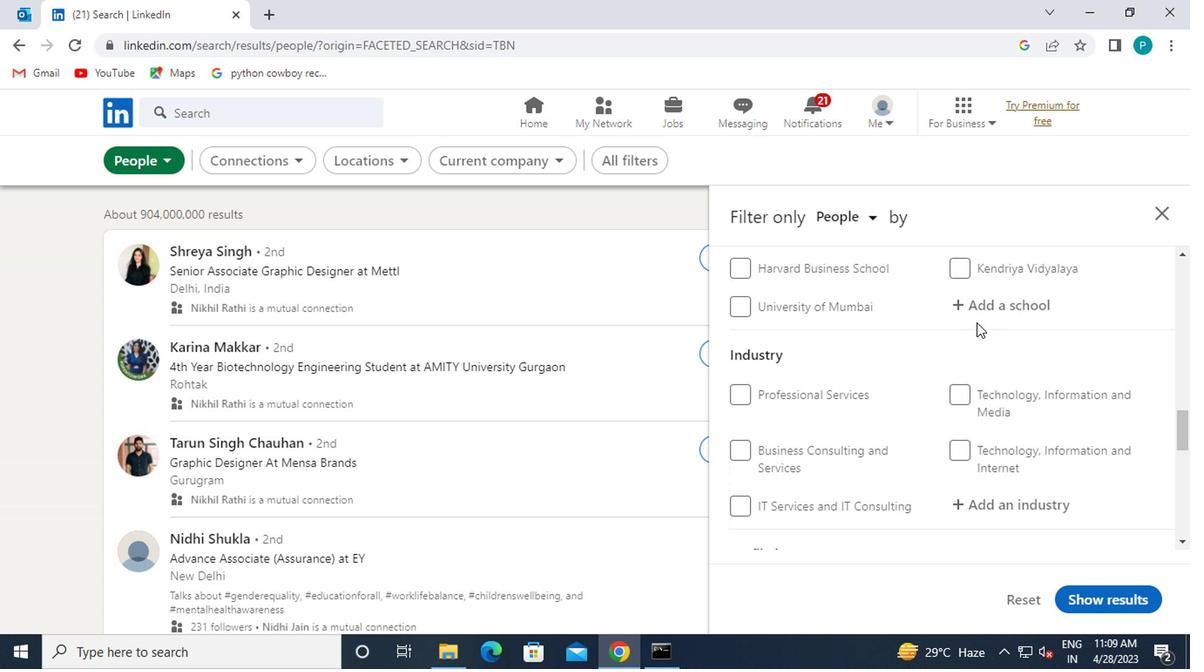 
Action: Mouse pressed left at (972, 313)
Screenshot: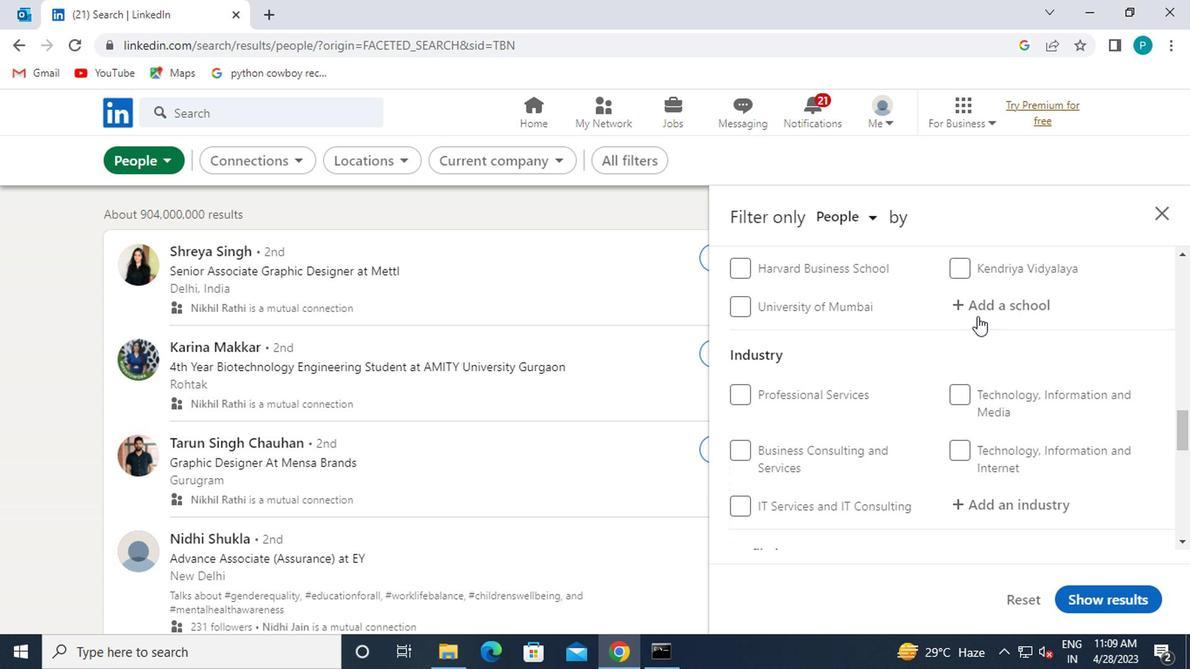 
Action: Key pressed <Key.caps_lock>T
Screenshot: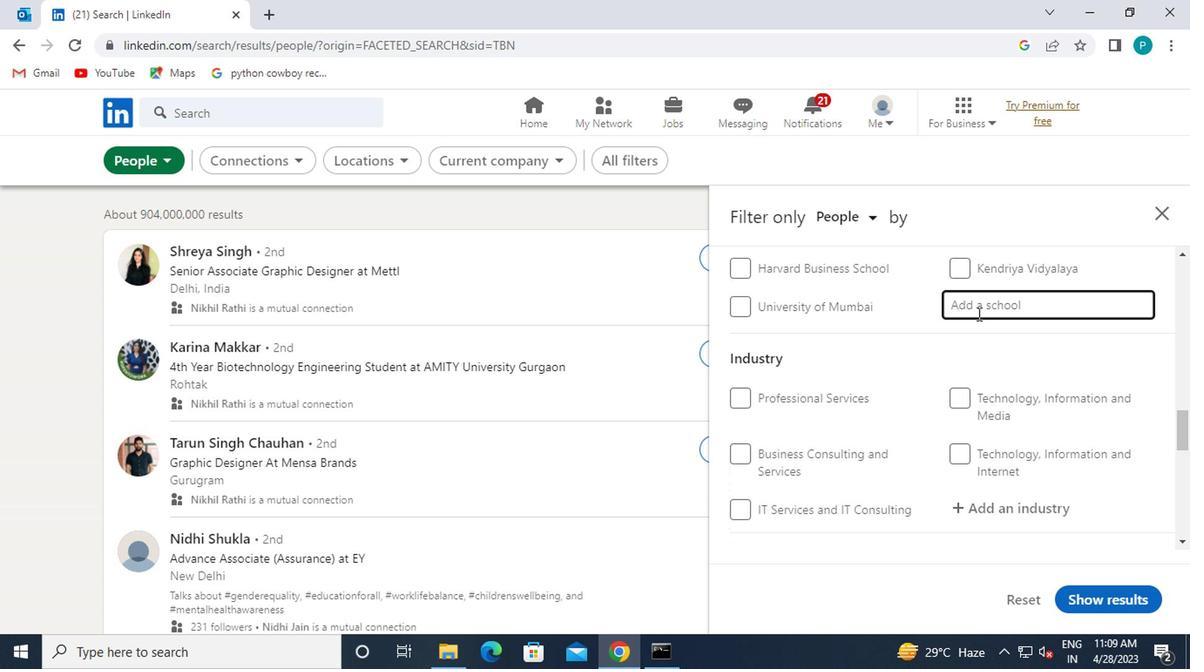 
Action: Mouse moved to (959, 306)
Screenshot: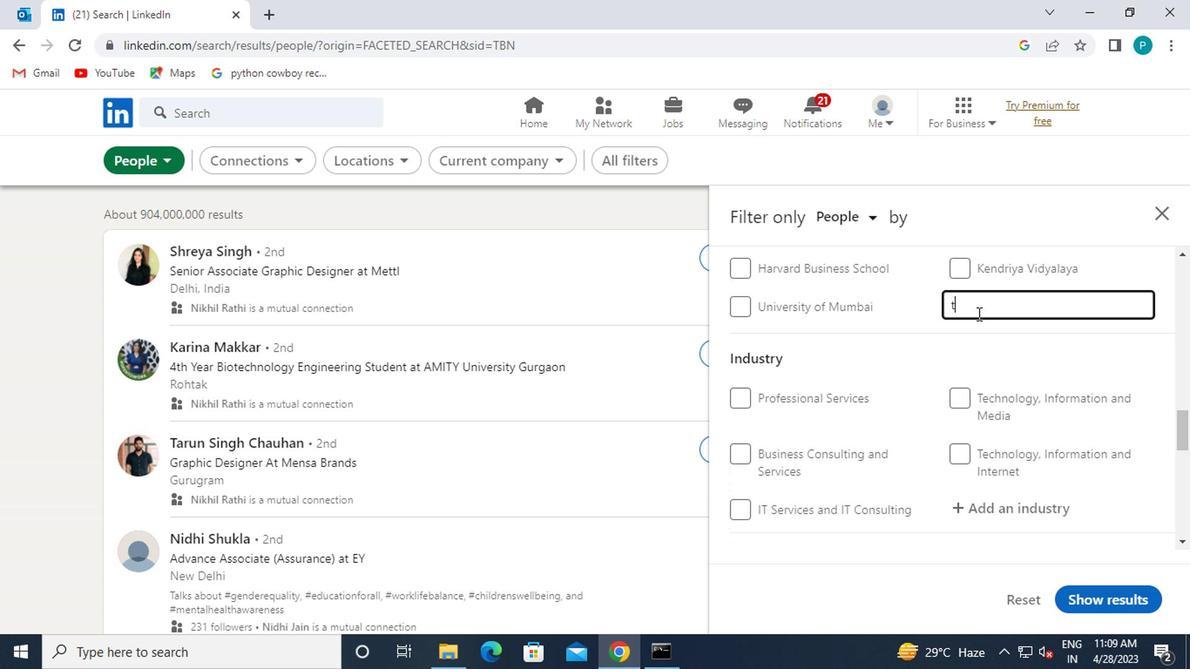 
Action: Key pressed <Key.caps_lock>EACG<Key.backspace>HER<Key.backspace><Key.backspace><Key.backspace><Key.backspace><Key.backspace><Key.backspace><Key.backspace><Key.backspace><Key.backspace><Key.backspace><Key.backspace>T<Key.caps_lock>EACHW<Key.backspace>ER
Screenshot: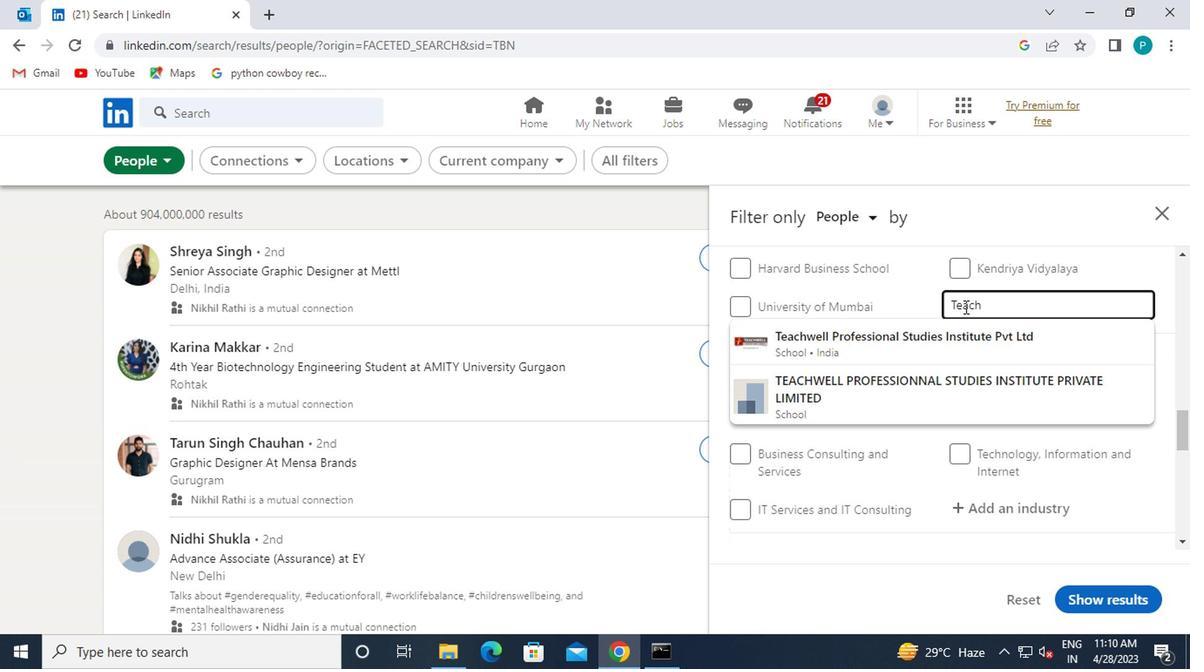 
Action: Mouse moved to (910, 390)
Screenshot: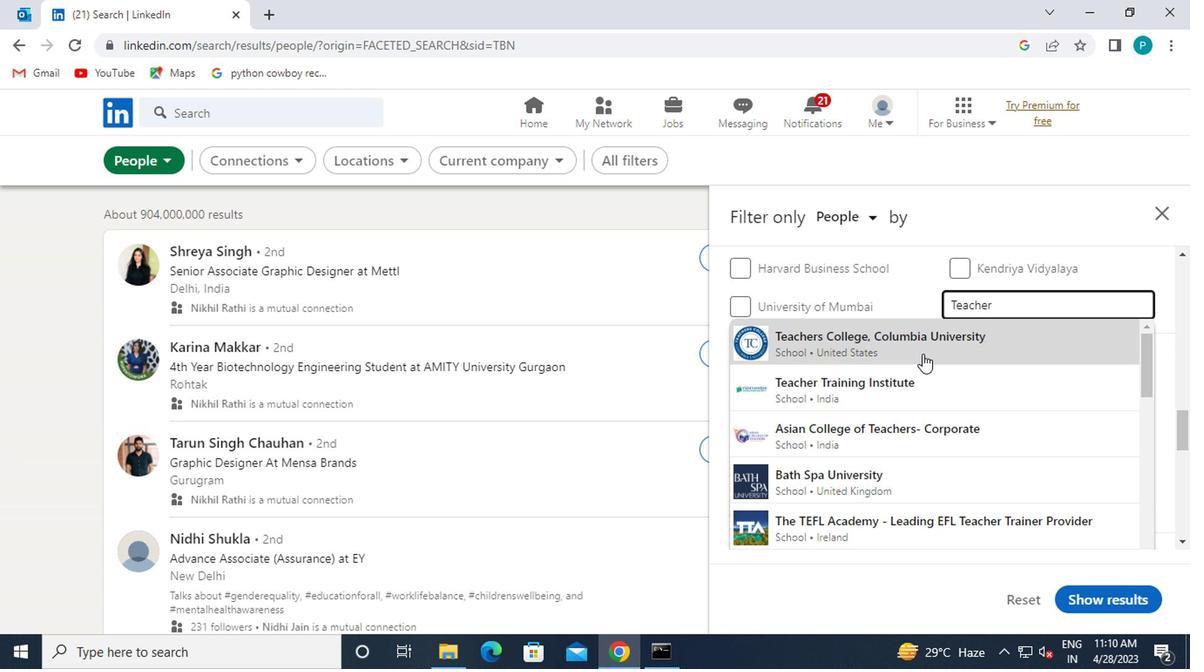 
Action: Mouse pressed left at (910, 390)
Screenshot: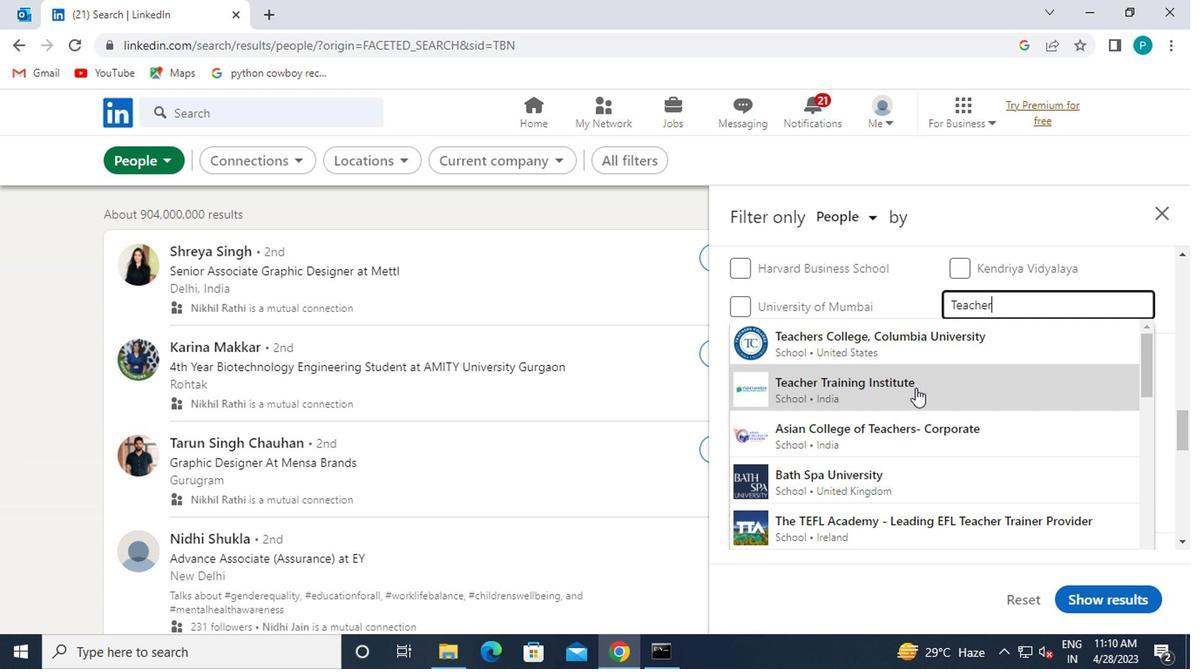 
Action: Mouse moved to (874, 446)
Screenshot: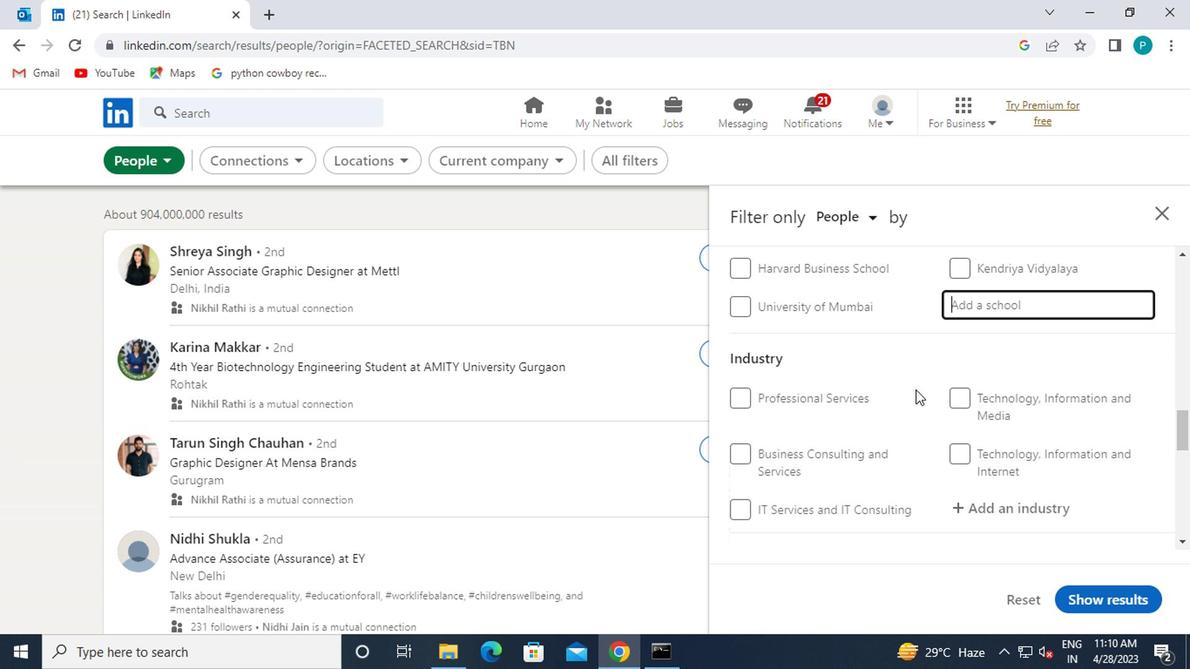 
Action: Mouse scrolled (874, 445) with delta (0, 0)
Screenshot: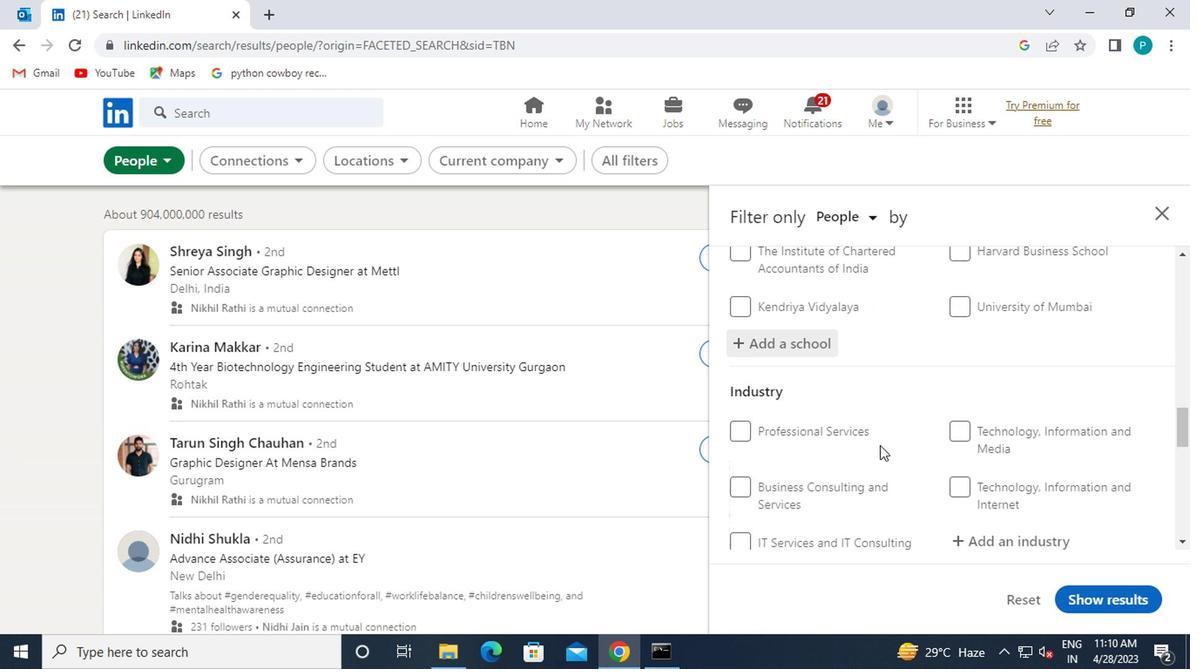 
Action: Mouse scrolled (874, 445) with delta (0, 0)
Screenshot: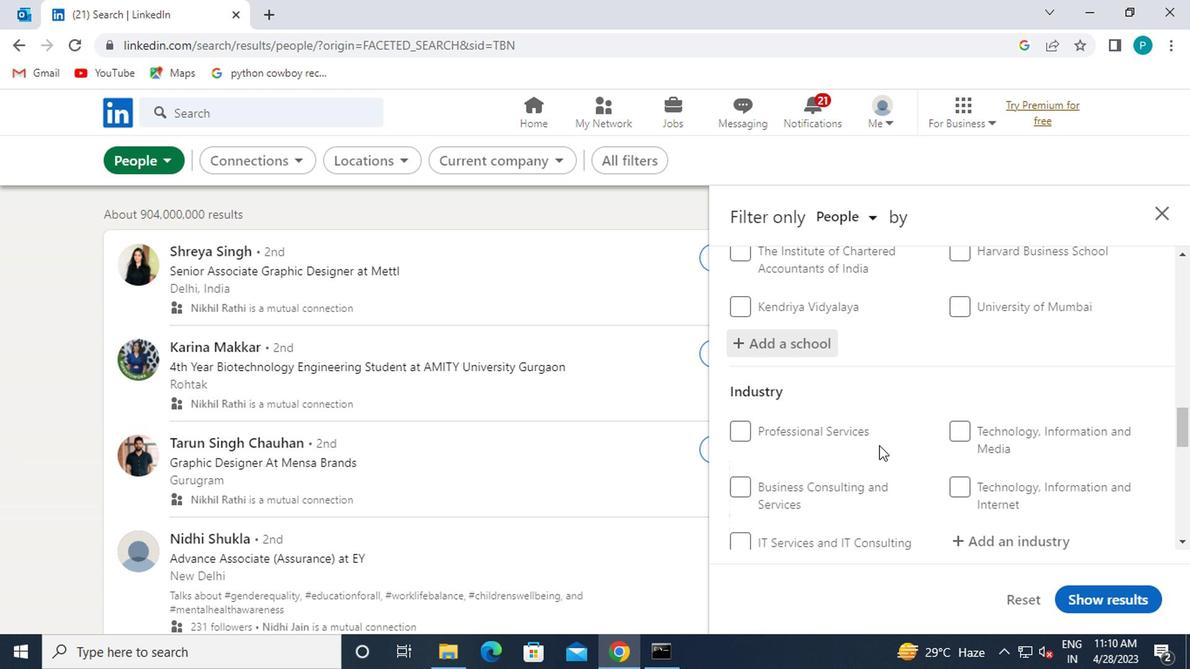 
Action: Mouse scrolled (874, 445) with delta (0, 0)
Screenshot: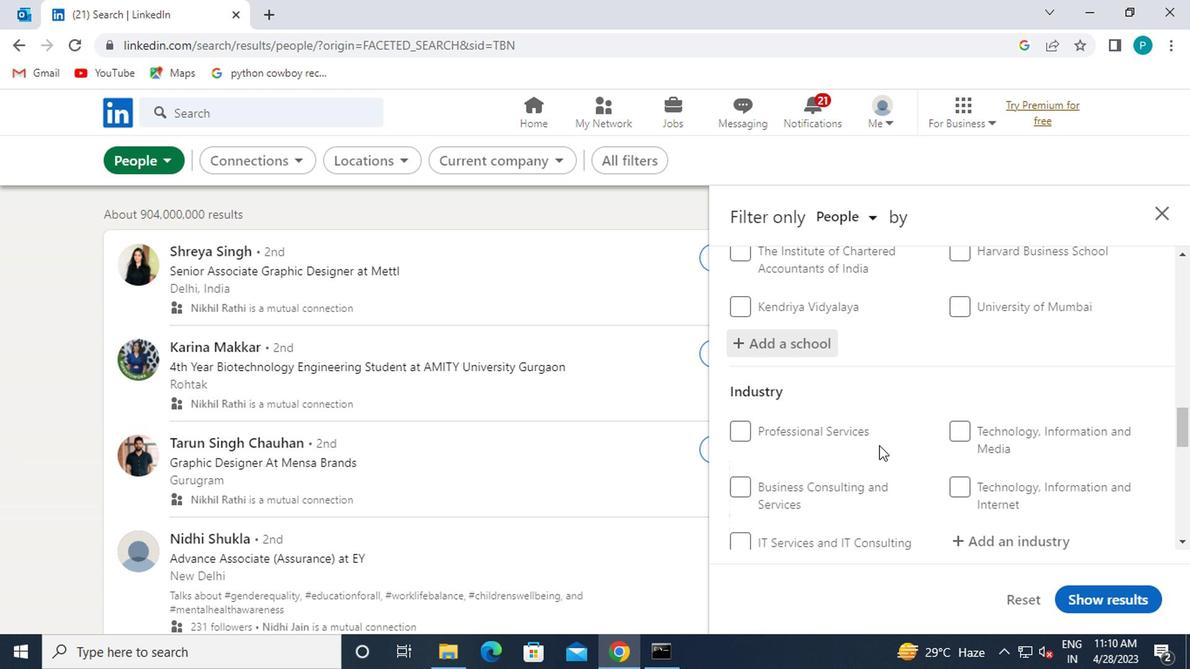 
Action: Mouse moved to (993, 274)
Screenshot: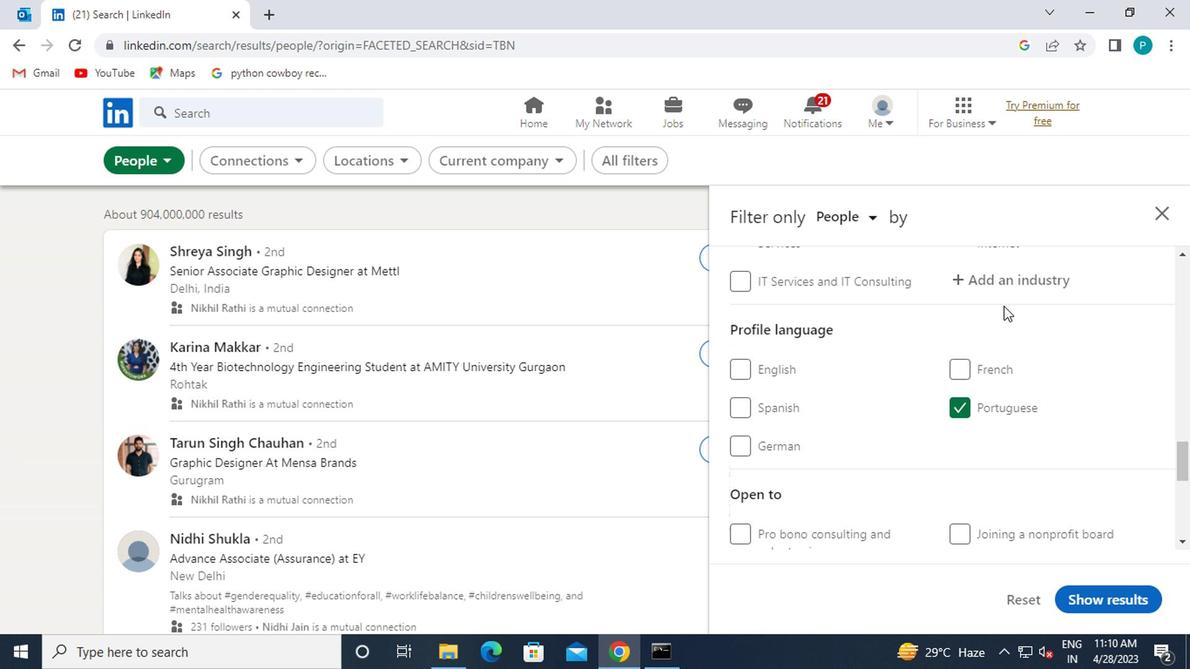 
Action: Mouse pressed left at (993, 274)
Screenshot: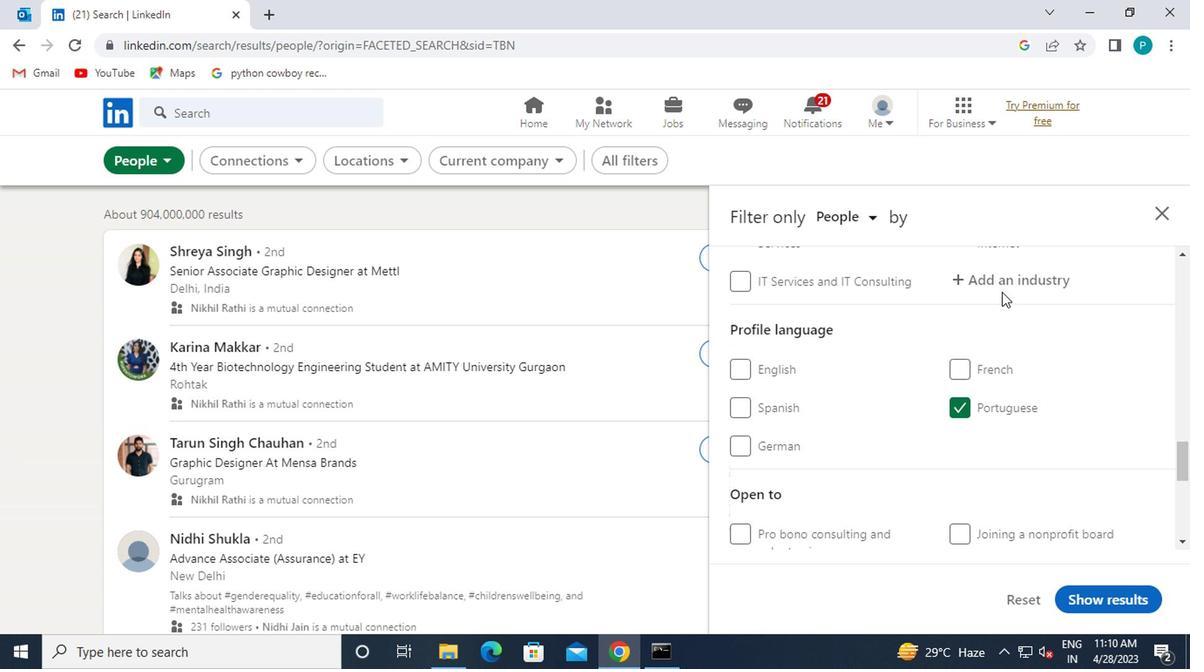 
Action: Mouse moved to (993, 281)
Screenshot: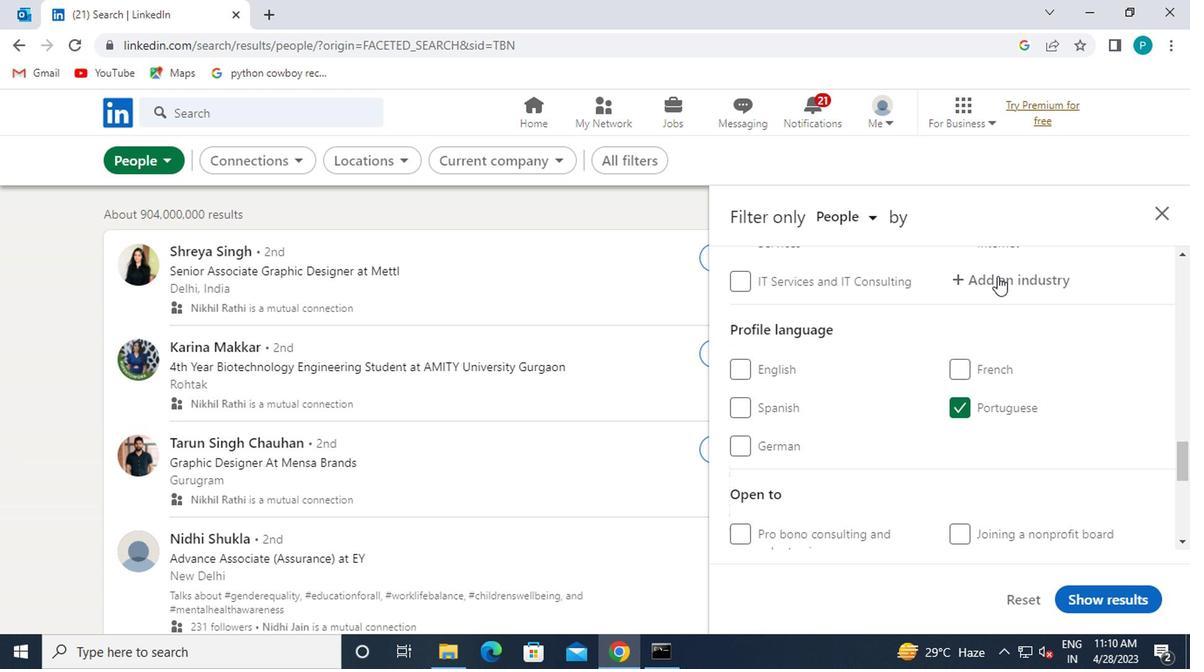 
Action: Key pressed <Key.caps_lock>T<Key.caps_lock>RUS
Screenshot: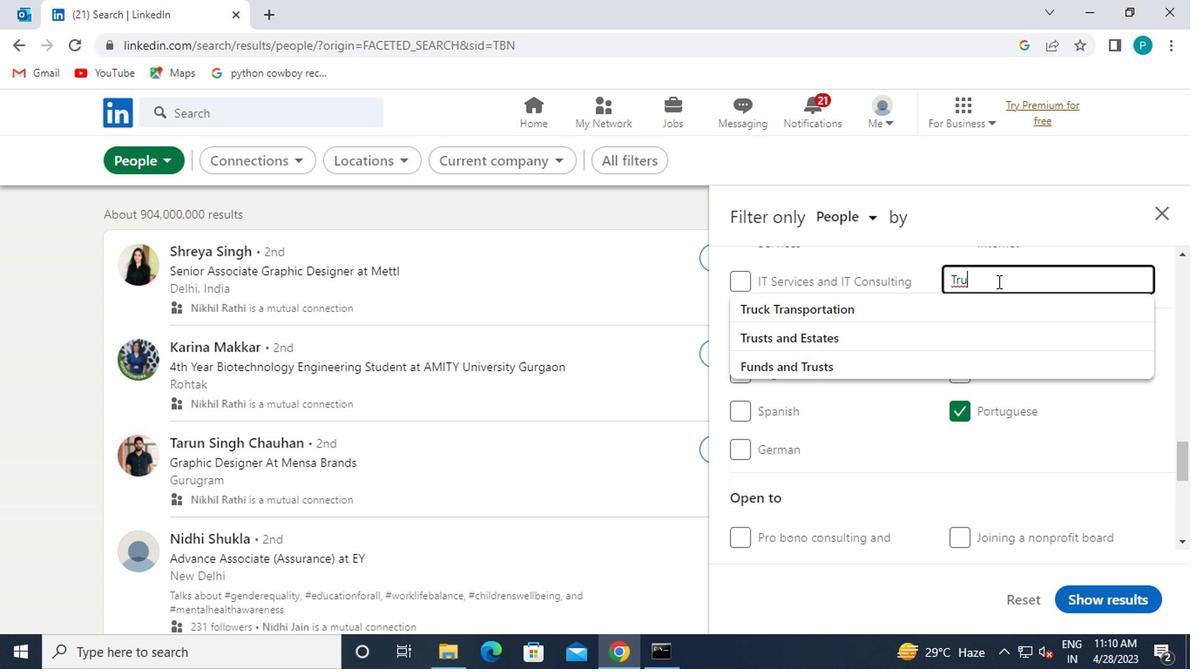 
Action: Mouse moved to (936, 311)
Screenshot: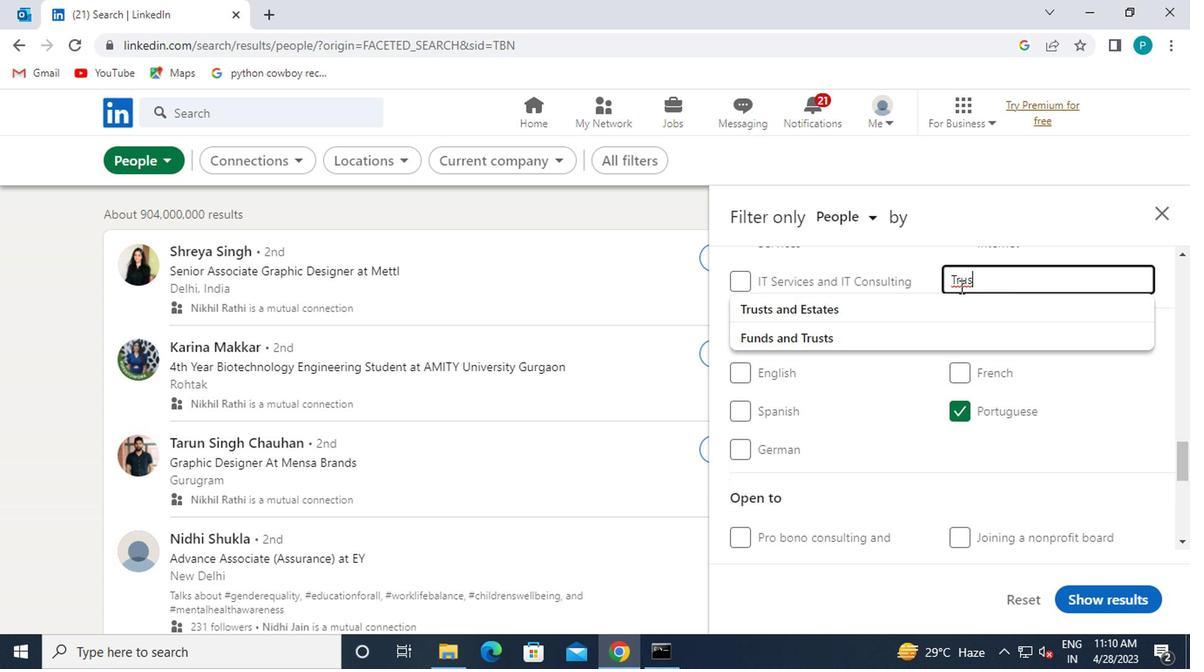 
Action: Mouse pressed left at (936, 311)
Screenshot: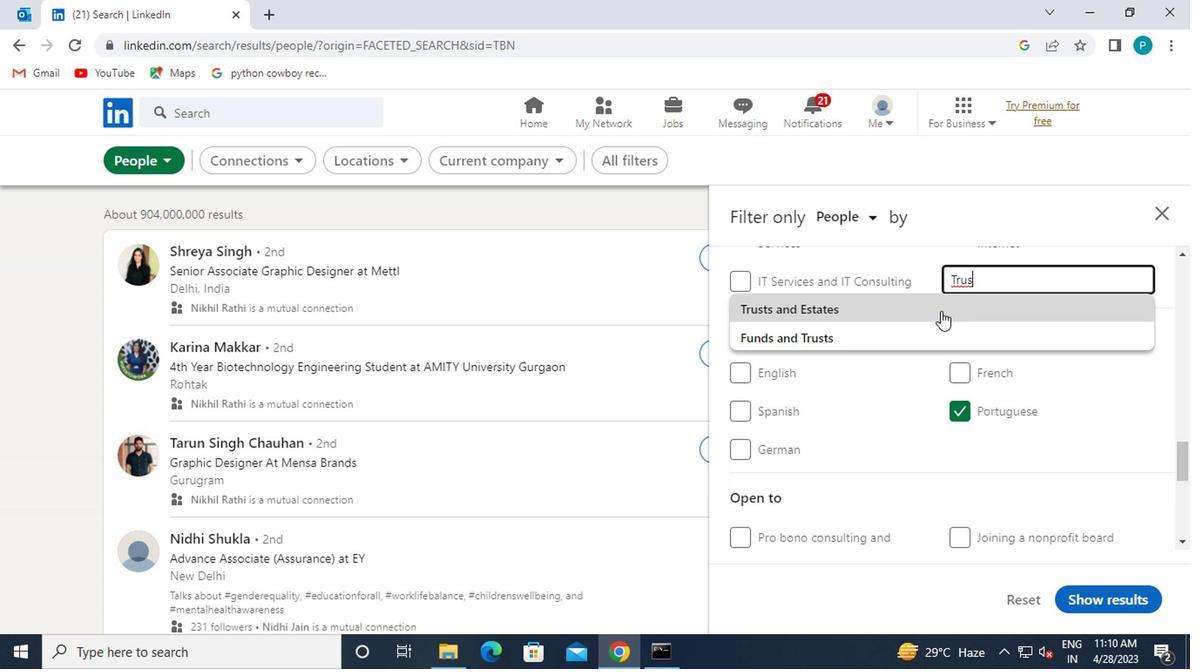
Action: Mouse moved to (950, 349)
Screenshot: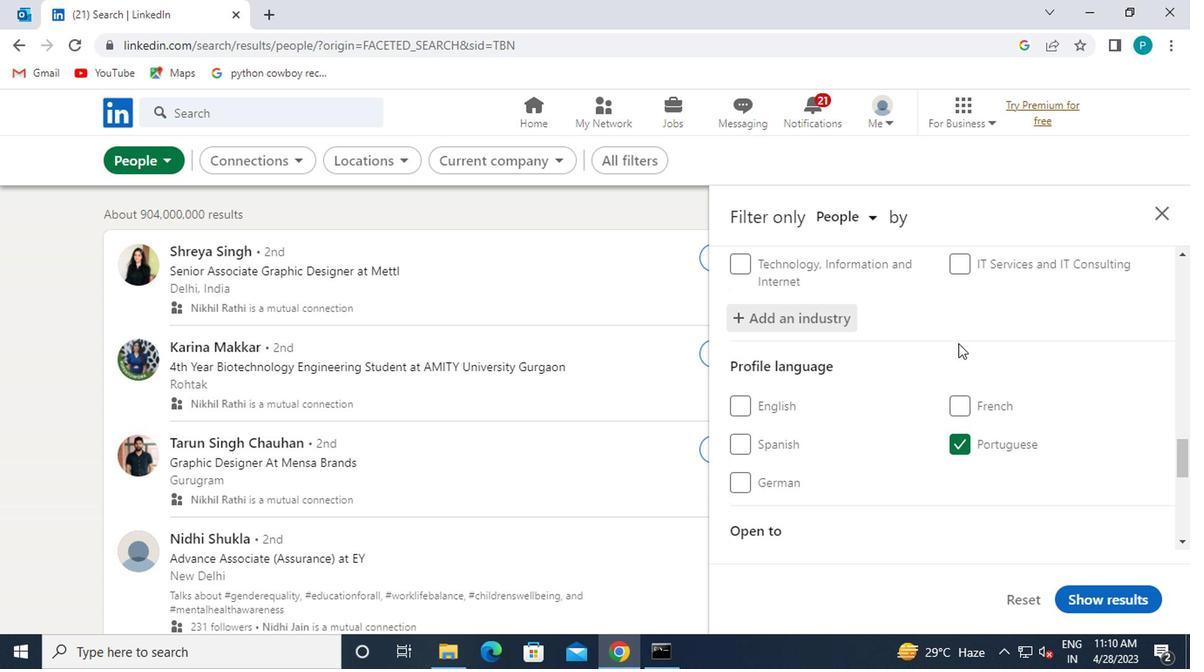 
Action: Mouse scrolled (950, 349) with delta (0, 0)
Screenshot: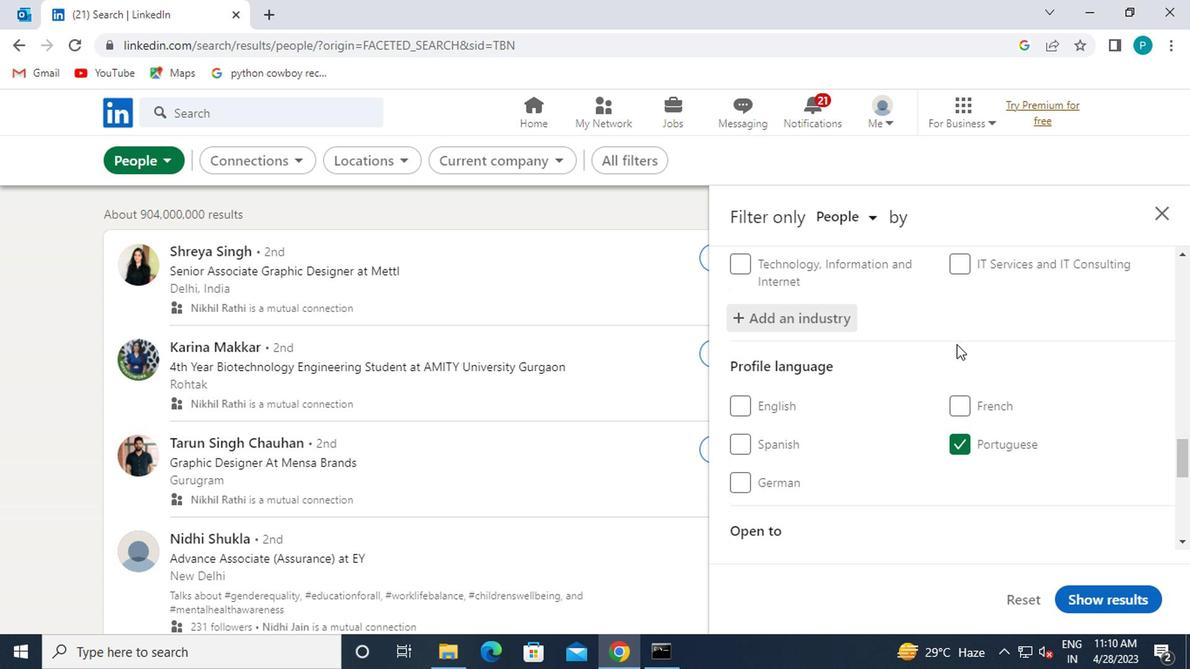 
Action: Mouse scrolled (950, 349) with delta (0, 0)
Screenshot: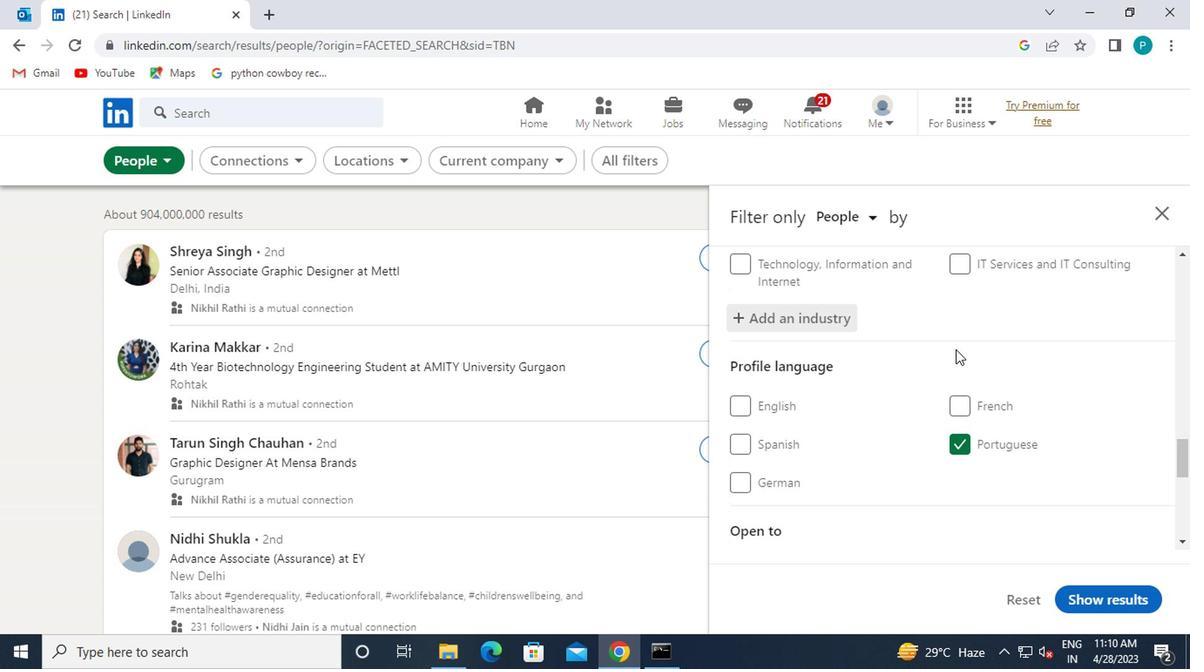 
Action: Mouse moved to (916, 363)
Screenshot: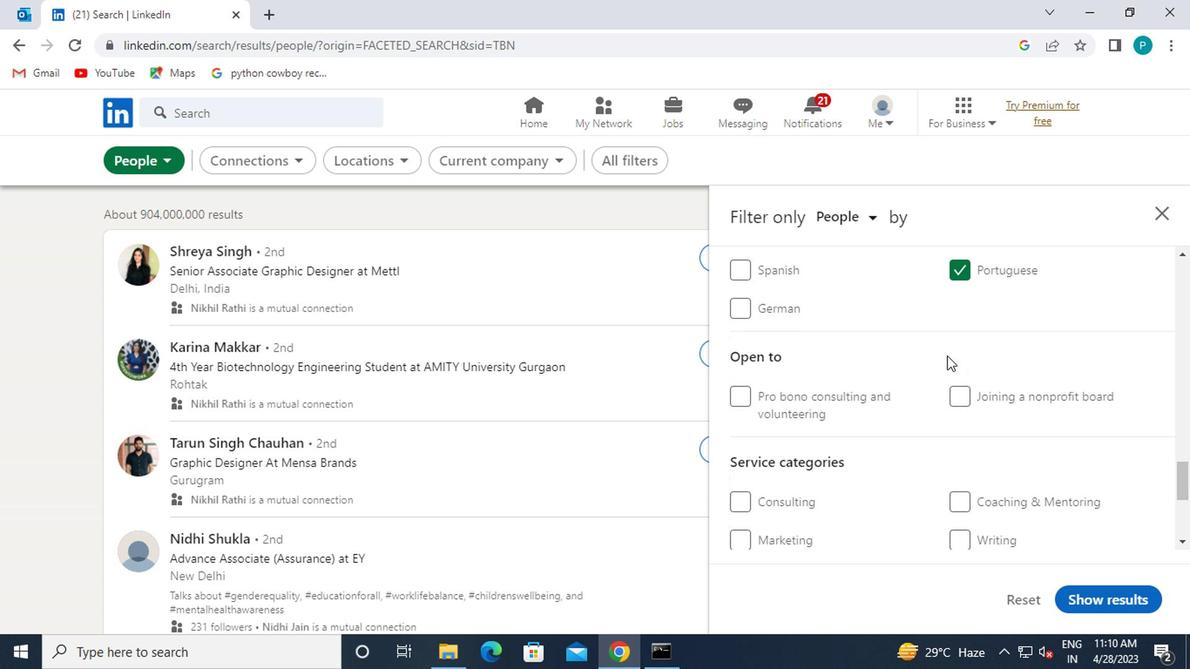 
Action: Mouse scrolled (916, 363) with delta (0, 0)
Screenshot: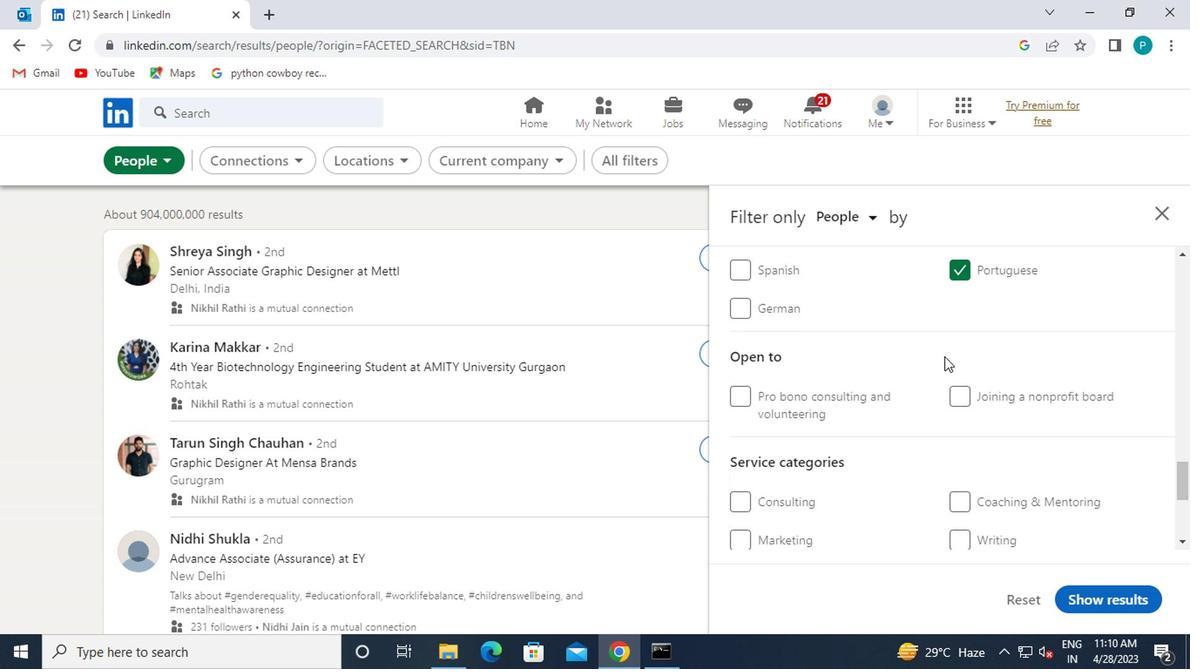 
Action: Mouse moved to (898, 444)
Screenshot: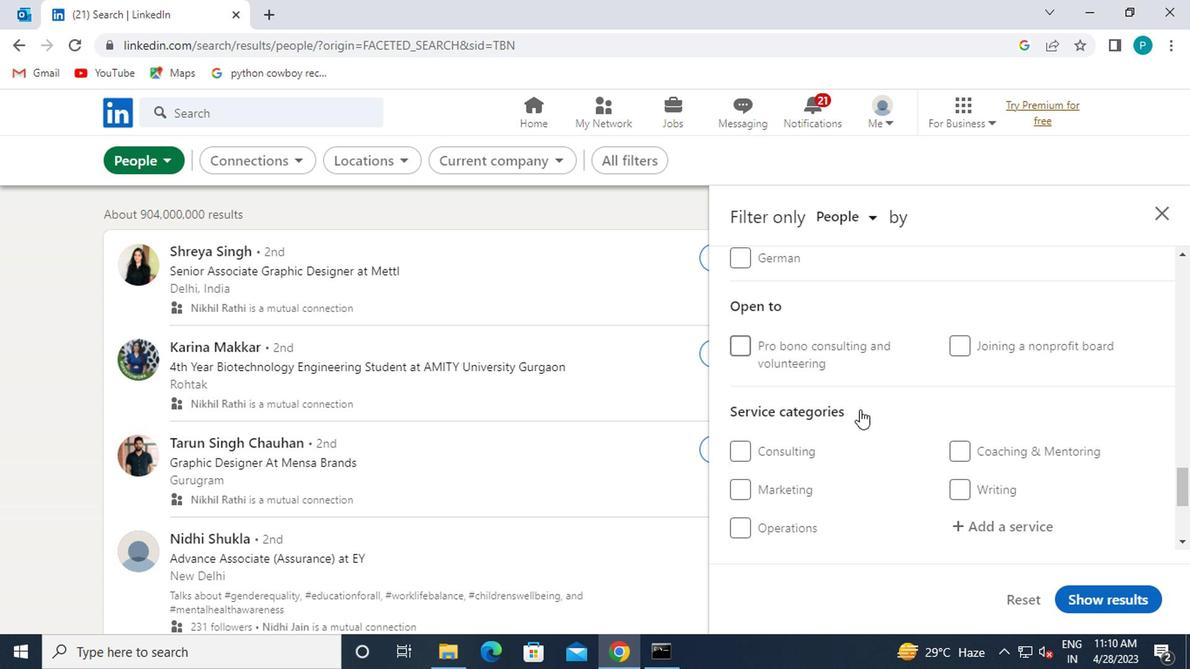 
Action: Mouse scrolled (898, 443) with delta (0, 0)
Screenshot: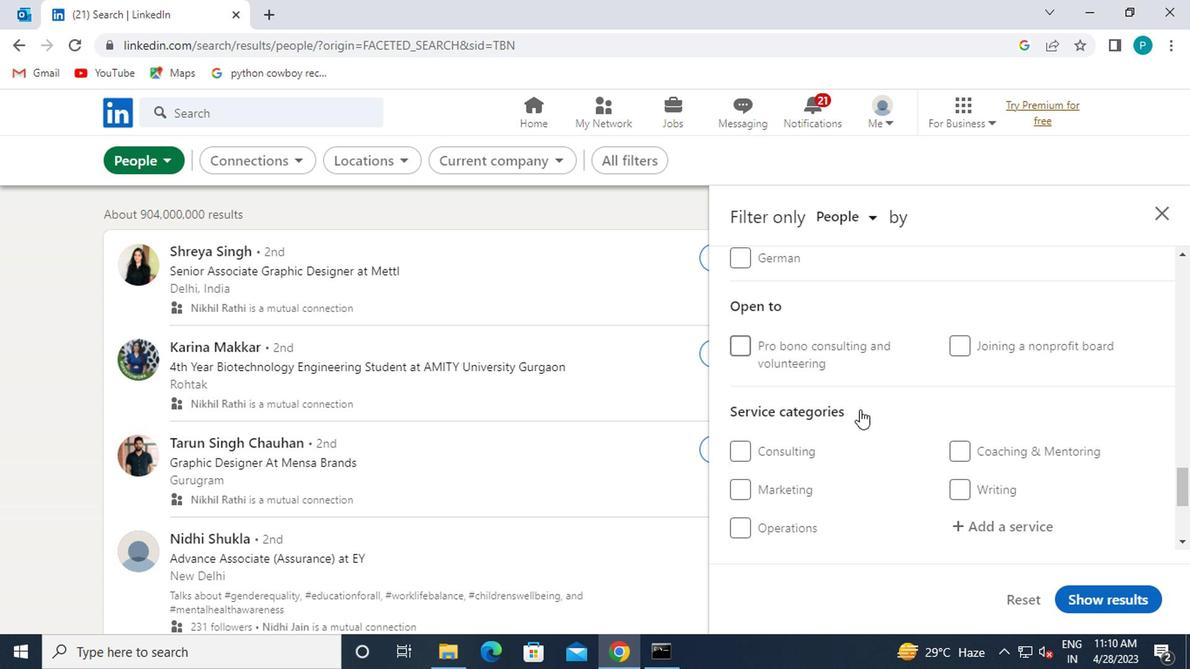 
Action: Mouse moved to (901, 444)
Screenshot: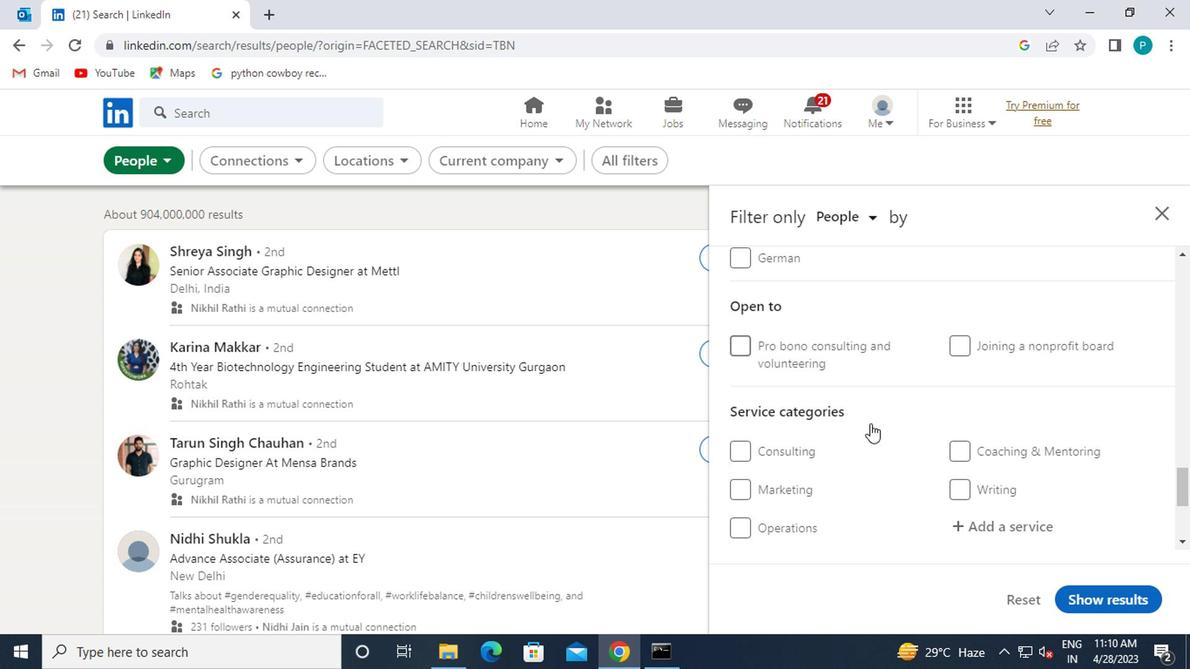 
Action: Mouse scrolled (901, 443) with delta (0, 0)
Screenshot: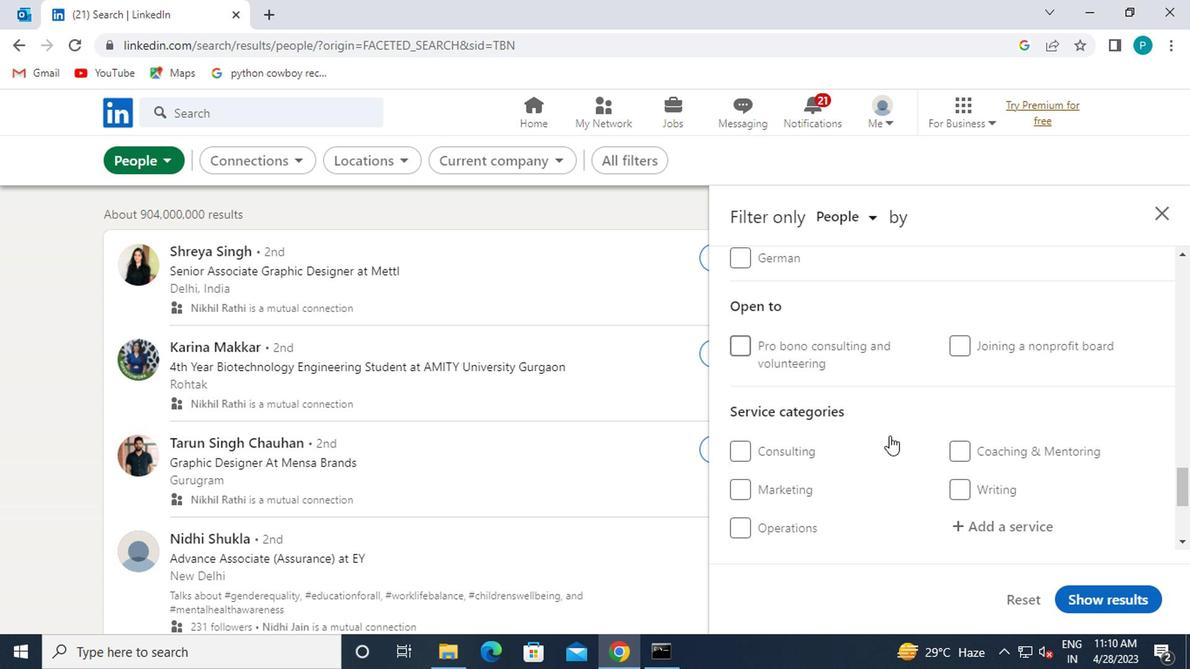 
Action: Mouse moved to (991, 302)
Screenshot: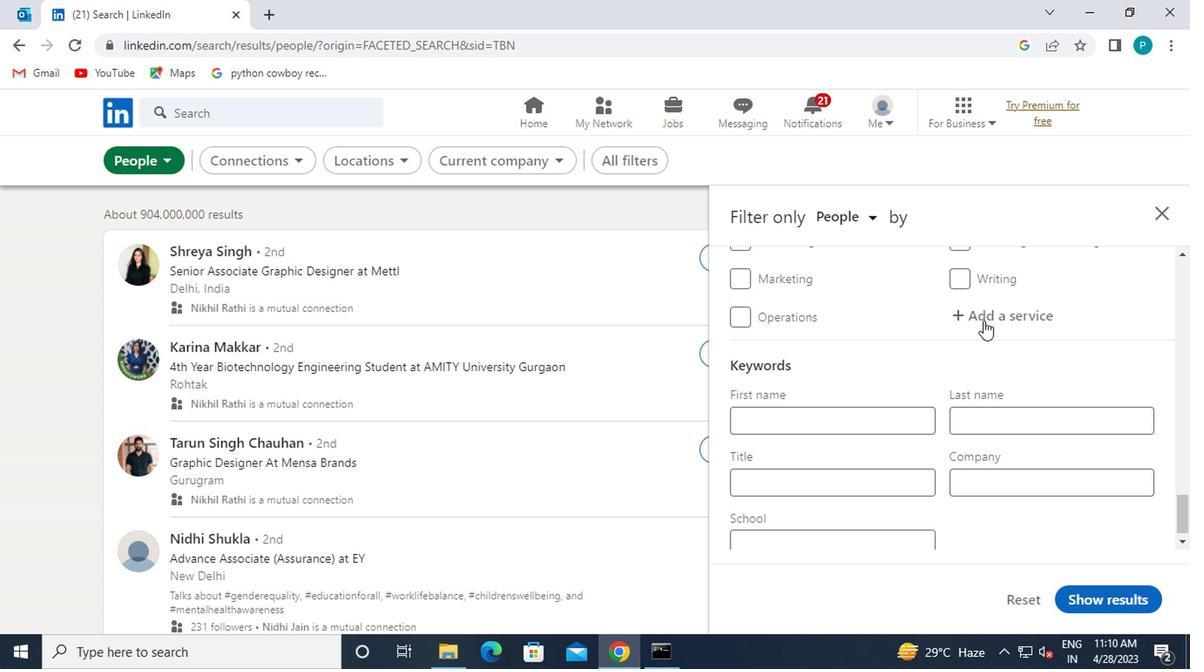 
Action: Mouse pressed left at (991, 302)
Screenshot: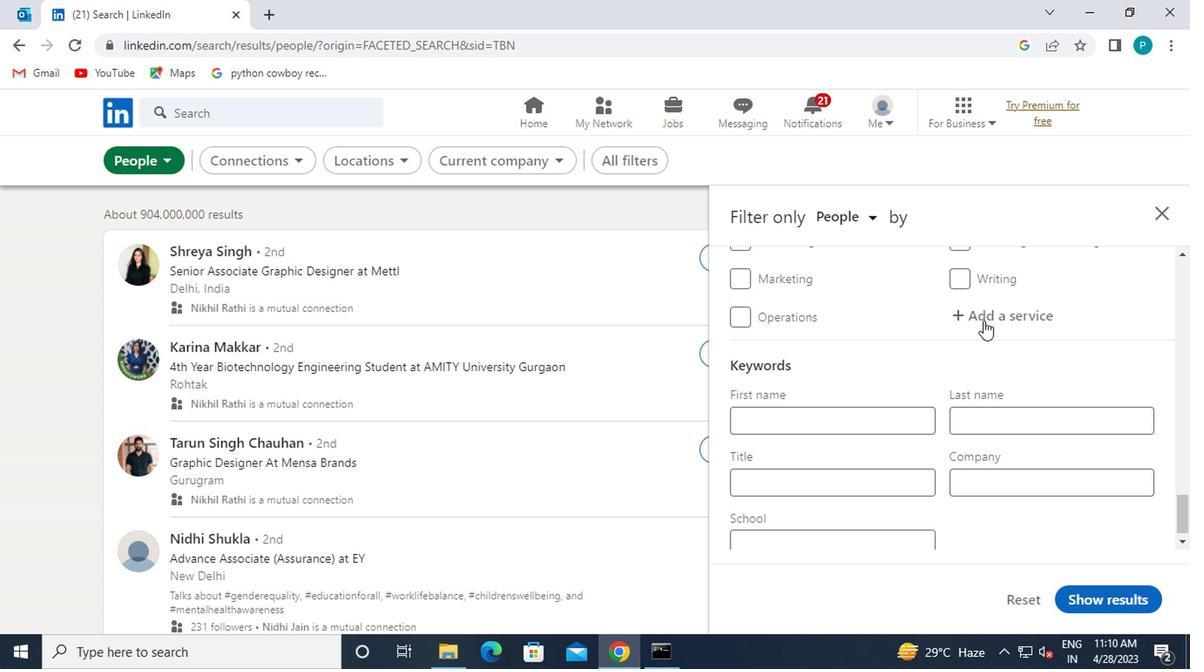 
Action: Mouse moved to (1000, 309)
Screenshot: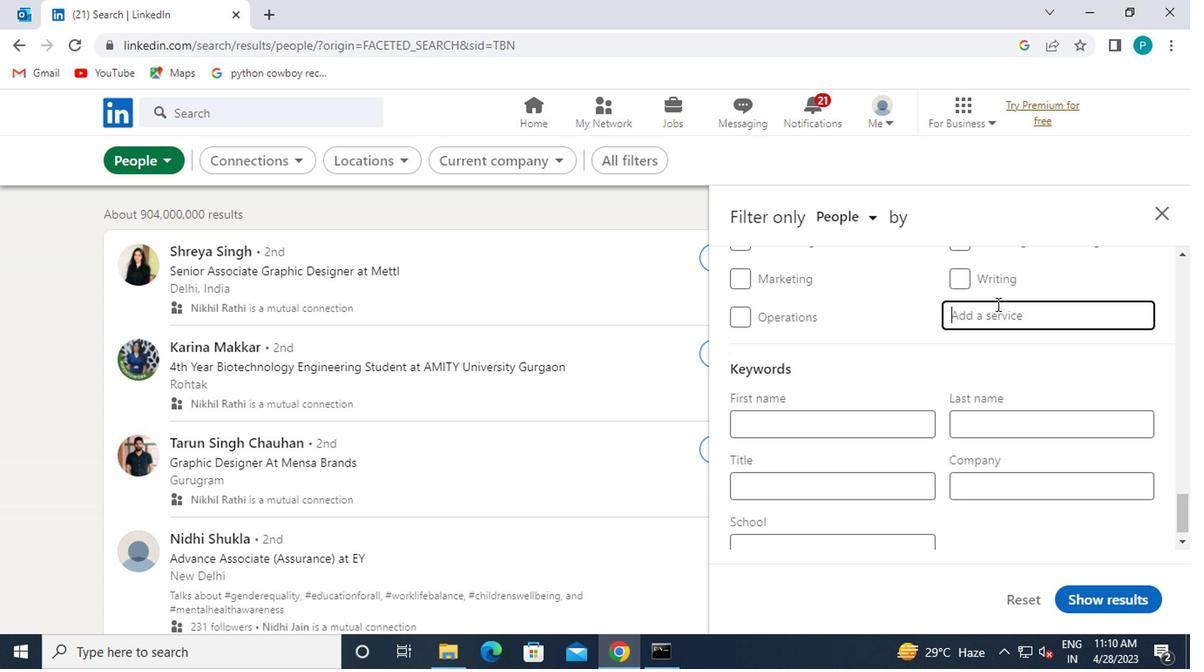 
Action: Key pressed <Key.caps_lock>A<Key.caps_lock>SSISTANCE
Screenshot: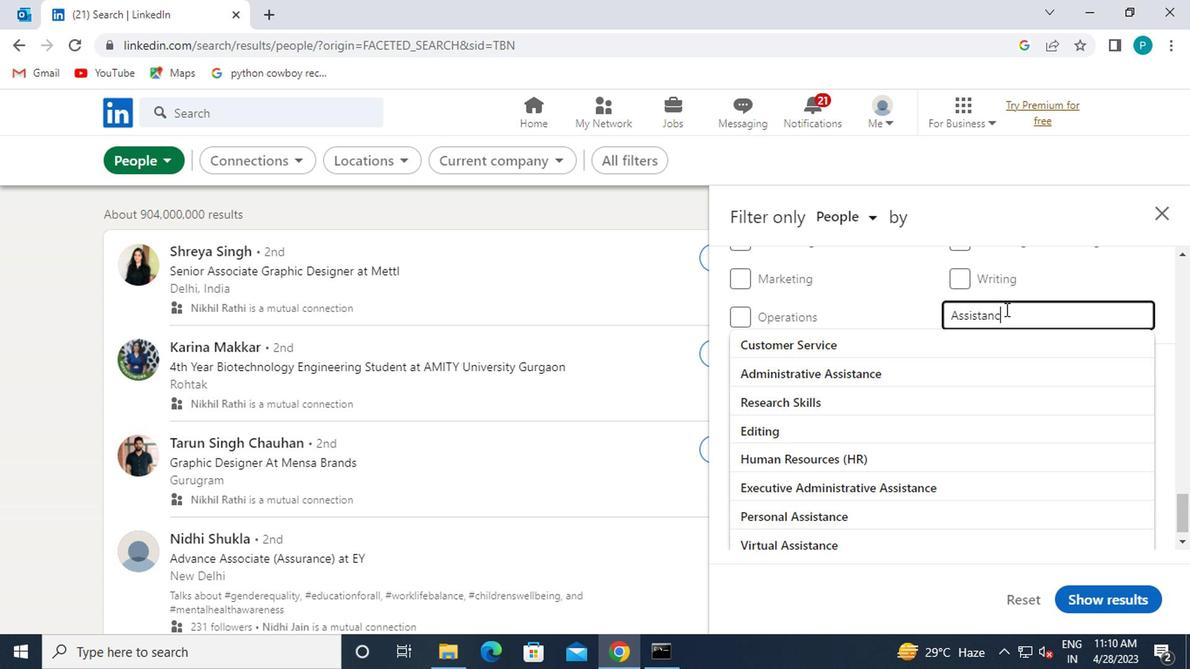 
Action: Mouse moved to (1014, 313)
Screenshot: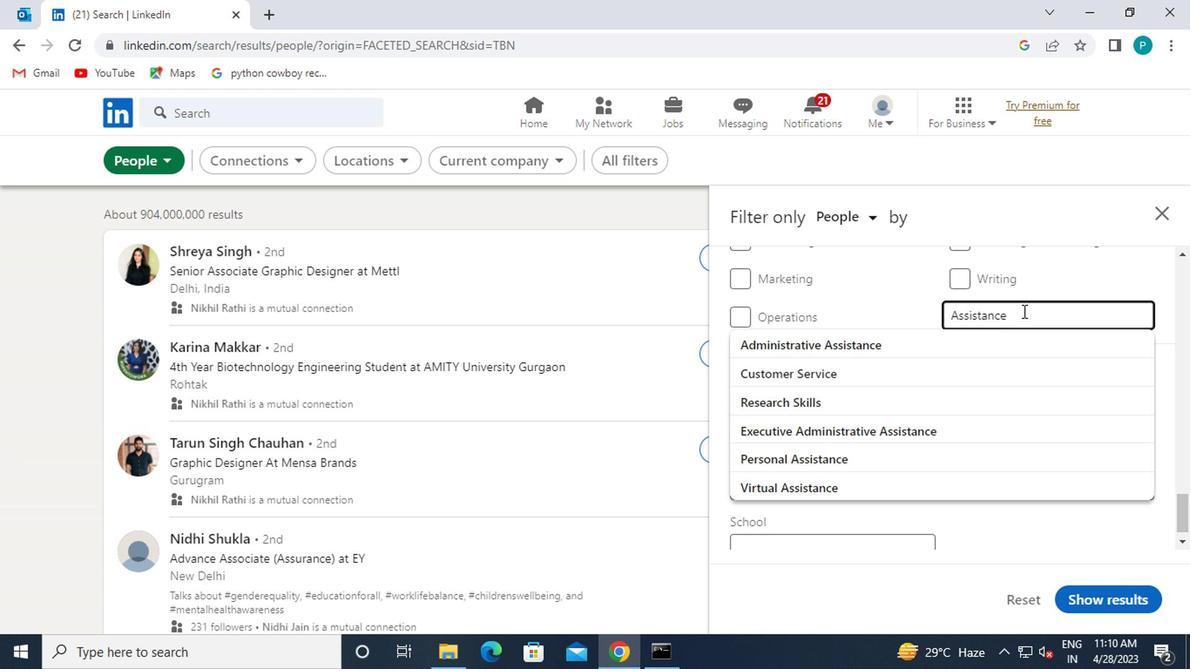 
Action: Key pressed <Key.space><Key.caps_lock>A<Key.caps_lock>DVERTISING
Screenshot: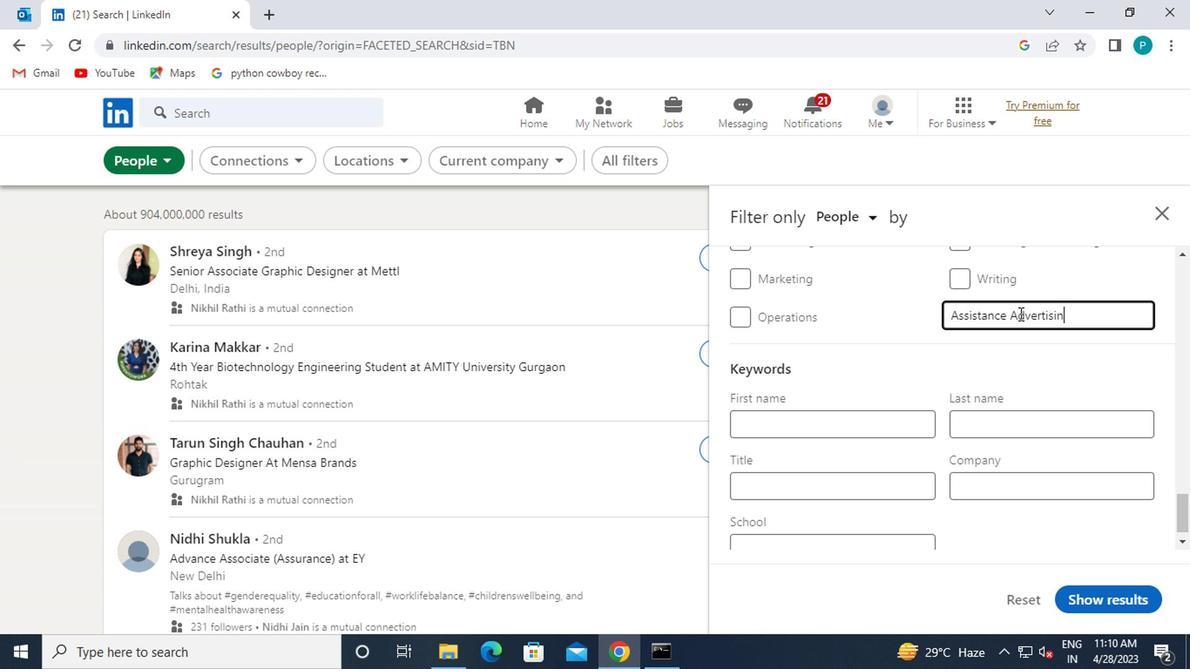 
Action: Mouse moved to (807, 477)
Screenshot: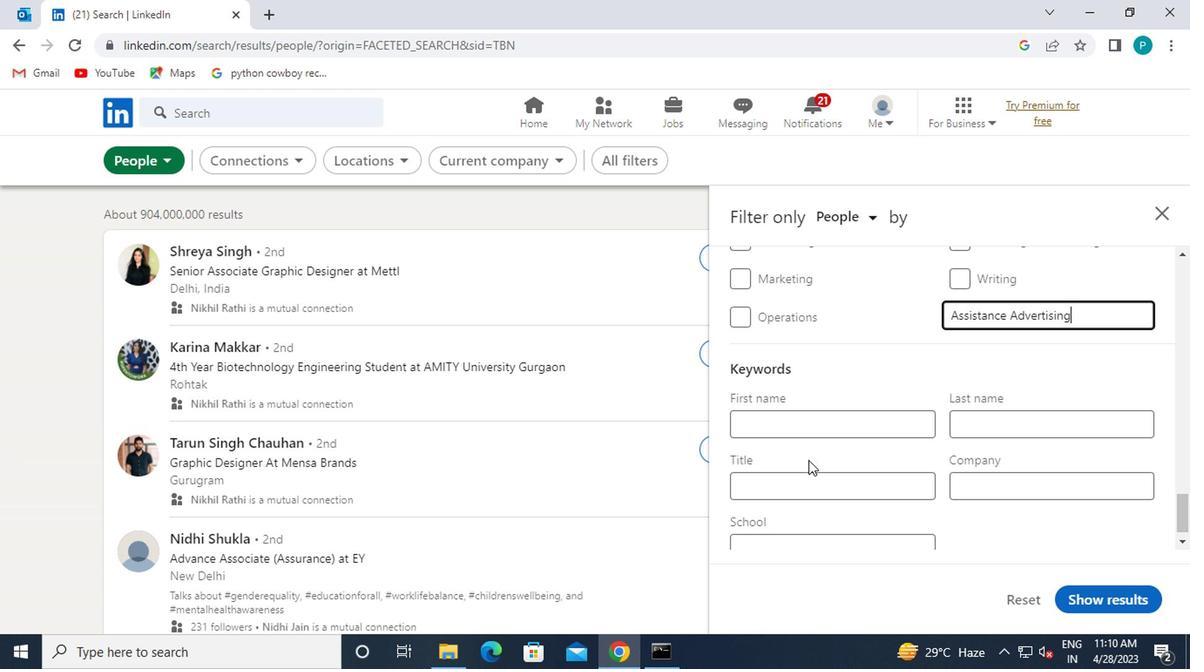 
Action: Mouse pressed left at (807, 477)
Screenshot: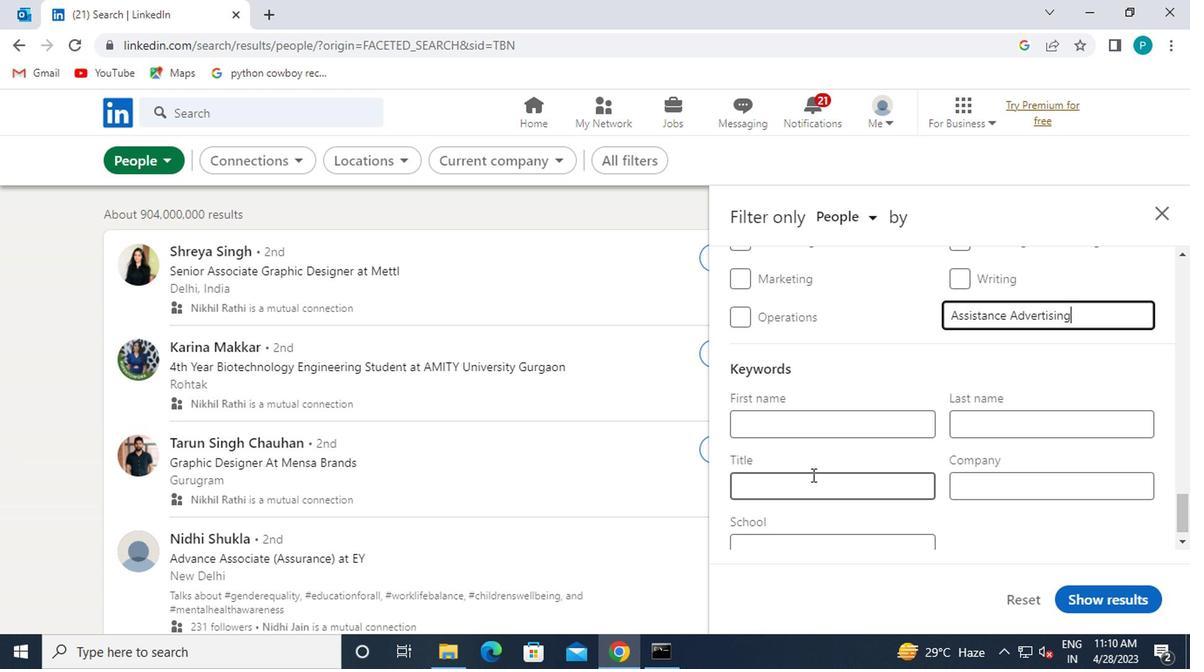 
Action: Key pressed <Key.caps_lock>P<Key.caps_lock>UBLIC<Key.space><Key.caps_lock>P<Key.backspace>R<Key.caps_lock>ELATIONS
Screenshot: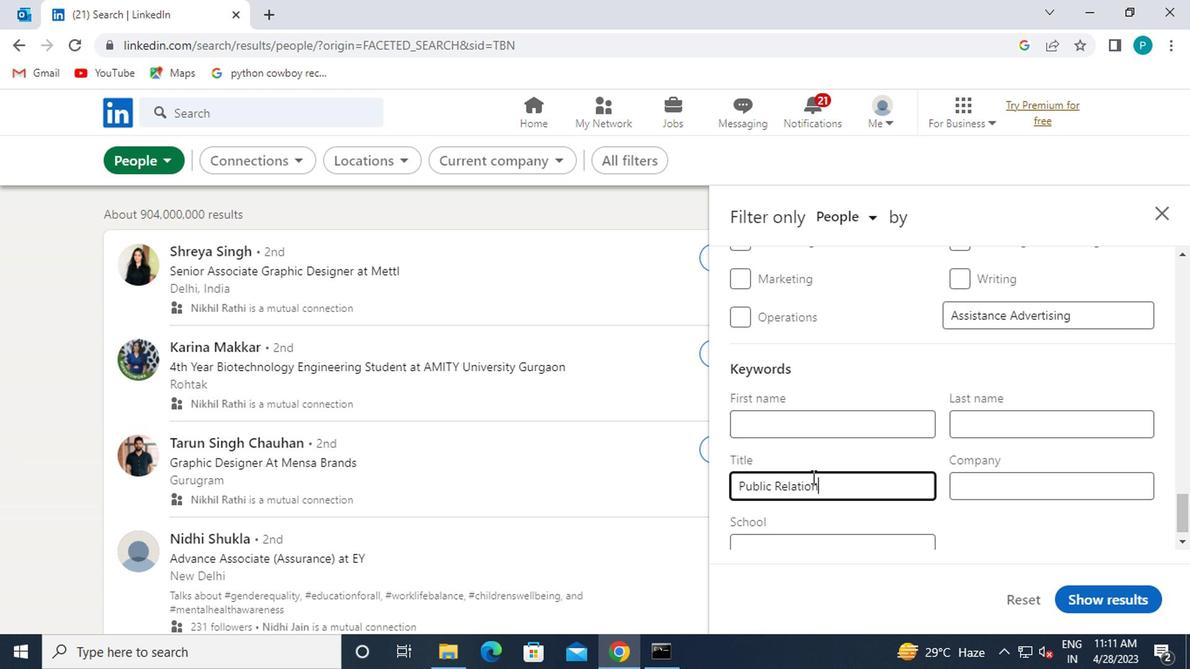 
Action: Mouse moved to (808, 479)
Screenshot: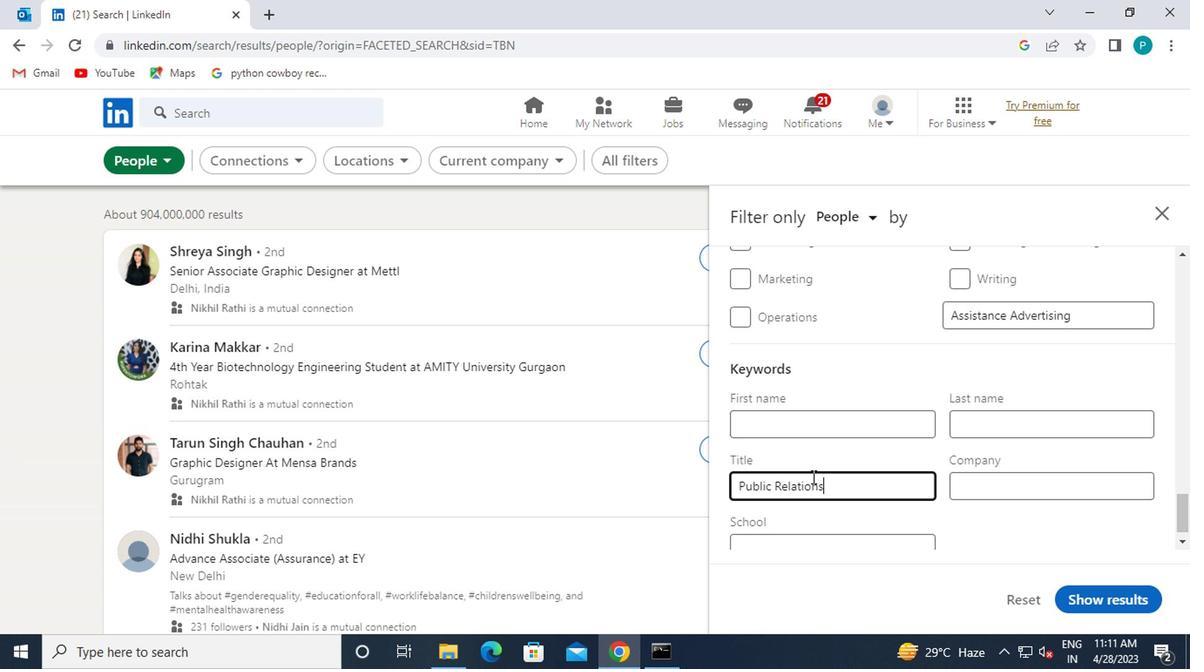 
Action: Mouse scrolled (808, 478) with delta (0, -1)
Screenshot: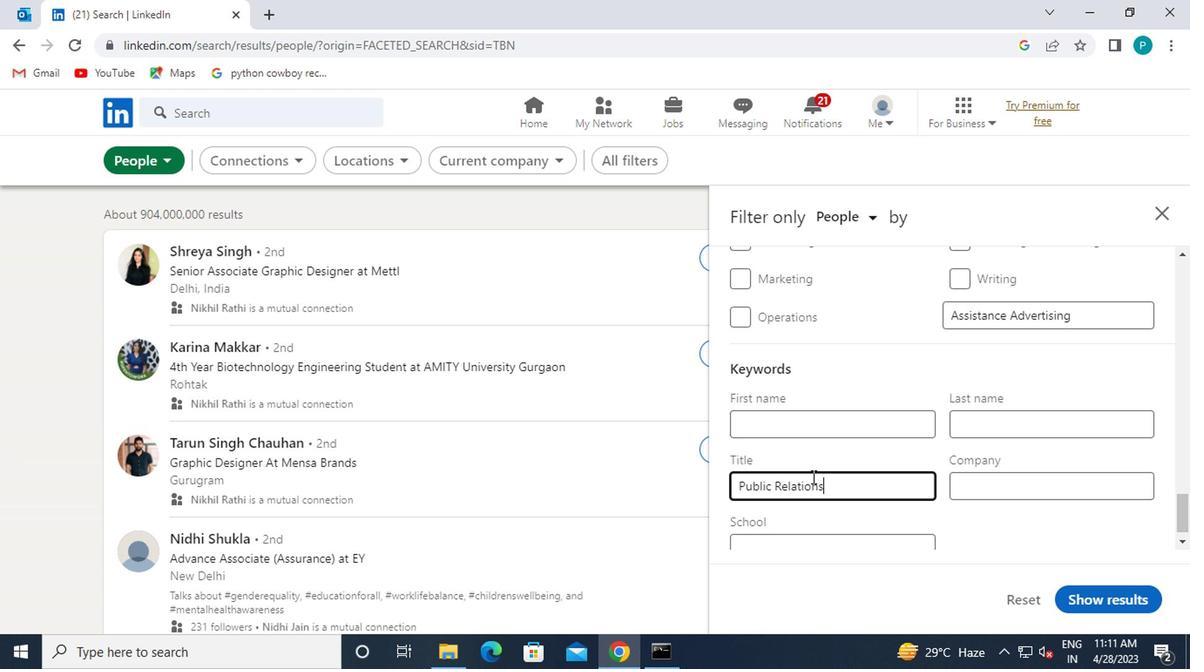 
Action: Mouse scrolled (808, 478) with delta (0, -1)
Screenshot: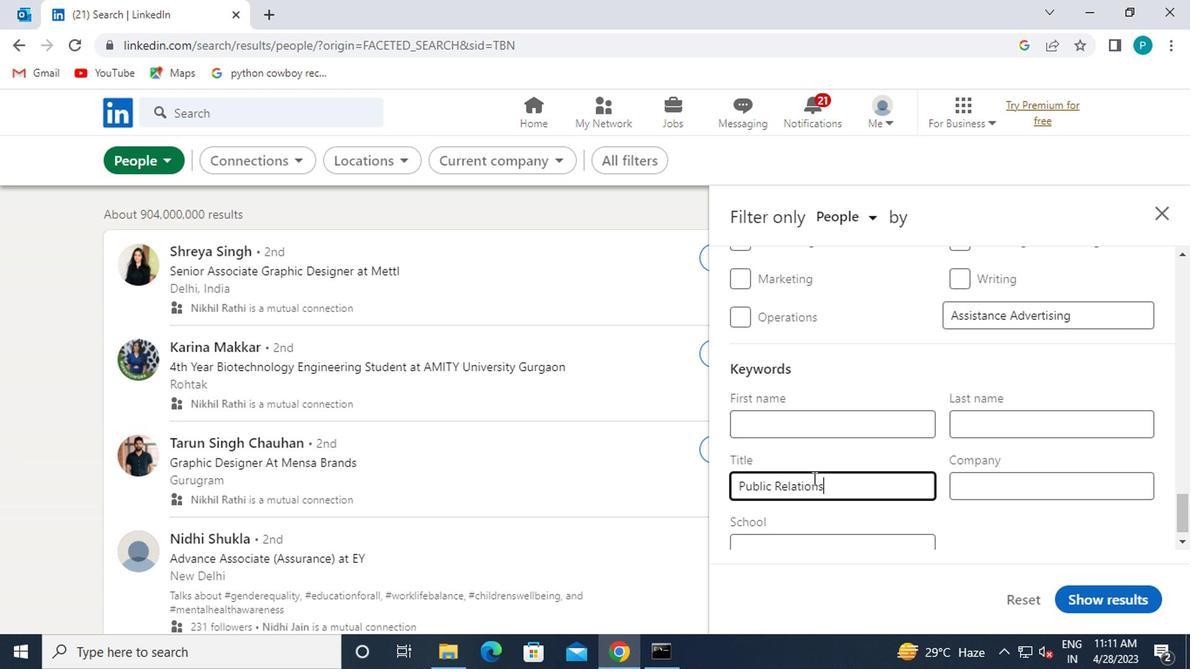 
Action: Mouse moved to (811, 486)
Screenshot: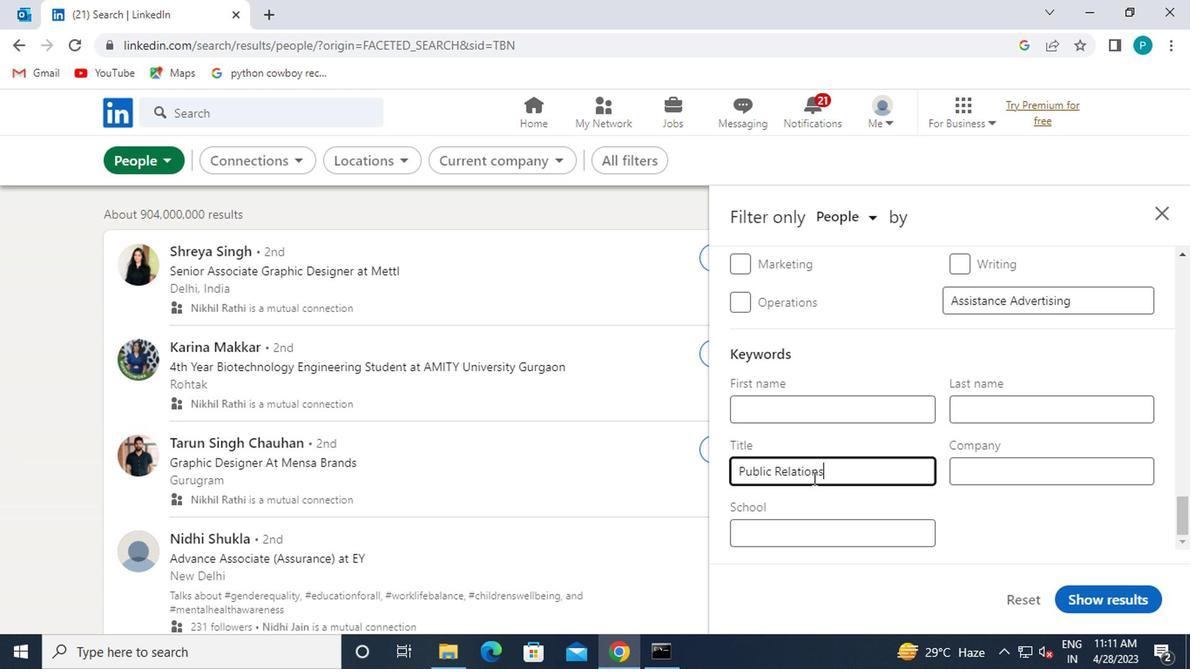 
Action: Mouse scrolled (811, 484) with delta (0, -1)
Screenshot: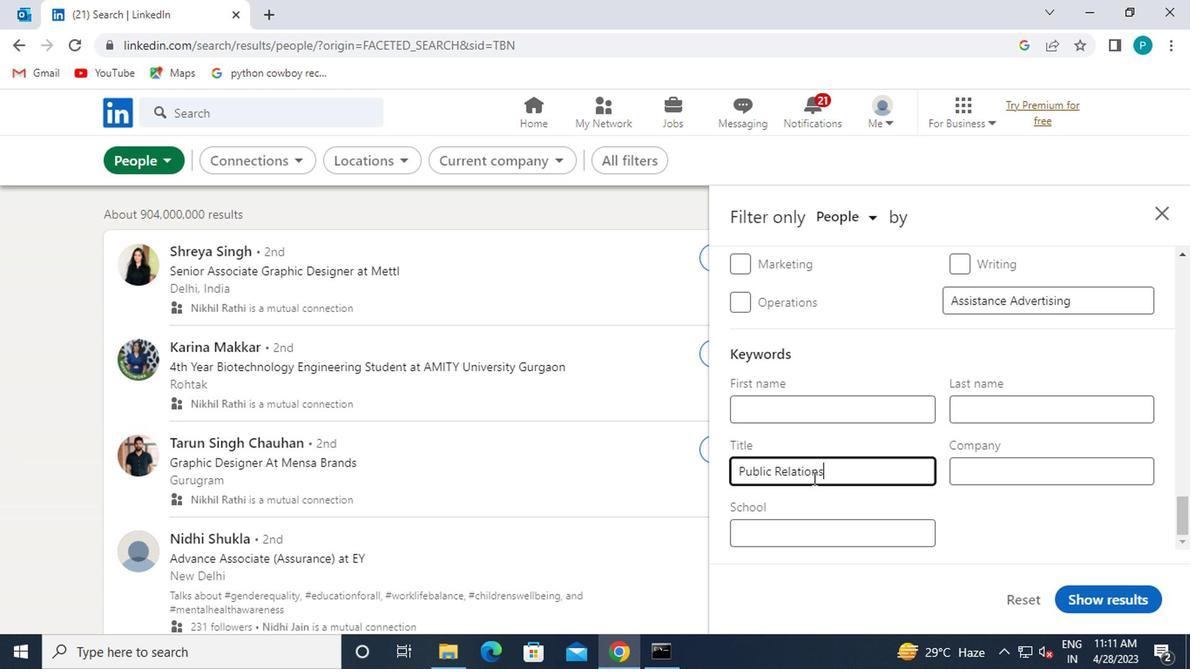 
Action: Mouse moved to (1105, 593)
Screenshot: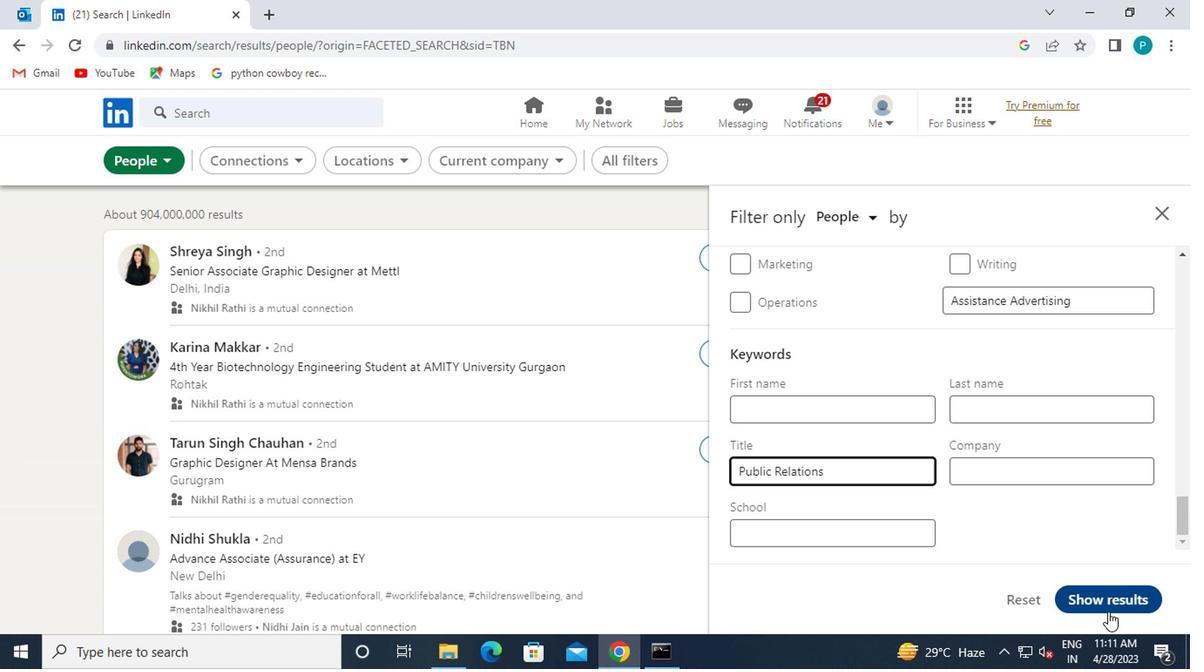 
Action: Mouse pressed left at (1105, 593)
Screenshot: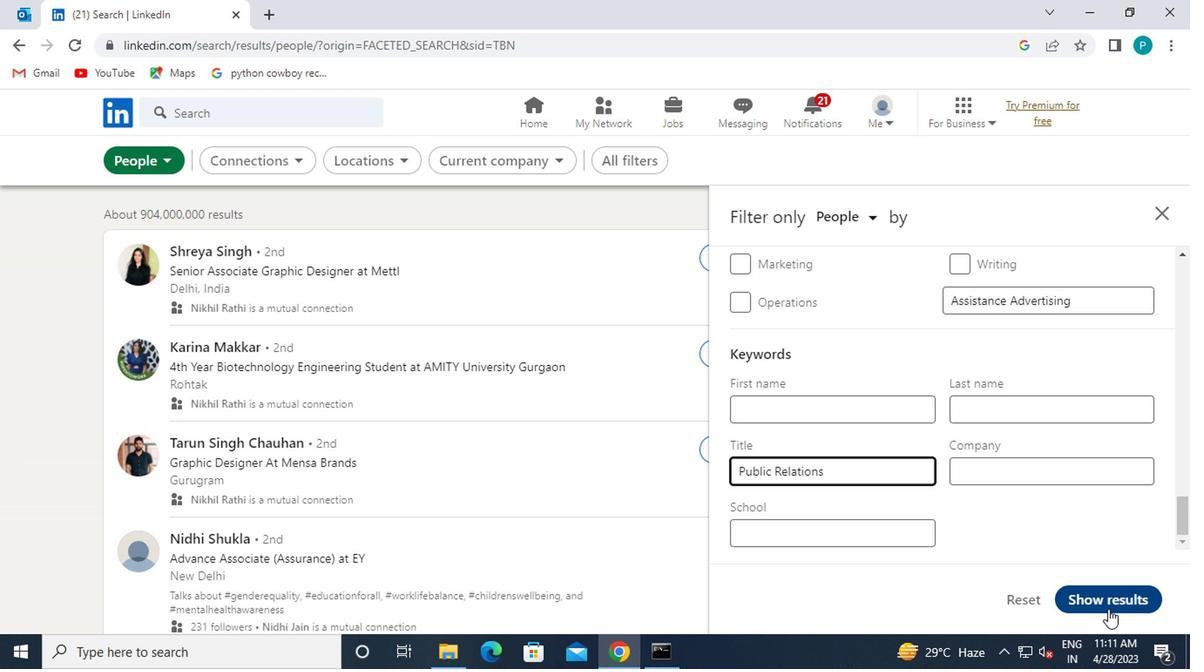 
